 Task: Find connections with filter location Nāgappattinam with filter topic #jobwith filter profile language German with filter current company Azure Power with filter school INDIAN SCHOOL OF BUSINESS MANAGEMENT AND ADMINISTRATION with filter industry Metal Valve, Ball, and Roller Manufacturing with filter service category NotaryOnline Research with filter keywords title Financial Services Representative
Action: Mouse moved to (639, 109)
Screenshot: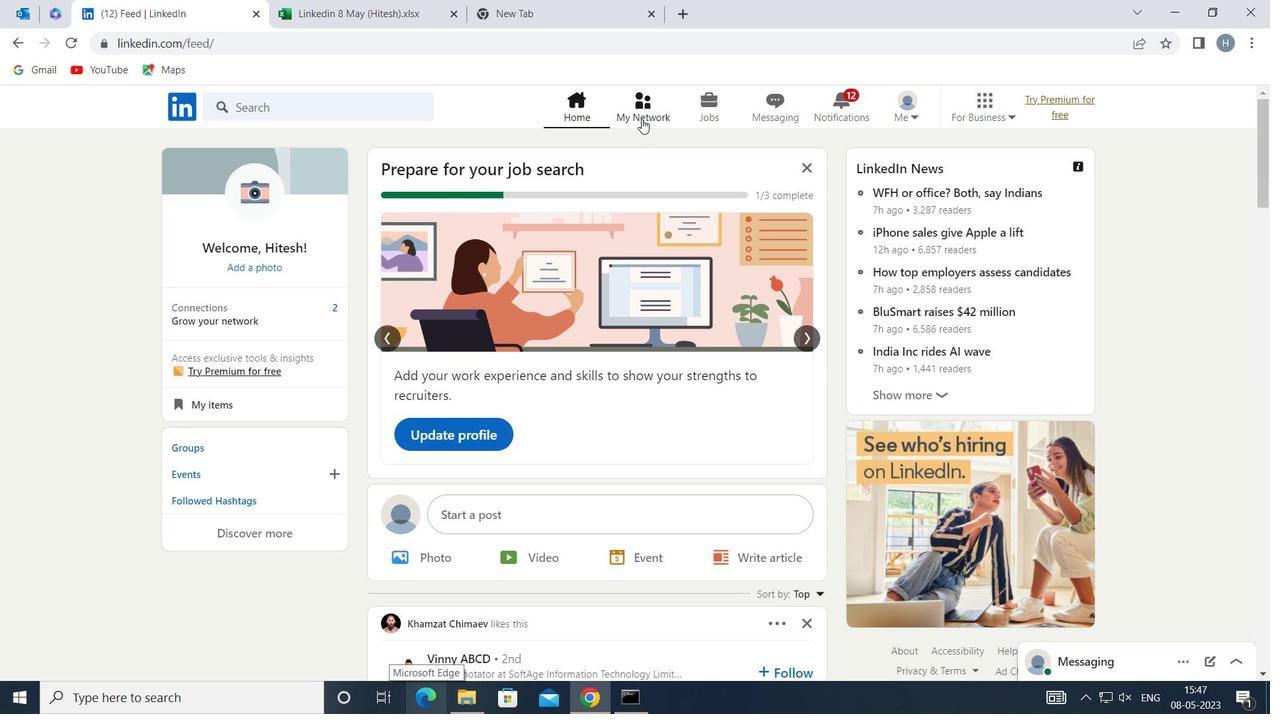 
Action: Mouse pressed left at (639, 109)
Screenshot: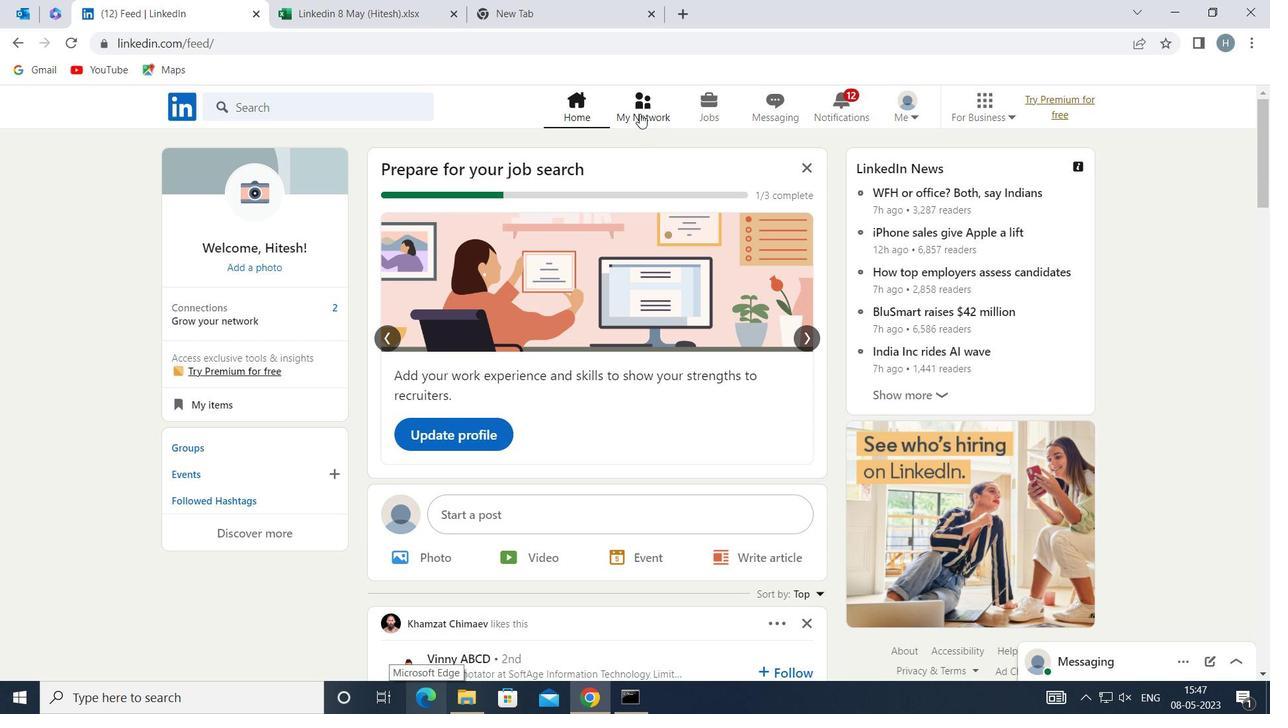 
Action: Mouse moved to (343, 199)
Screenshot: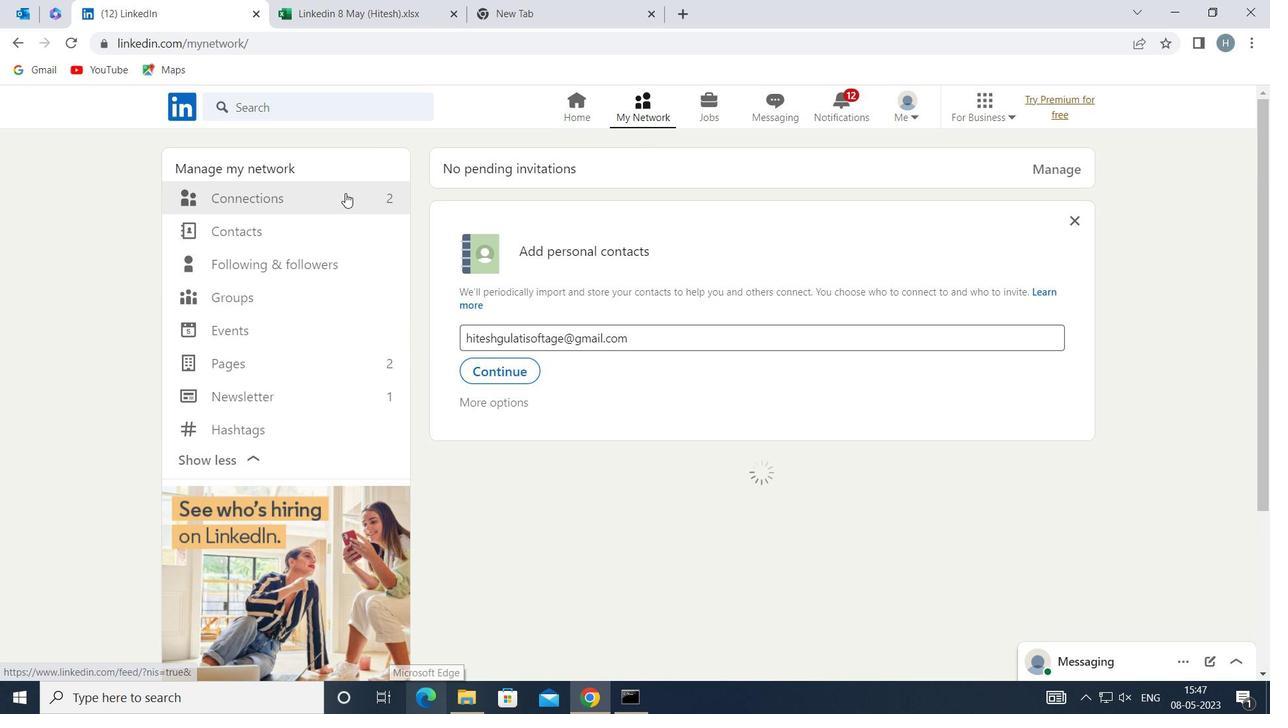 
Action: Mouse pressed left at (343, 199)
Screenshot: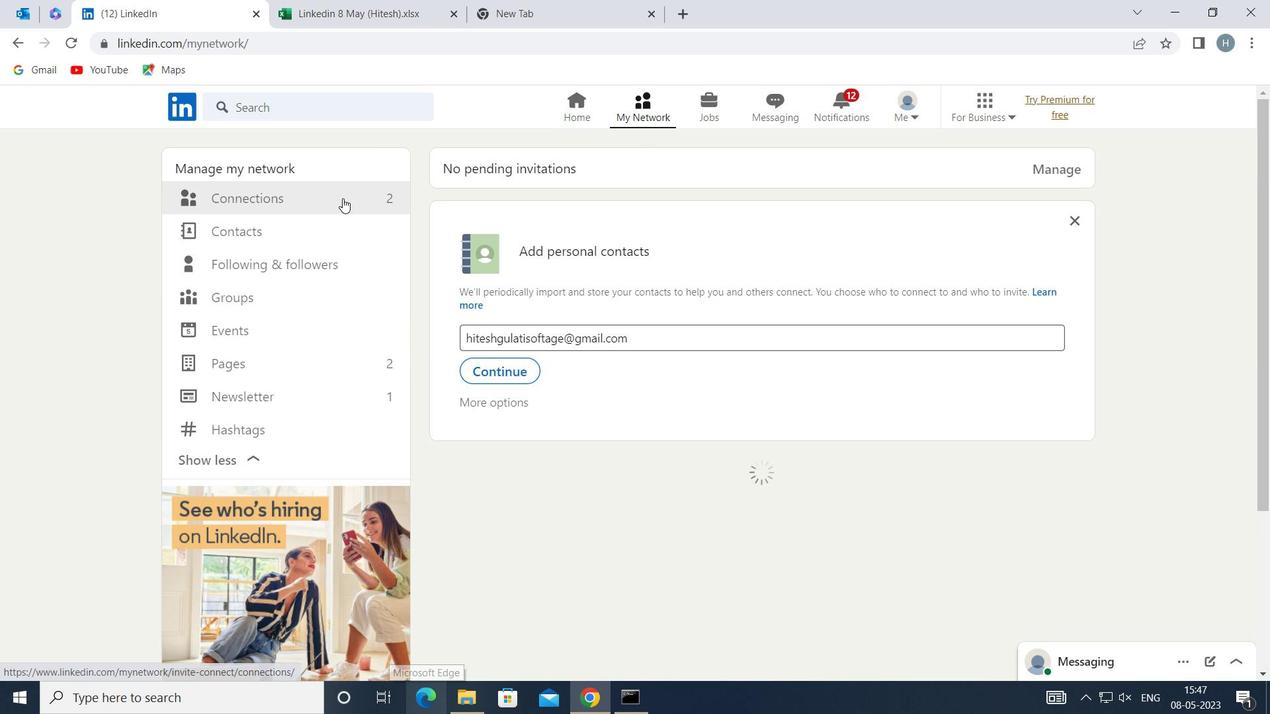 
Action: Mouse moved to (747, 202)
Screenshot: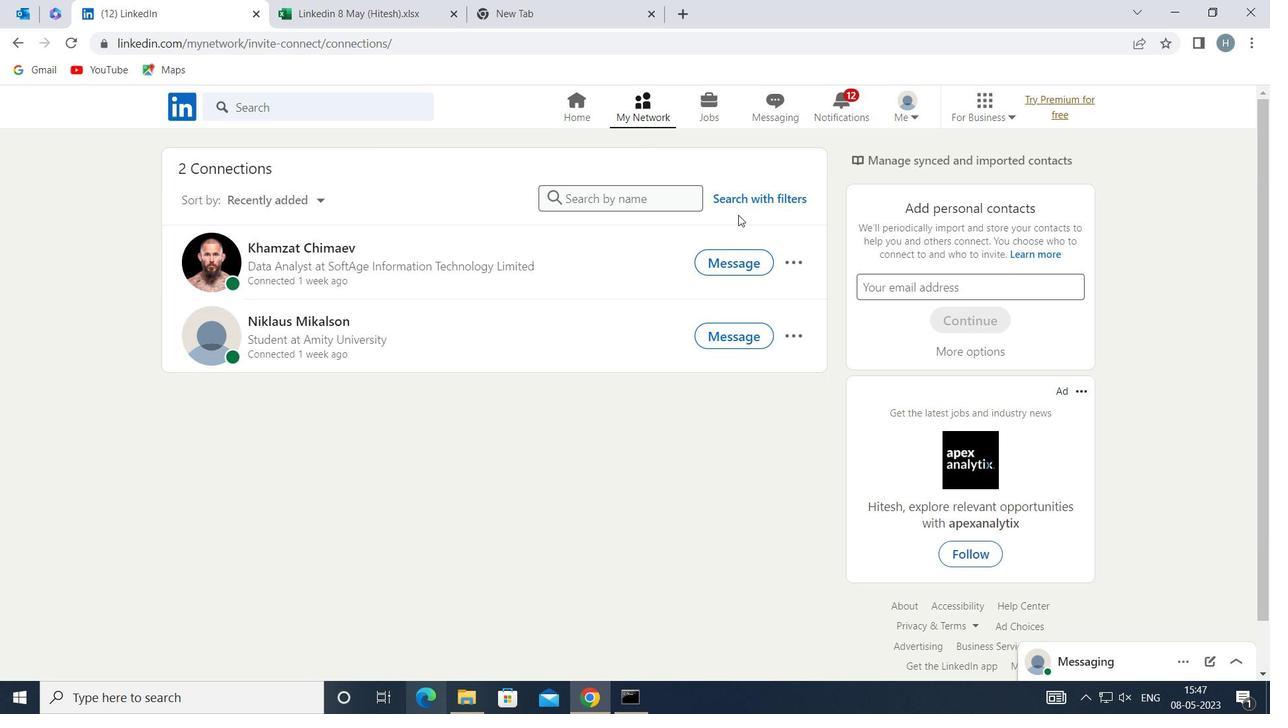 
Action: Mouse pressed left at (747, 202)
Screenshot: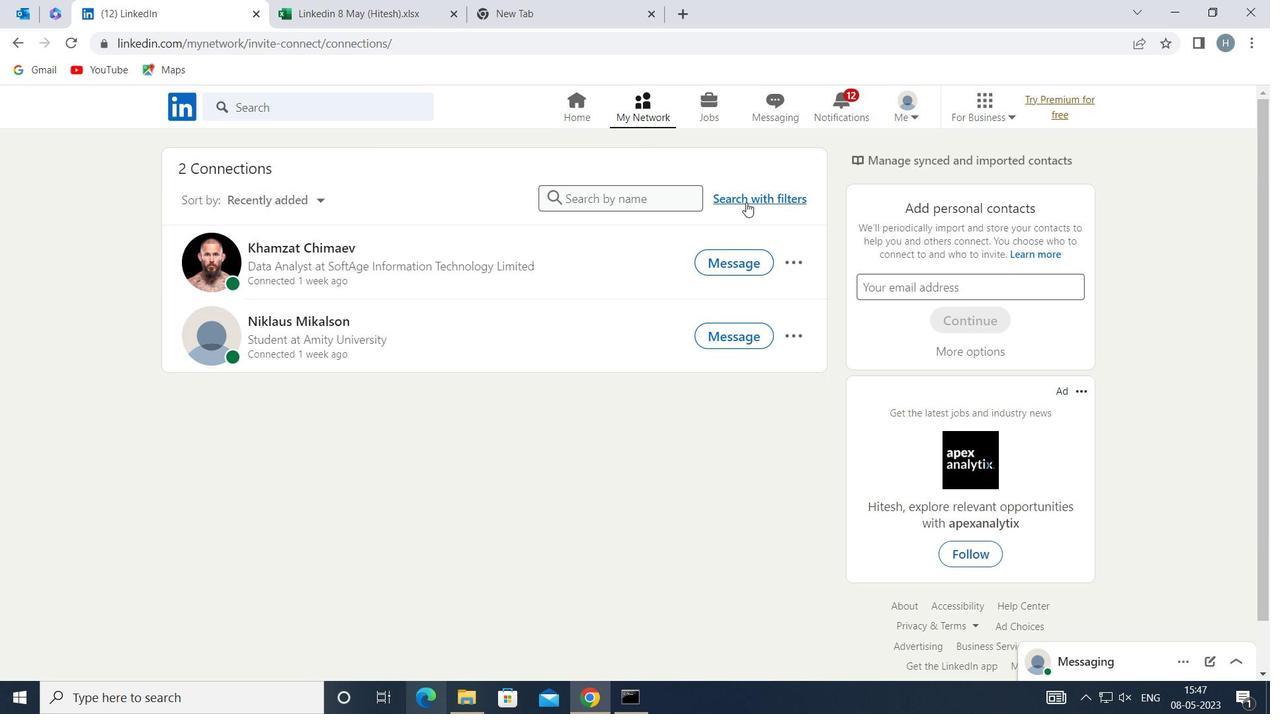 
Action: Mouse moved to (690, 150)
Screenshot: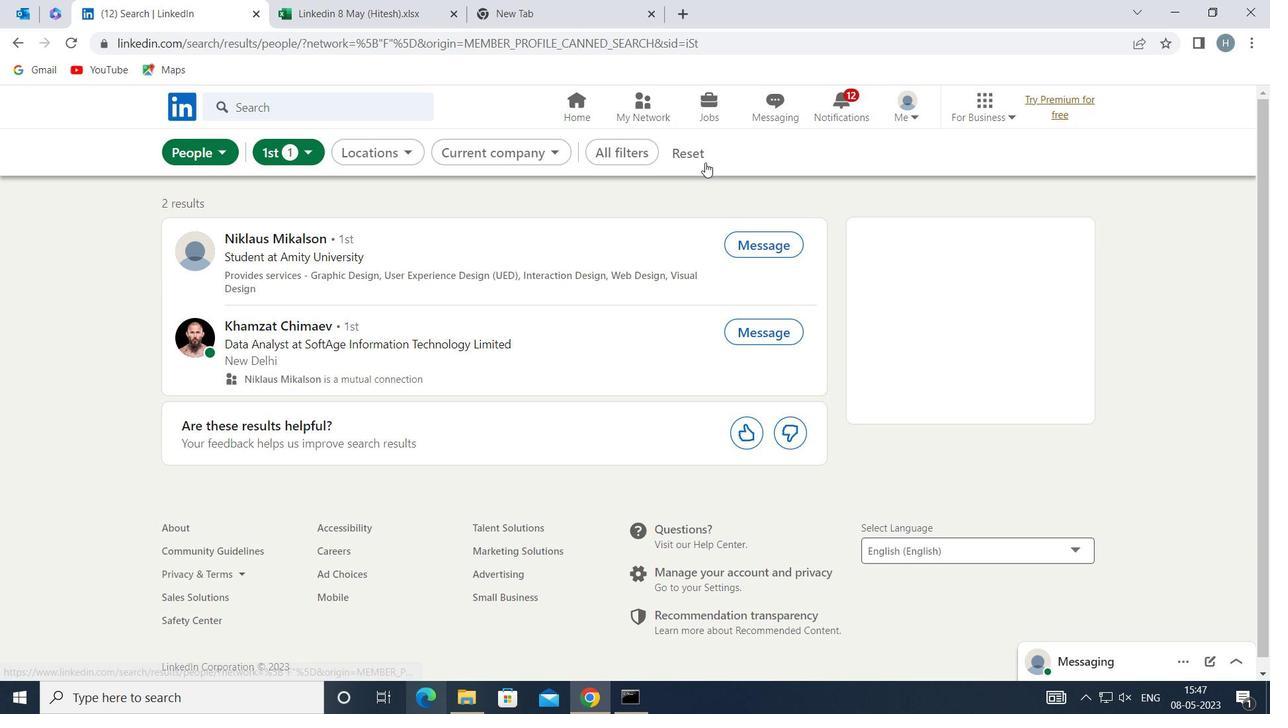 
Action: Mouse pressed left at (690, 150)
Screenshot: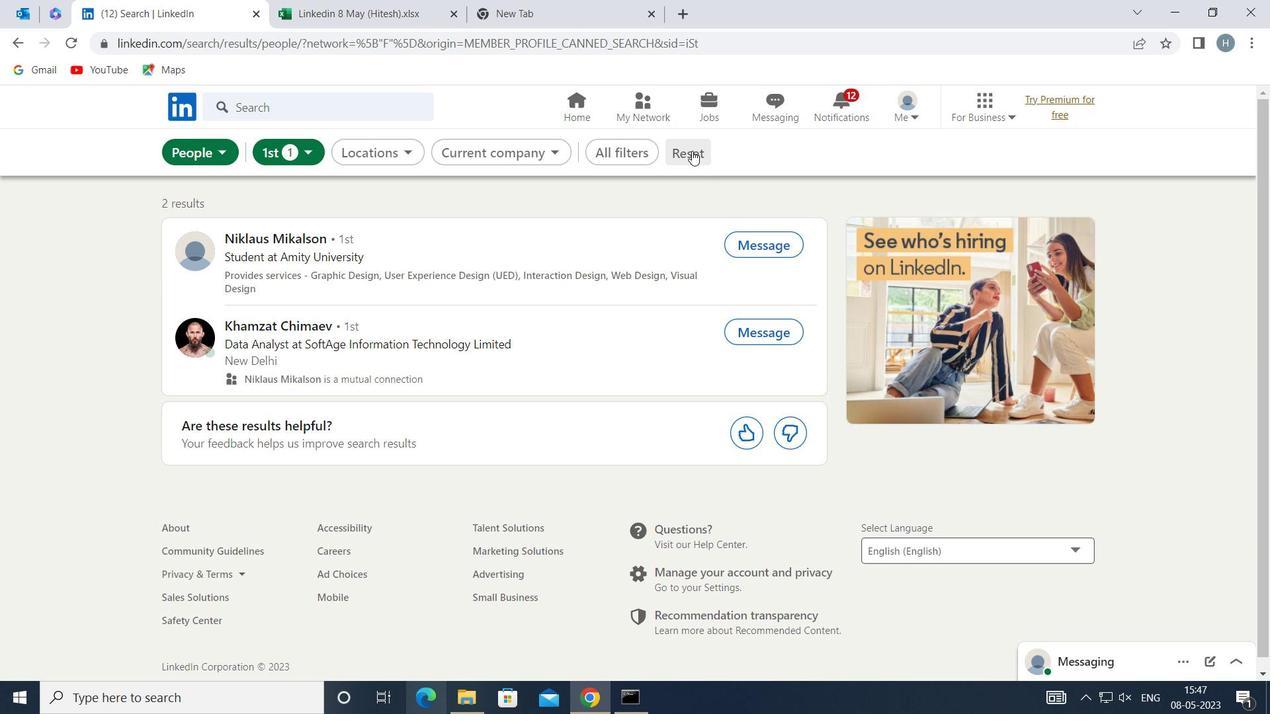 
Action: Mouse moved to (676, 153)
Screenshot: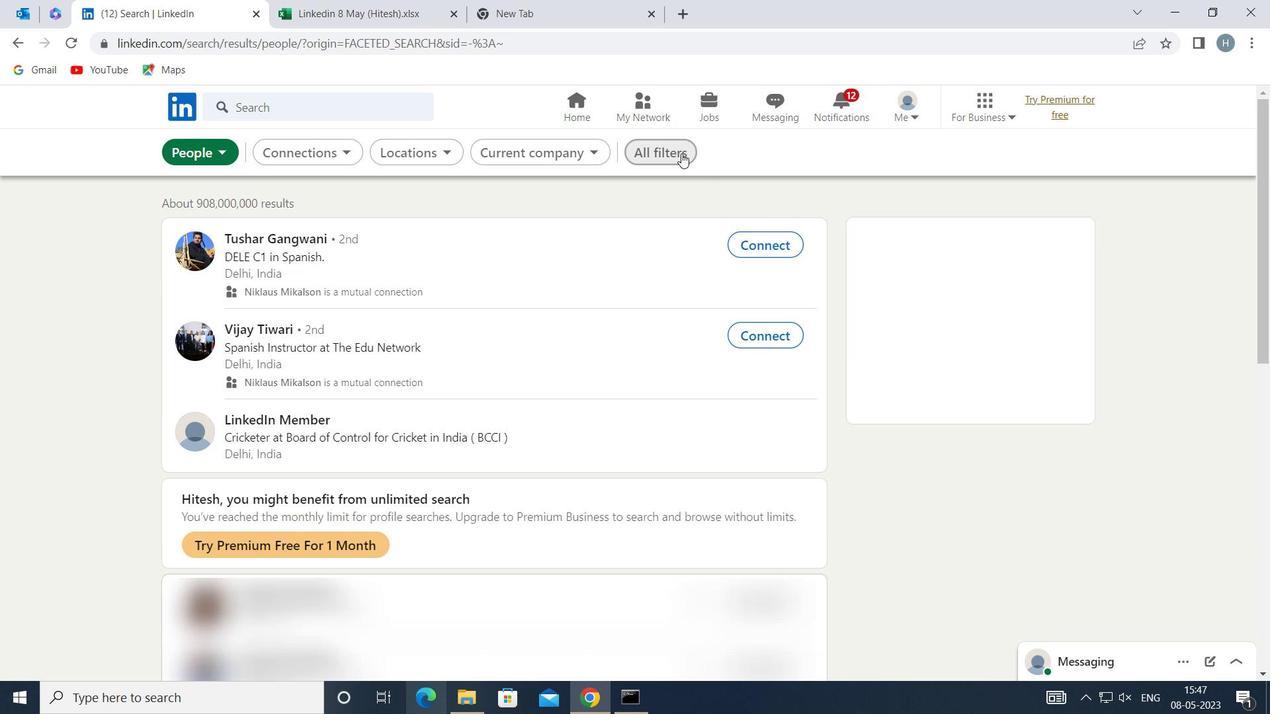 
Action: Mouse pressed left at (676, 153)
Screenshot: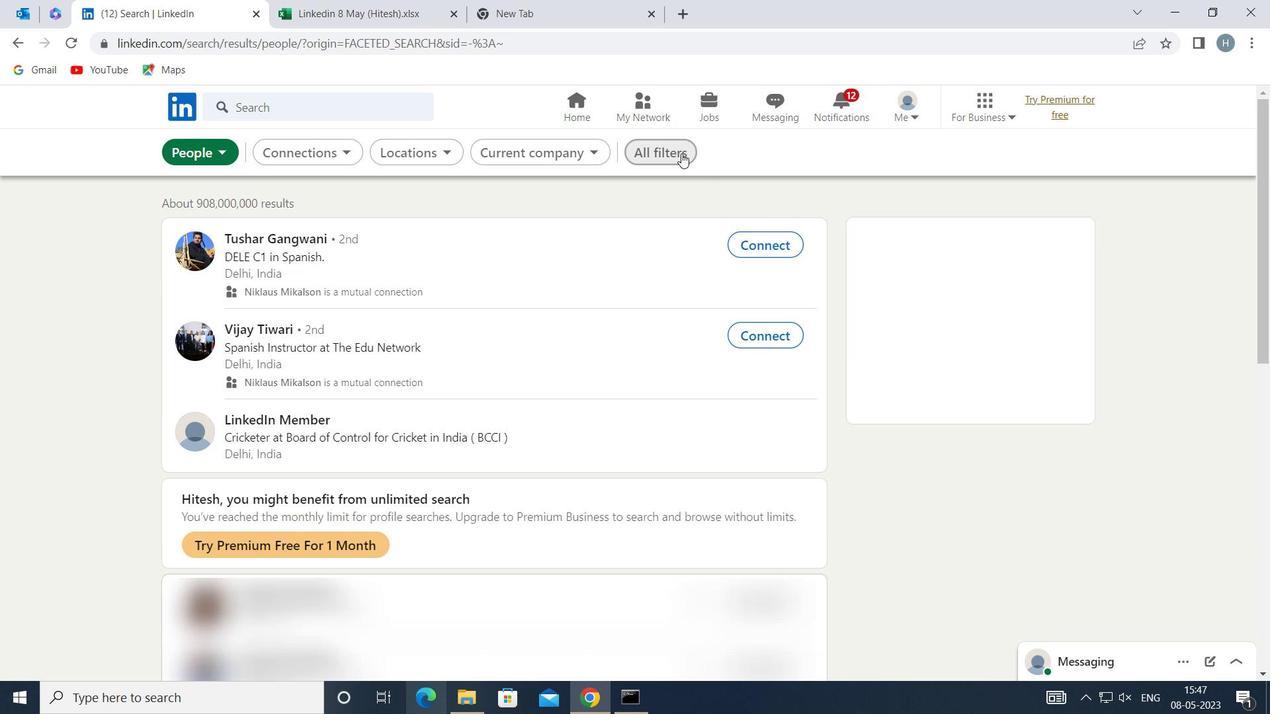 
Action: Mouse moved to (1015, 320)
Screenshot: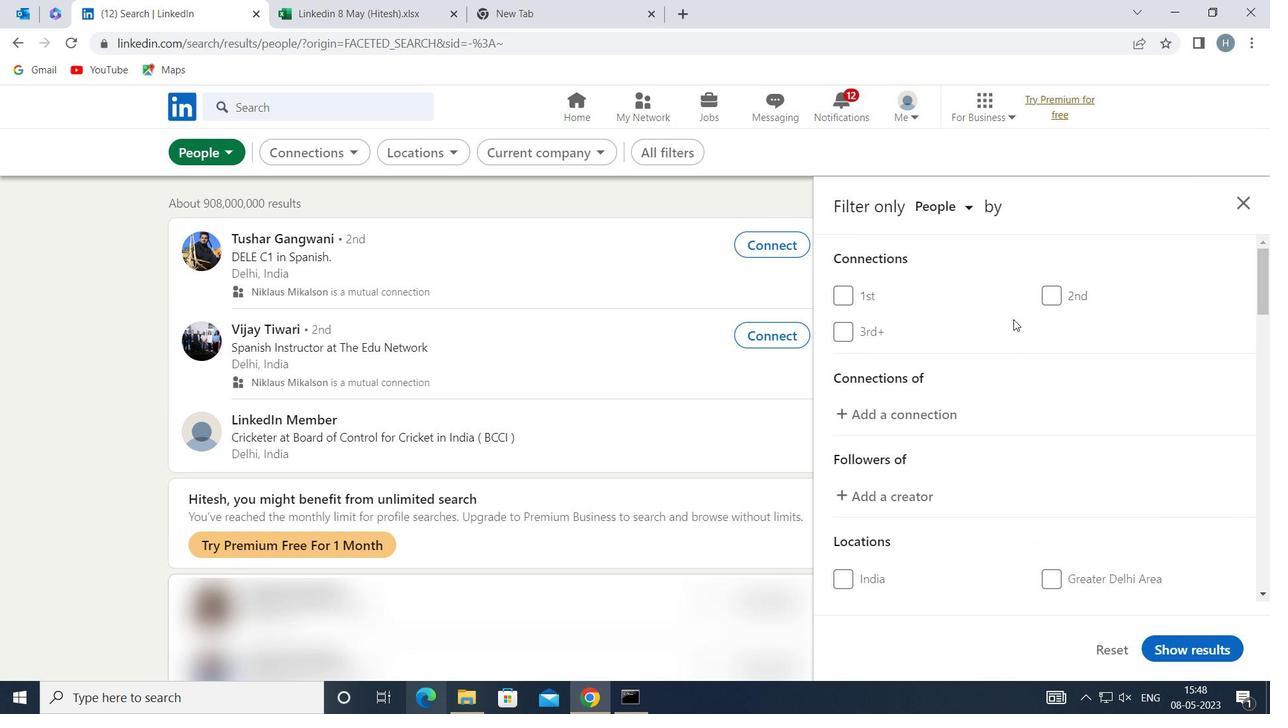 
Action: Mouse scrolled (1015, 320) with delta (0, 0)
Screenshot: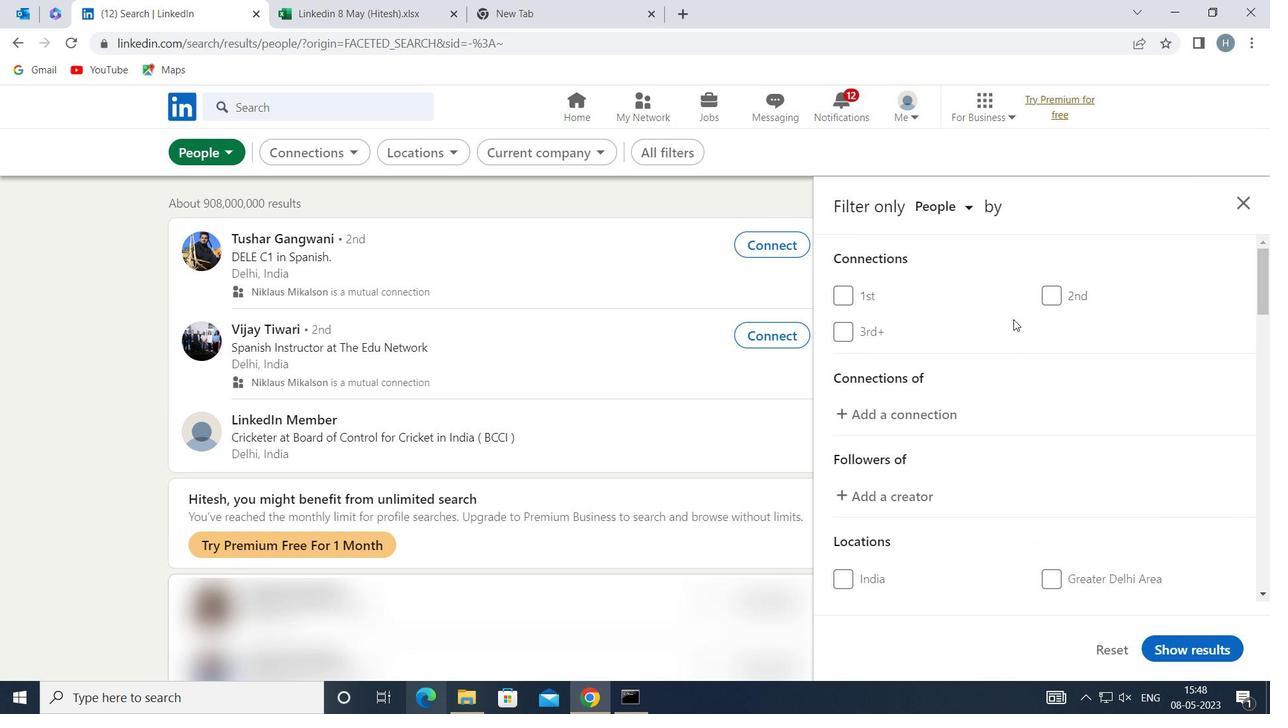 
Action: Mouse scrolled (1015, 320) with delta (0, 0)
Screenshot: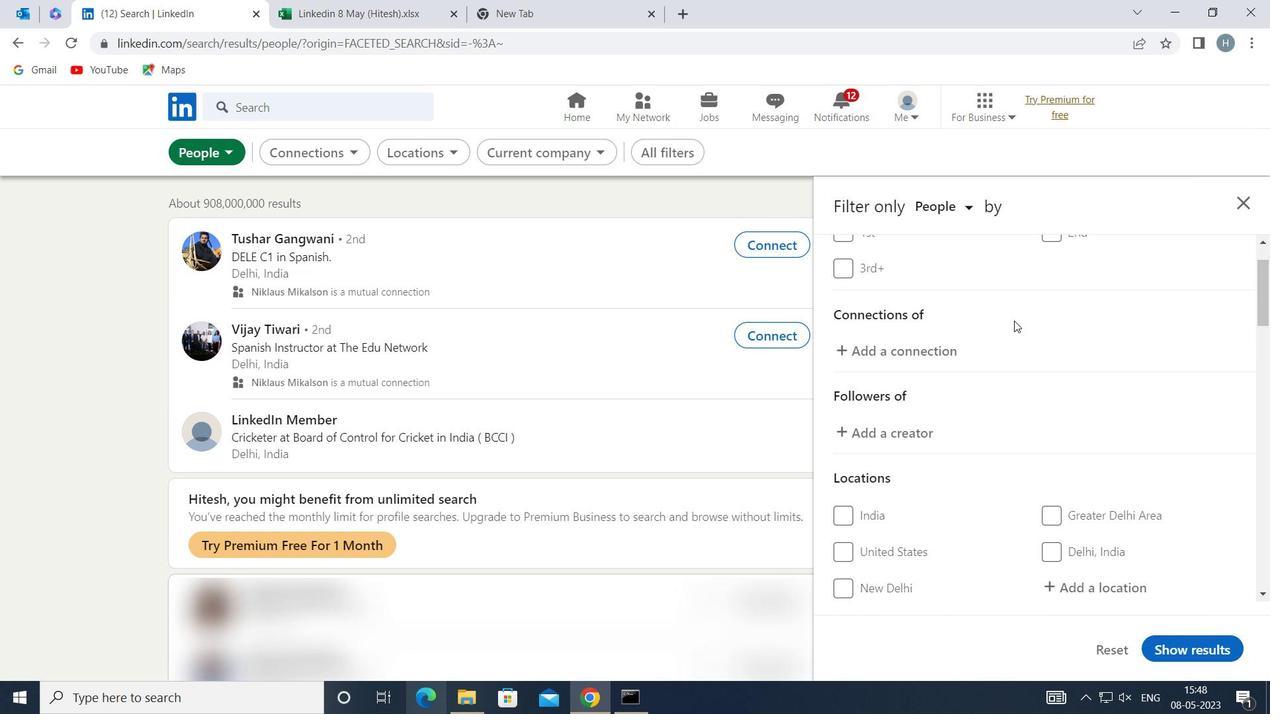 
Action: Mouse scrolled (1015, 320) with delta (0, 0)
Screenshot: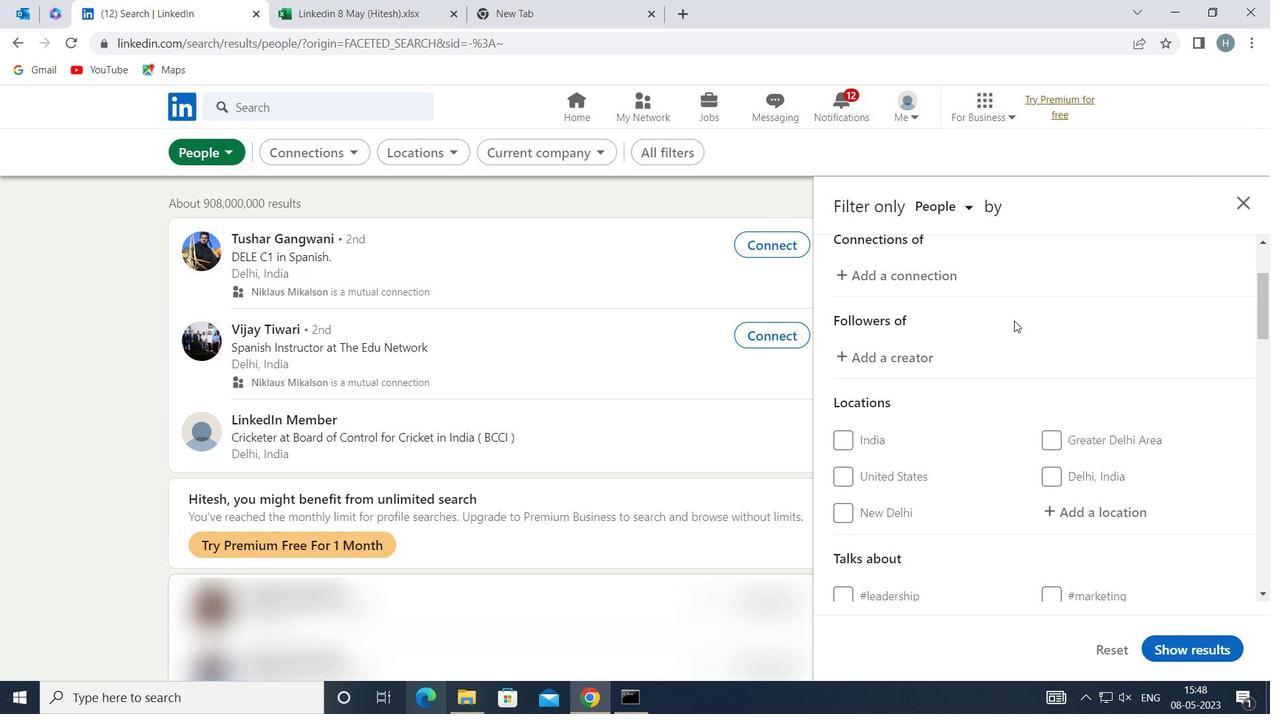 
Action: Mouse moved to (1087, 396)
Screenshot: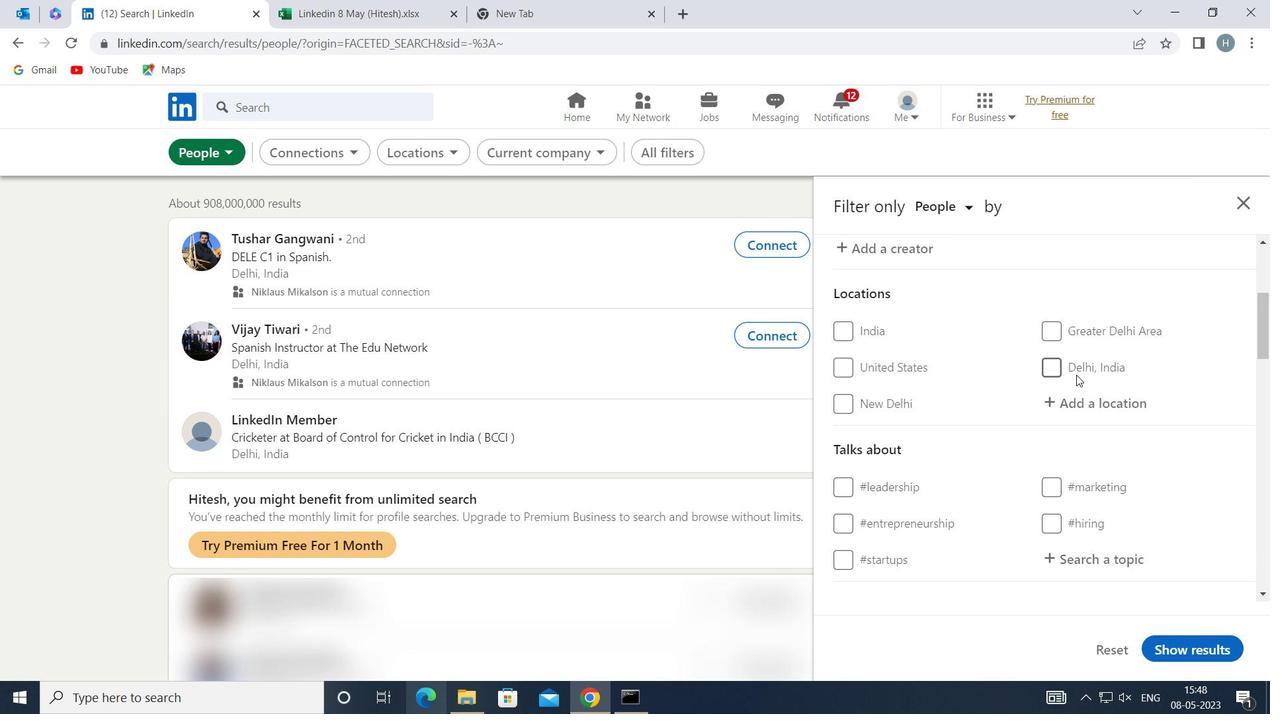 
Action: Mouse pressed left at (1087, 396)
Screenshot: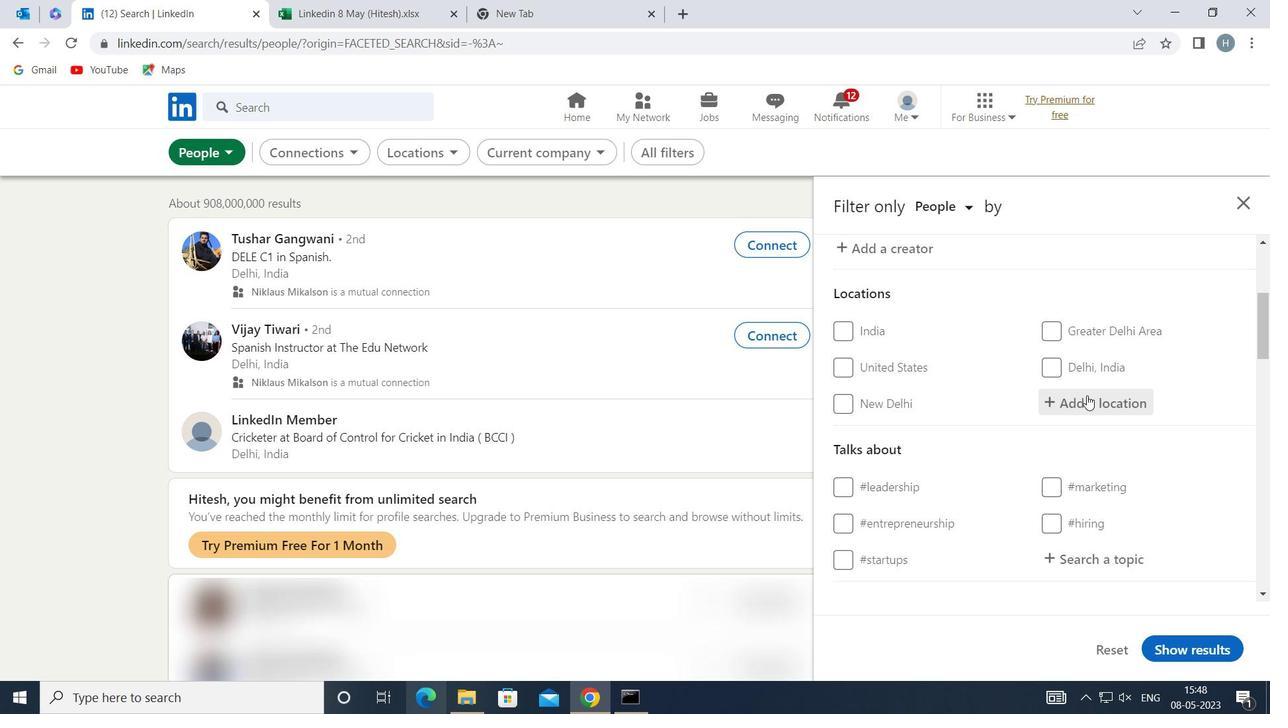 
Action: Key pressed <Key.shift>NAGAPPATTINAM
Screenshot: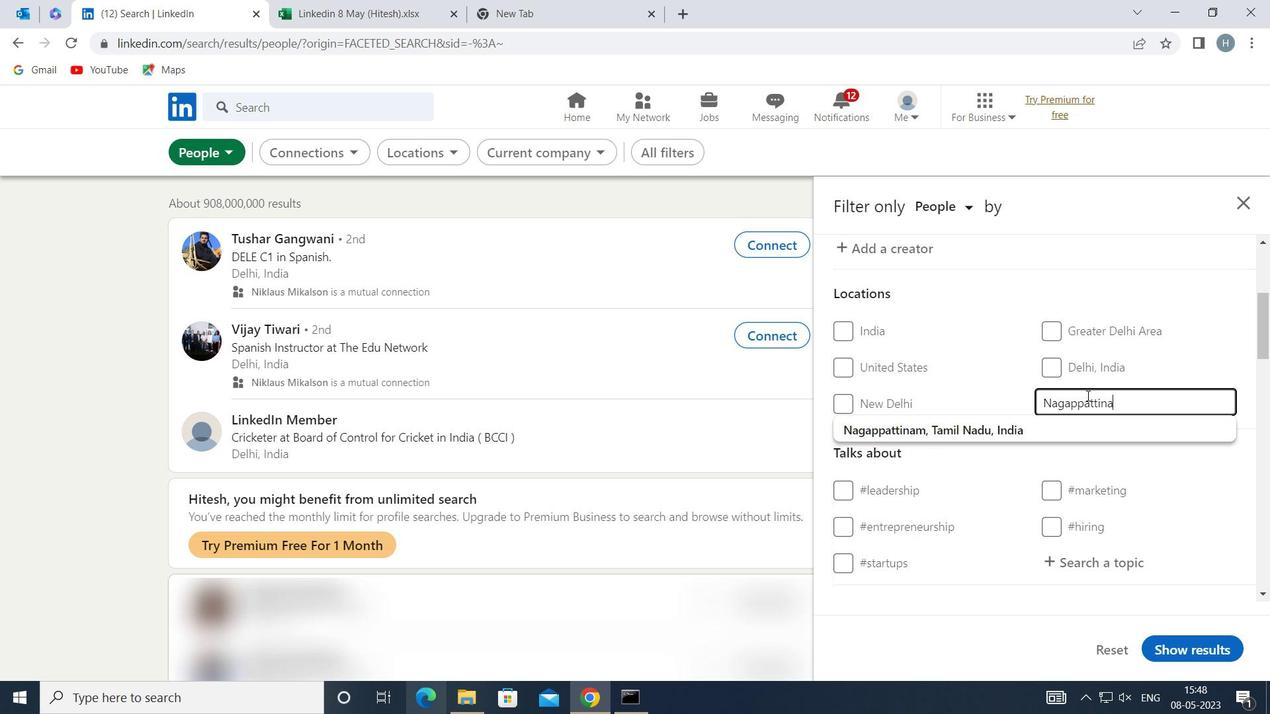 
Action: Mouse moved to (1102, 429)
Screenshot: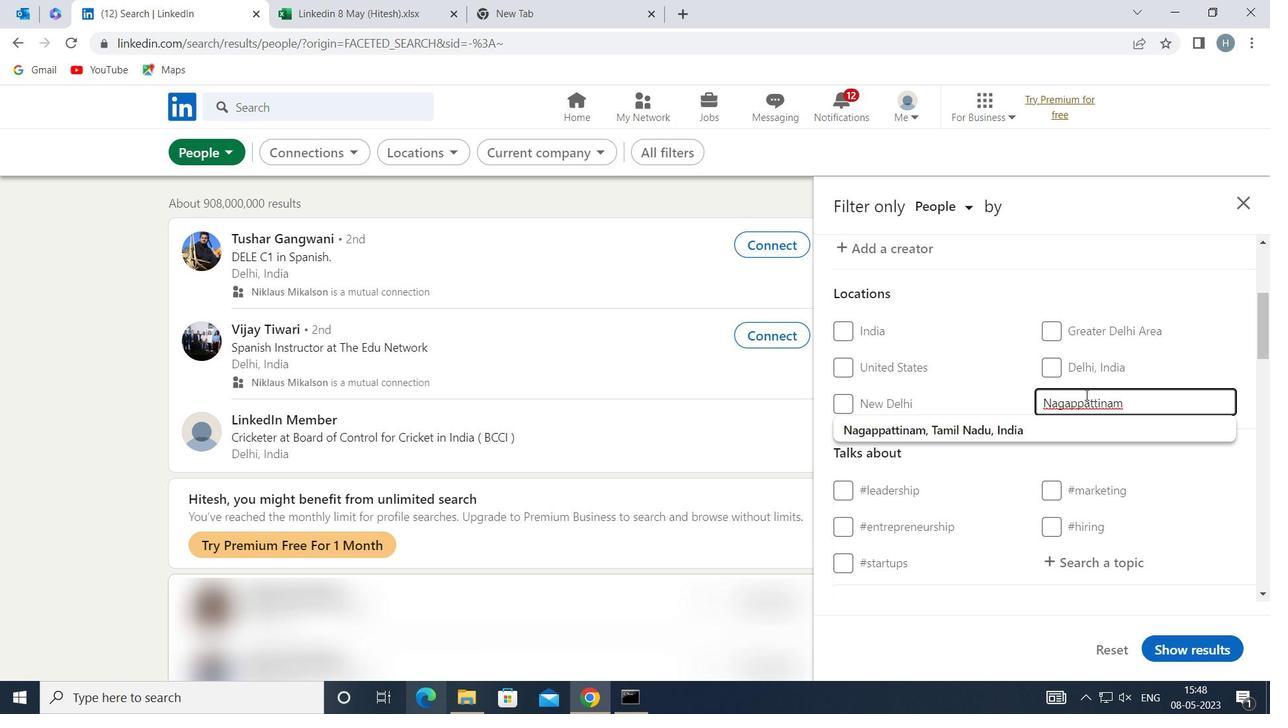 
Action: Mouse pressed left at (1102, 429)
Screenshot: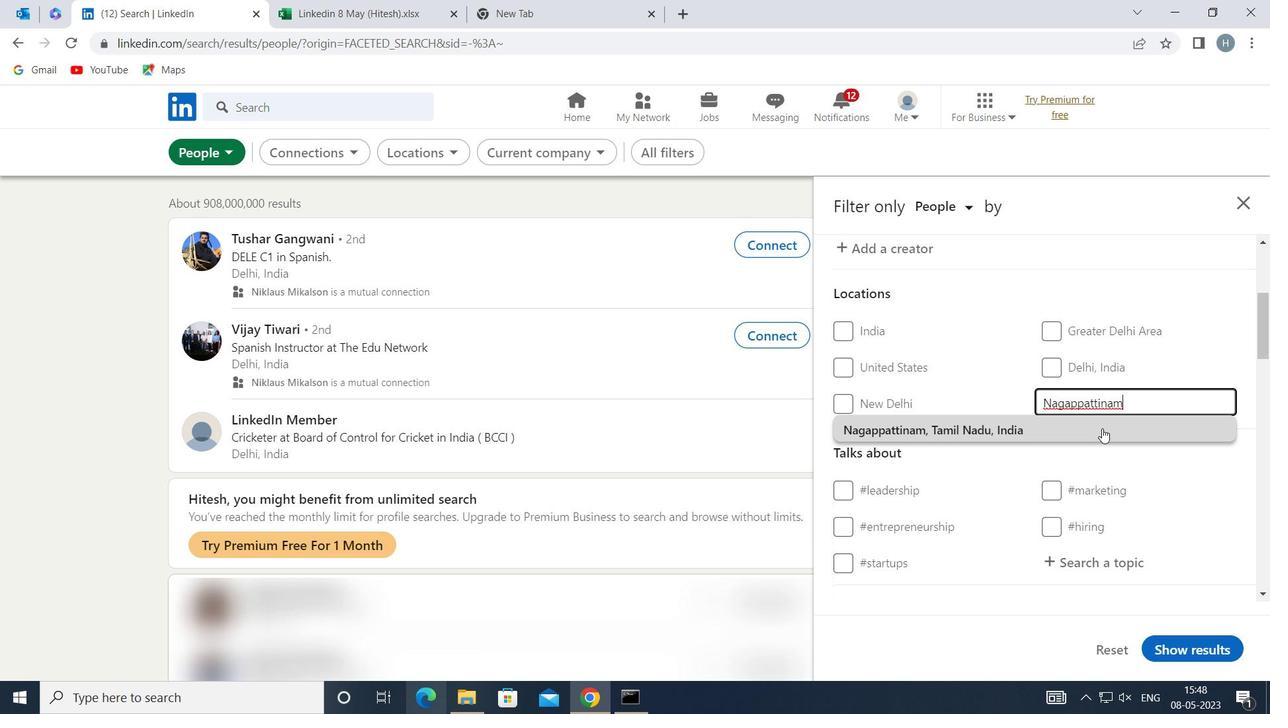 
Action: Mouse moved to (1098, 430)
Screenshot: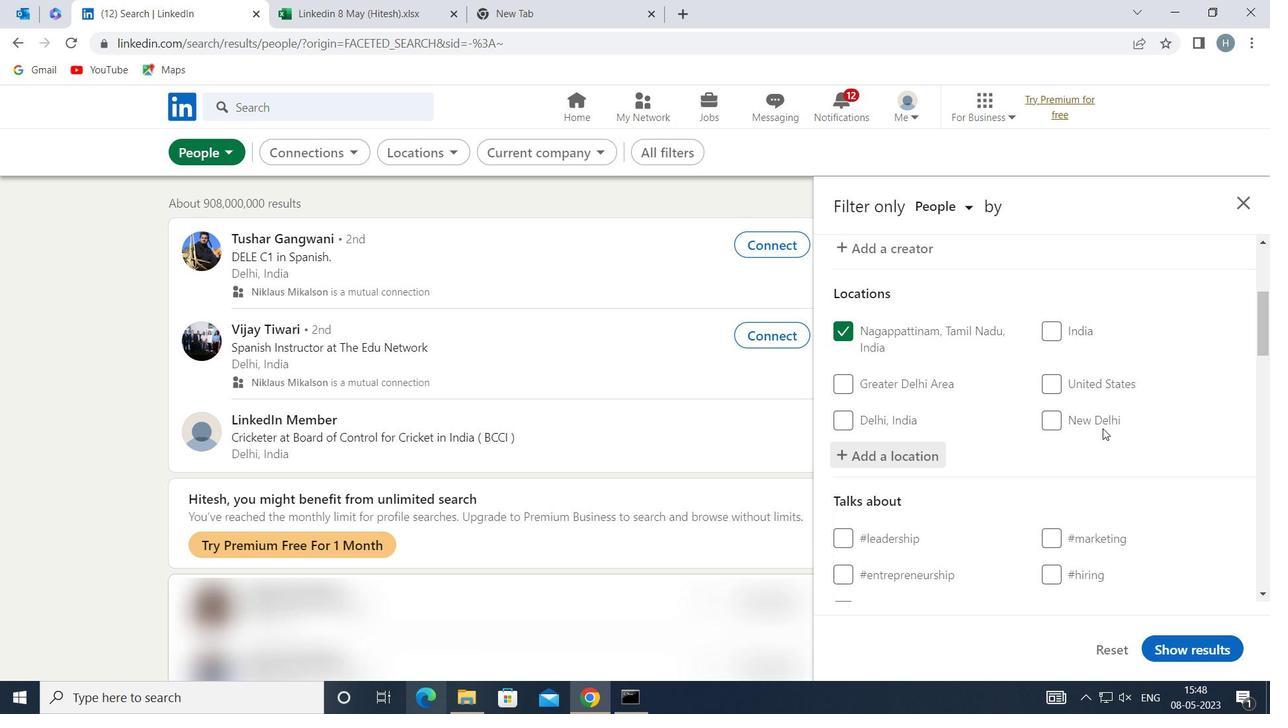 
Action: Mouse scrolled (1098, 429) with delta (0, 0)
Screenshot: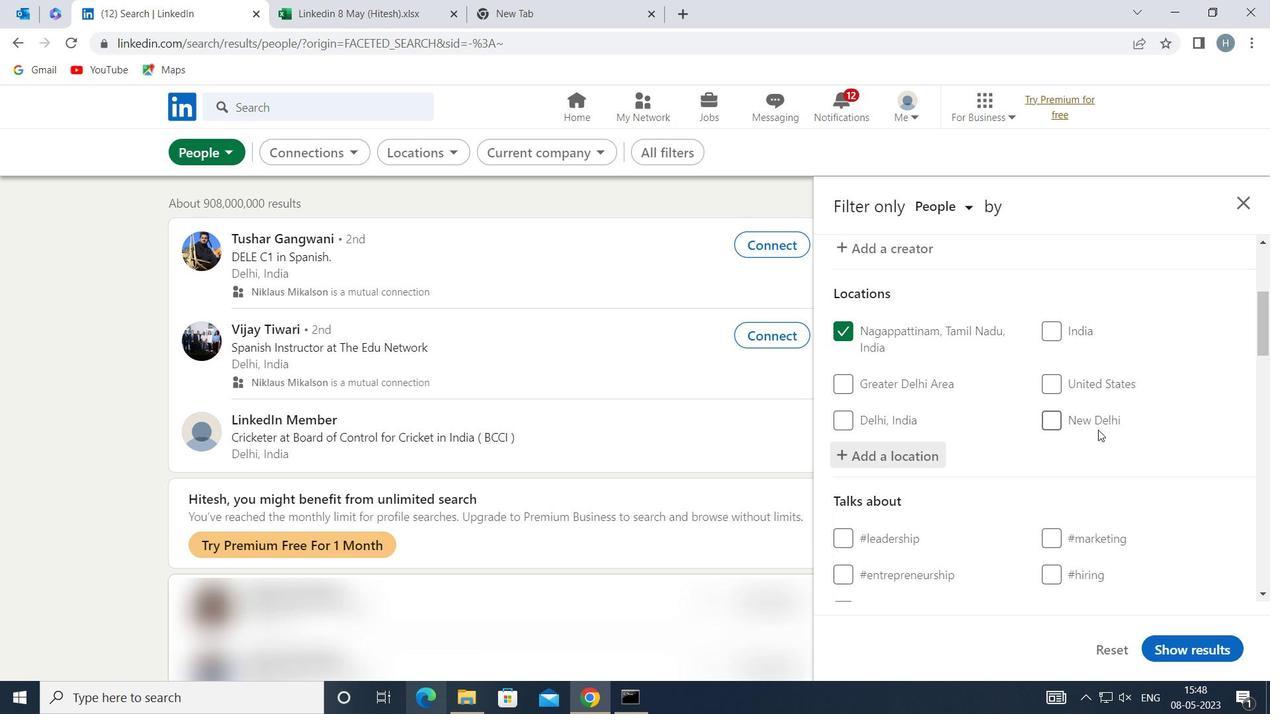 
Action: Mouse scrolled (1098, 429) with delta (0, 0)
Screenshot: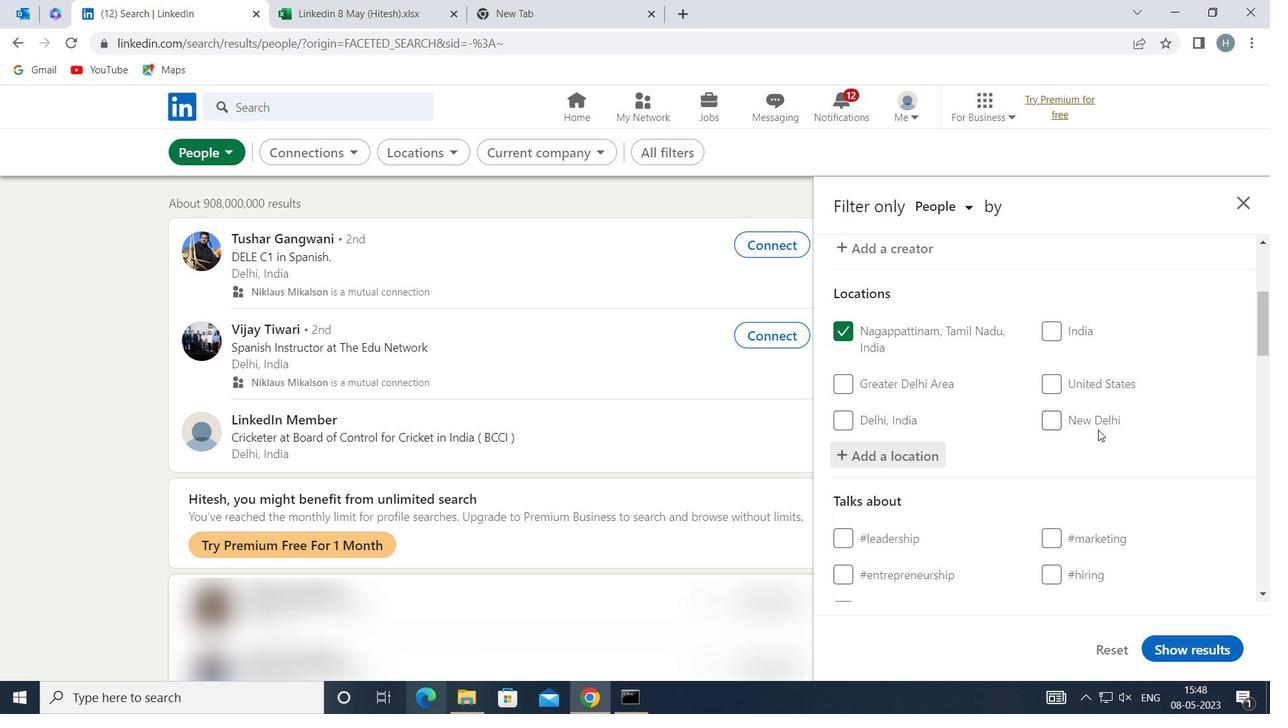 
Action: Mouse moved to (1097, 427)
Screenshot: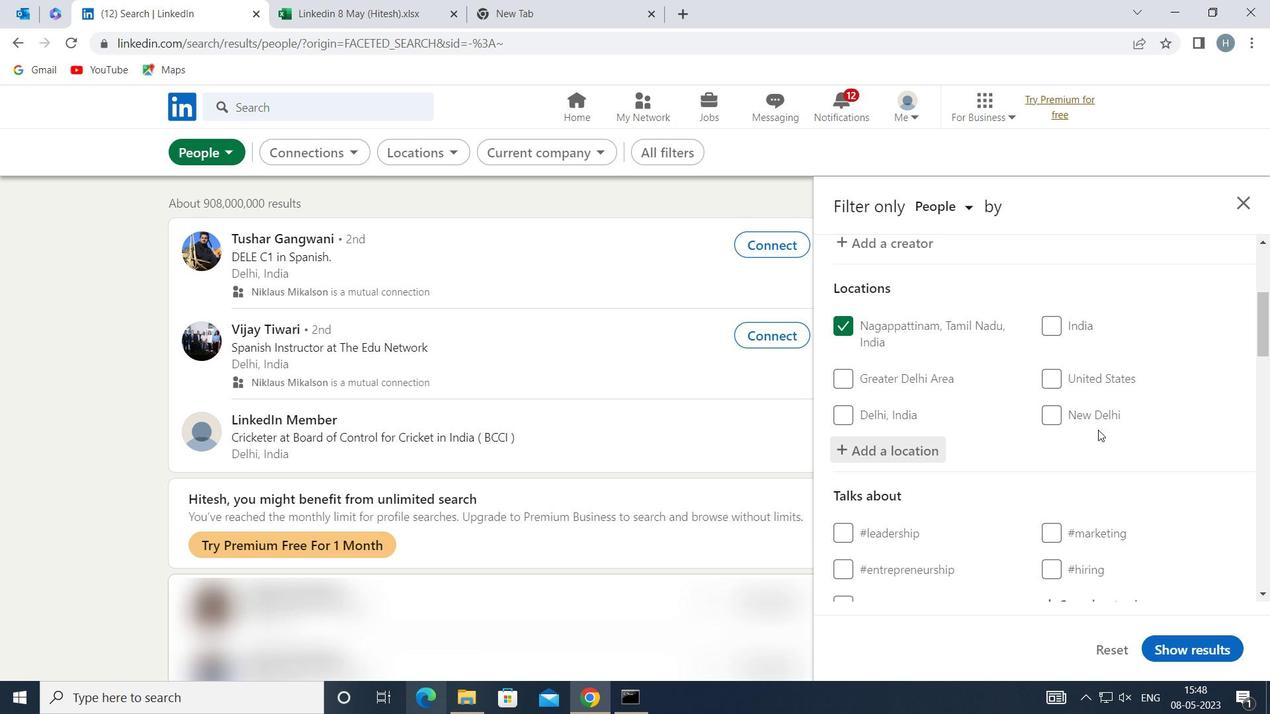 
Action: Mouse scrolled (1097, 426) with delta (0, 0)
Screenshot: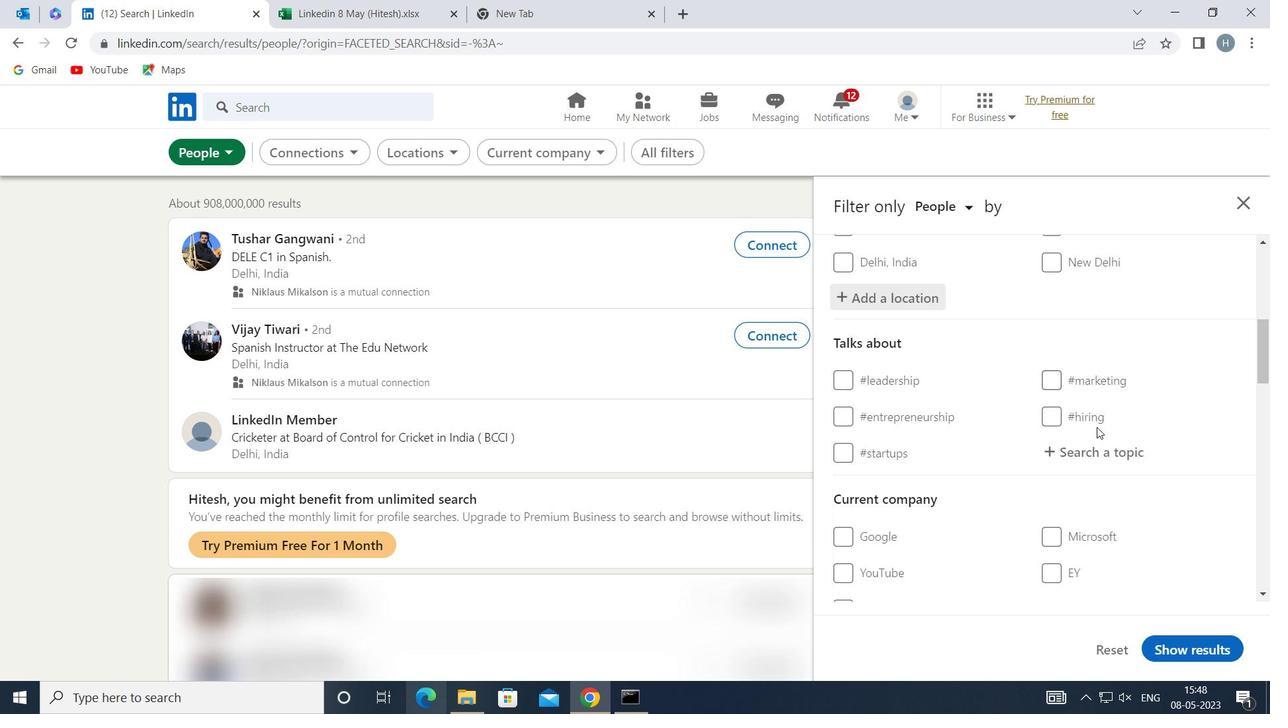 
Action: Mouse moved to (1119, 358)
Screenshot: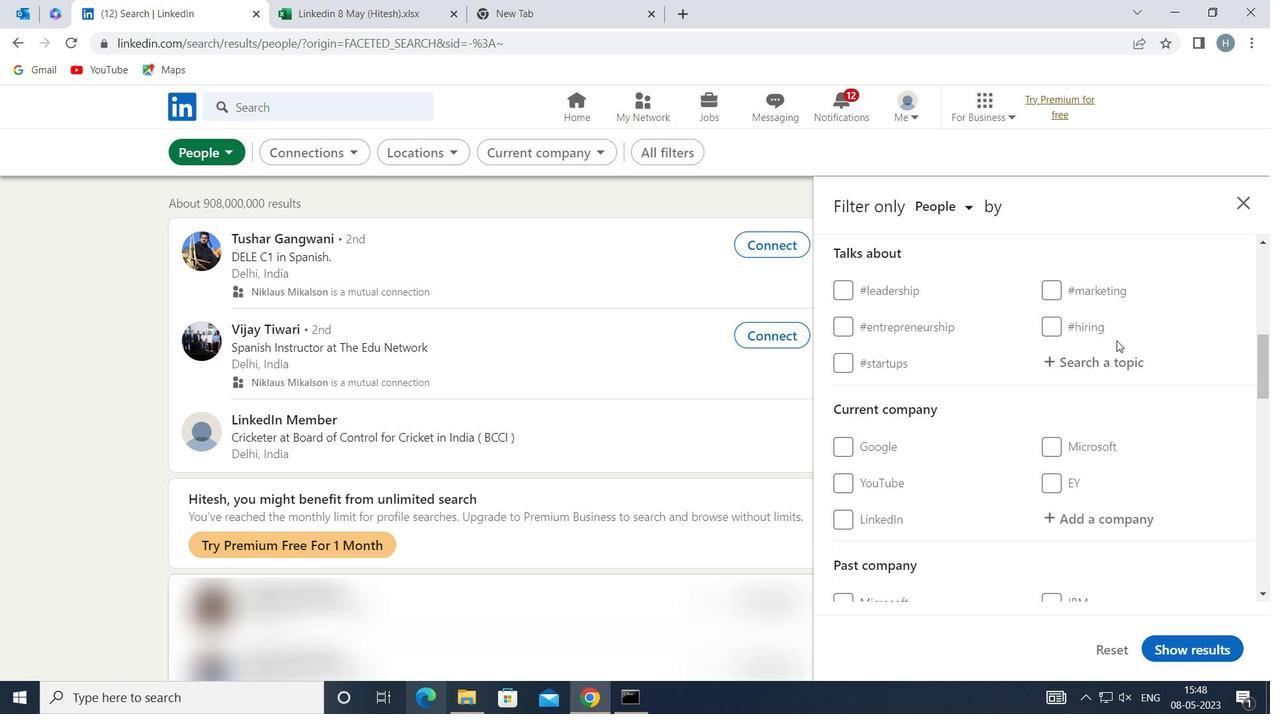 
Action: Mouse pressed left at (1119, 358)
Screenshot: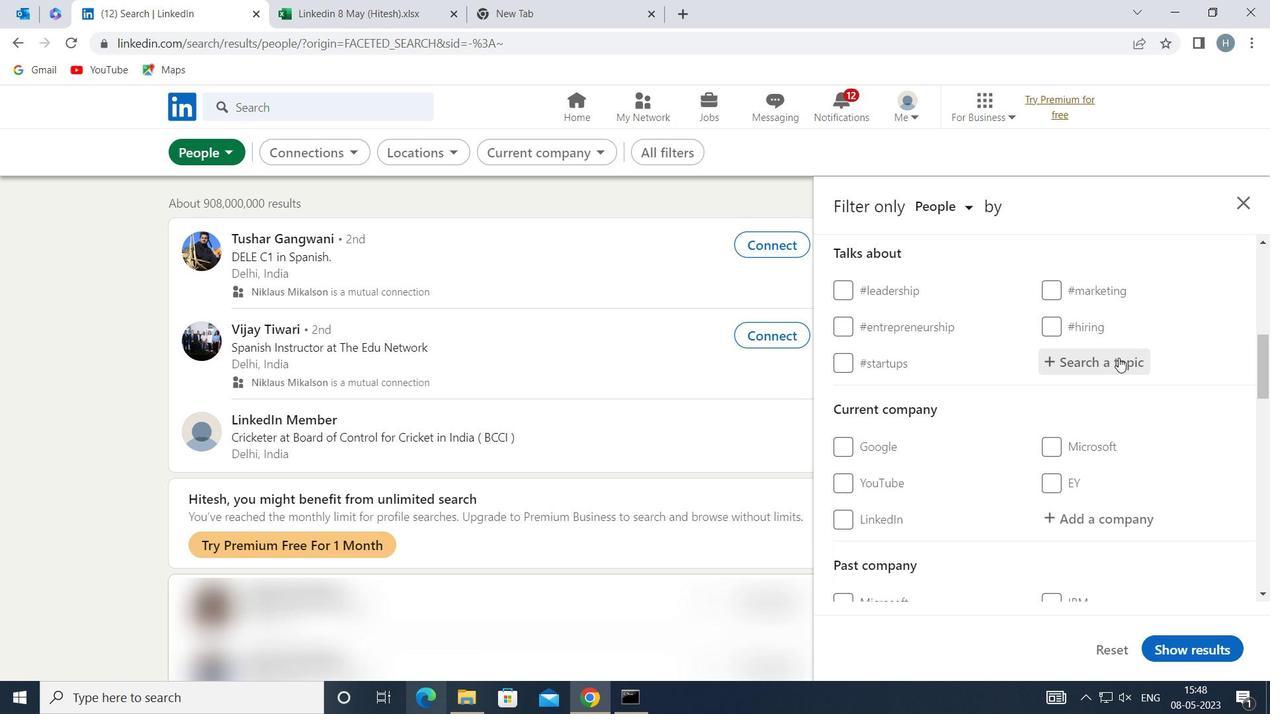 
Action: Key pressed JOB
Screenshot: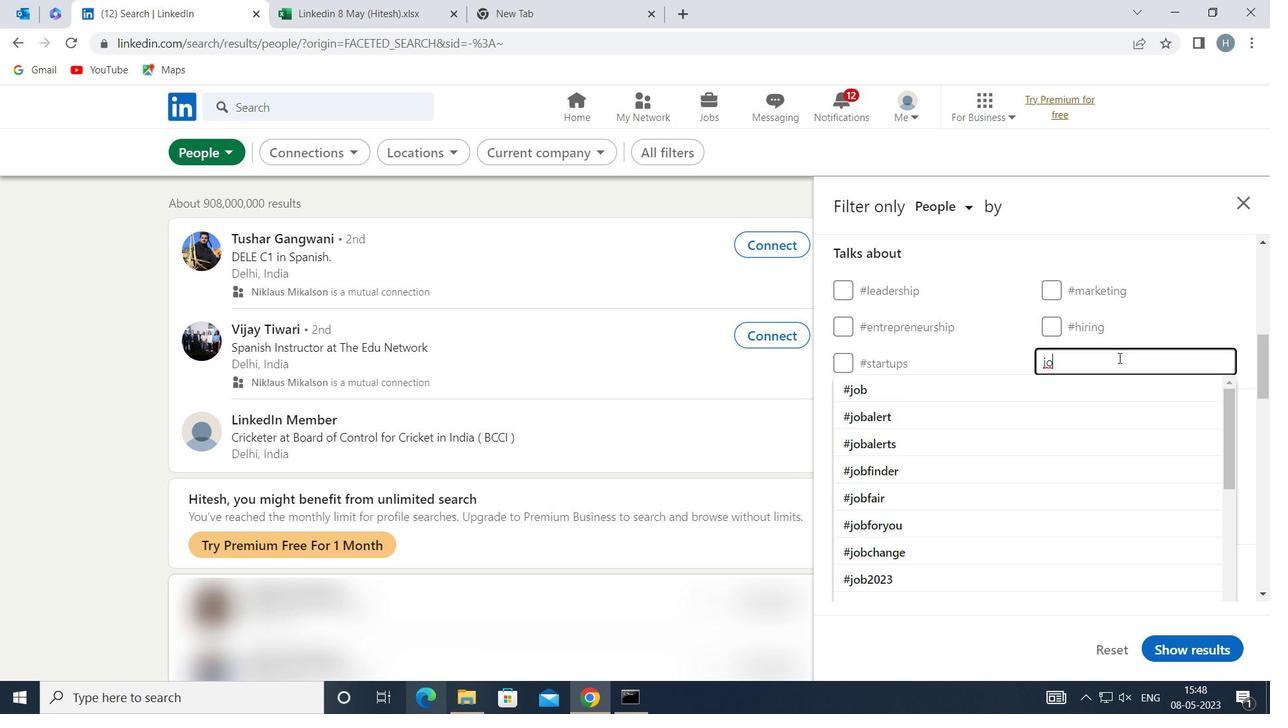 
Action: Mouse moved to (1048, 381)
Screenshot: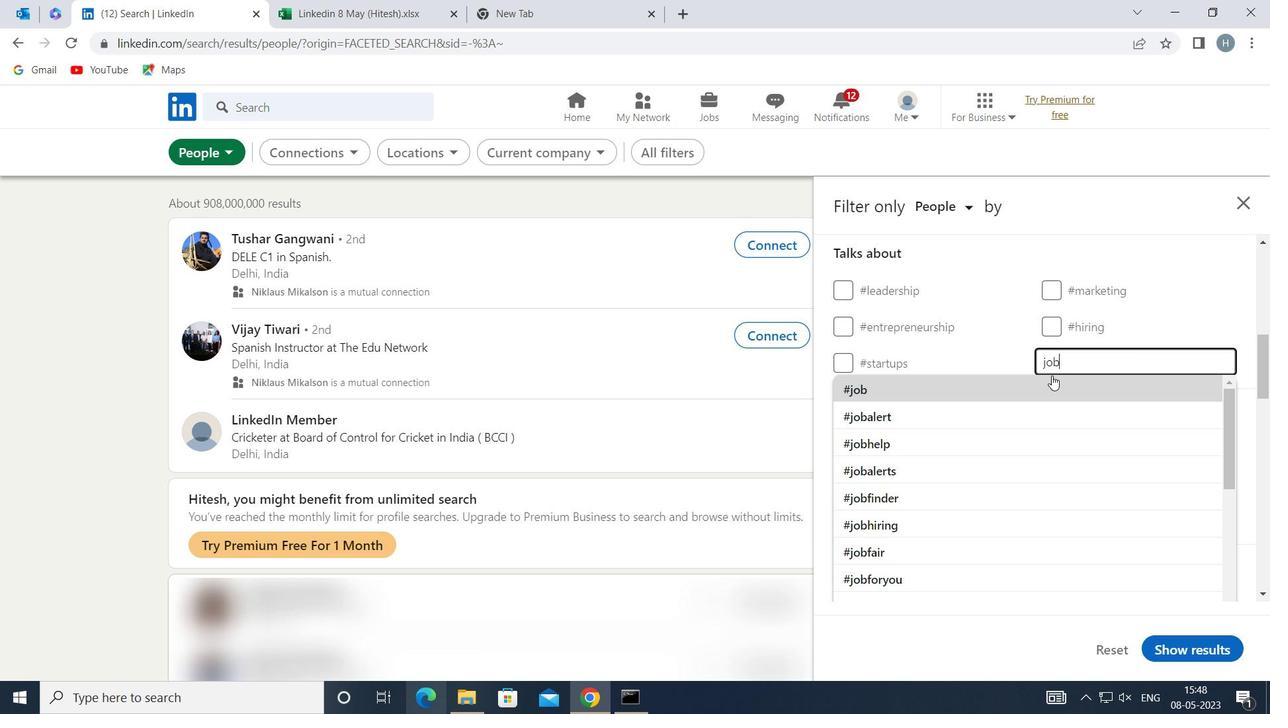 
Action: Mouse pressed left at (1048, 381)
Screenshot: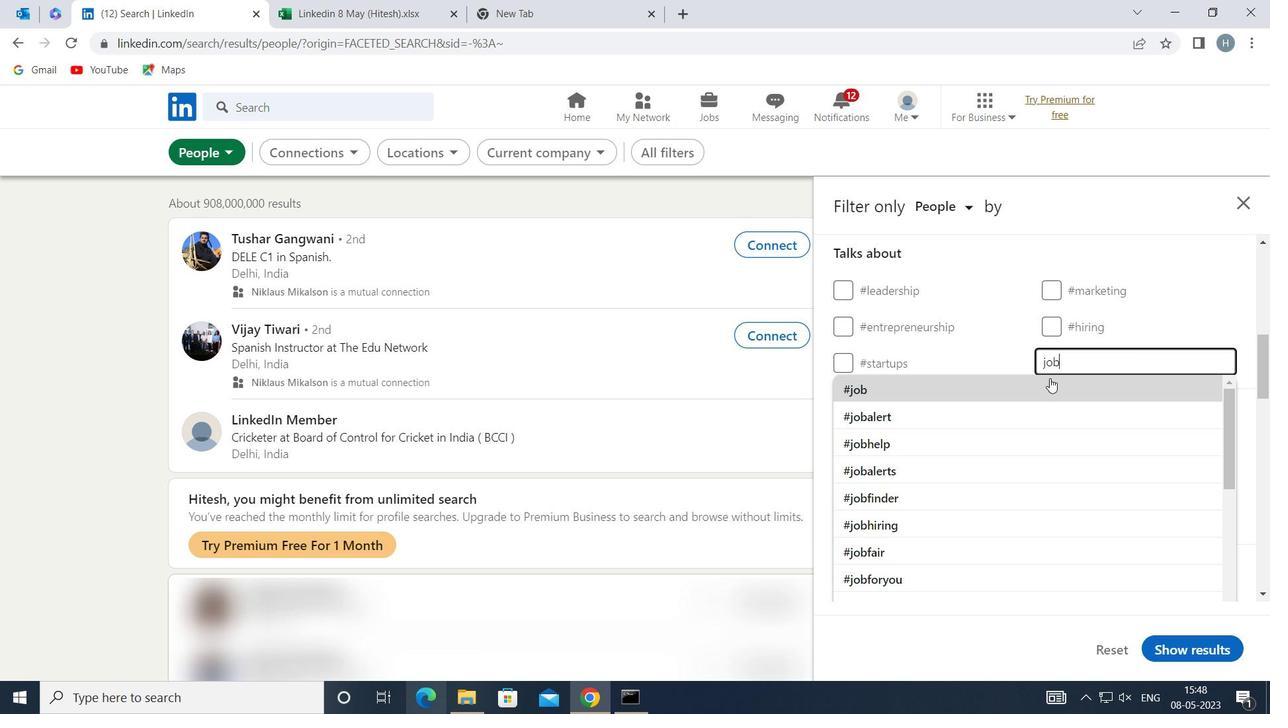 
Action: Mouse moved to (1047, 383)
Screenshot: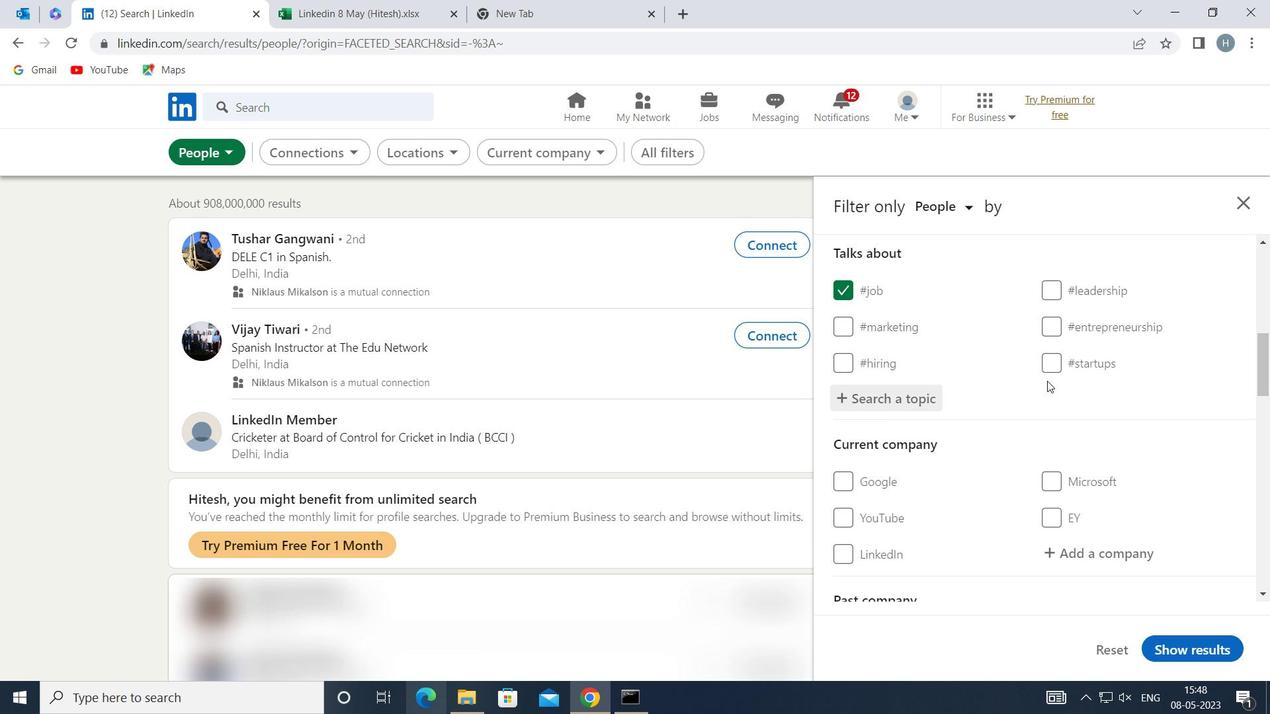 
Action: Mouse scrolled (1047, 382) with delta (0, 0)
Screenshot: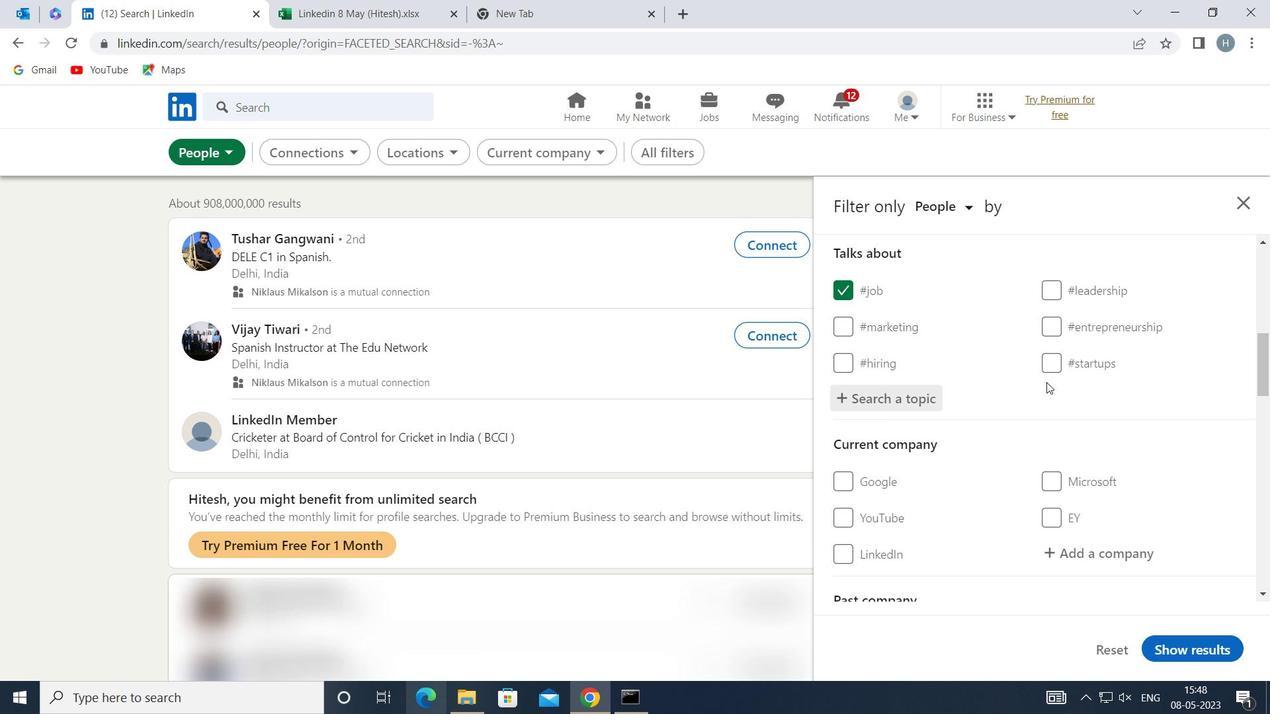 
Action: Mouse scrolled (1047, 382) with delta (0, 0)
Screenshot: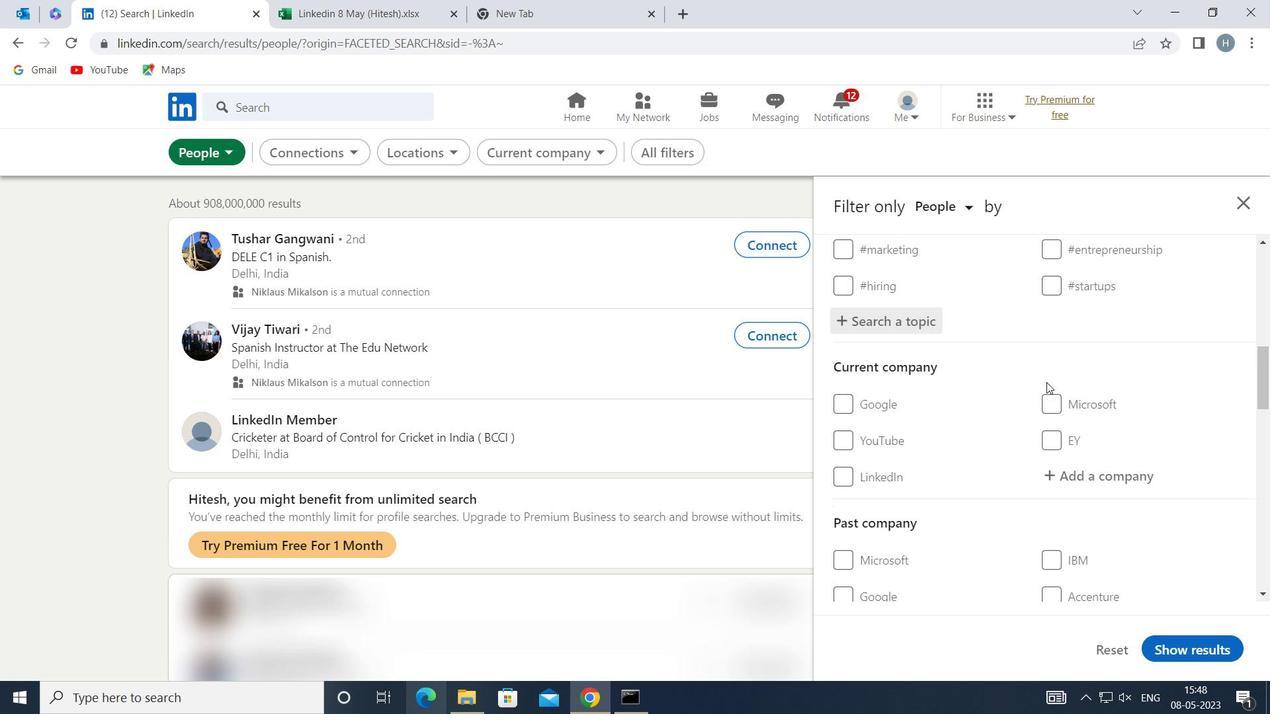 
Action: Mouse scrolled (1047, 382) with delta (0, 0)
Screenshot: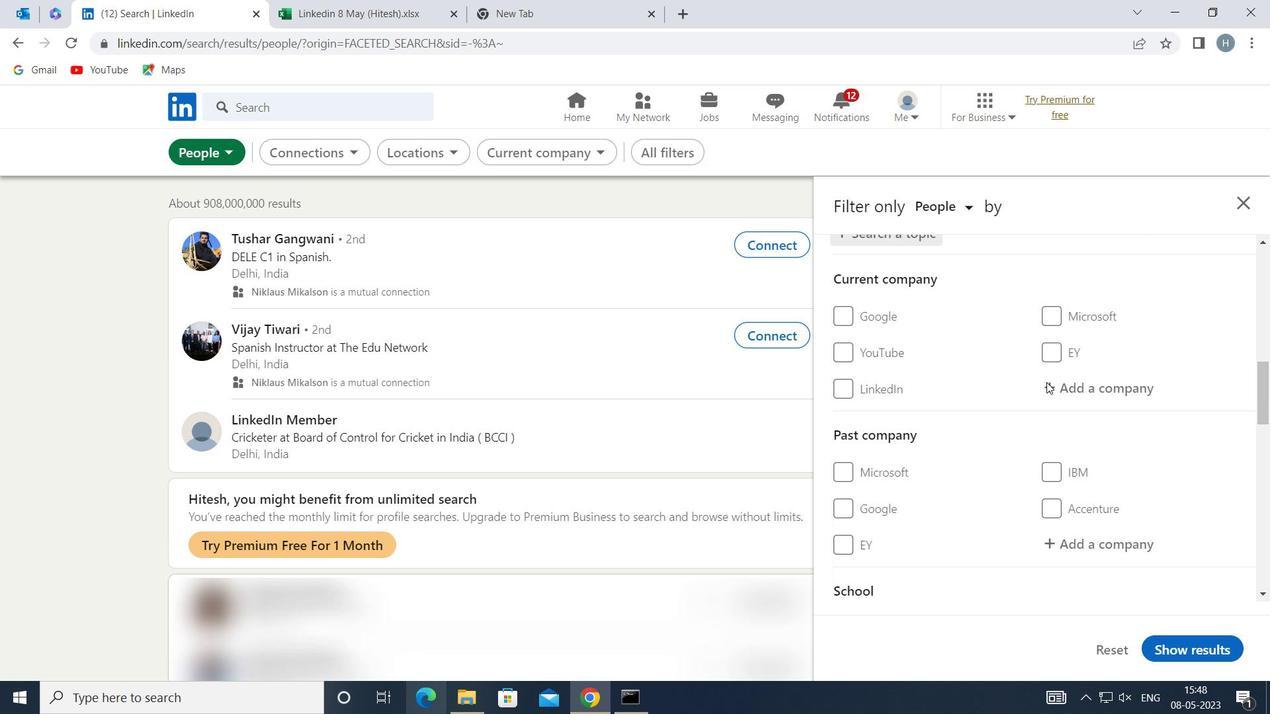 
Action: Mouse scrolled (1047, 382) with delta (0, 0)
Screenshot: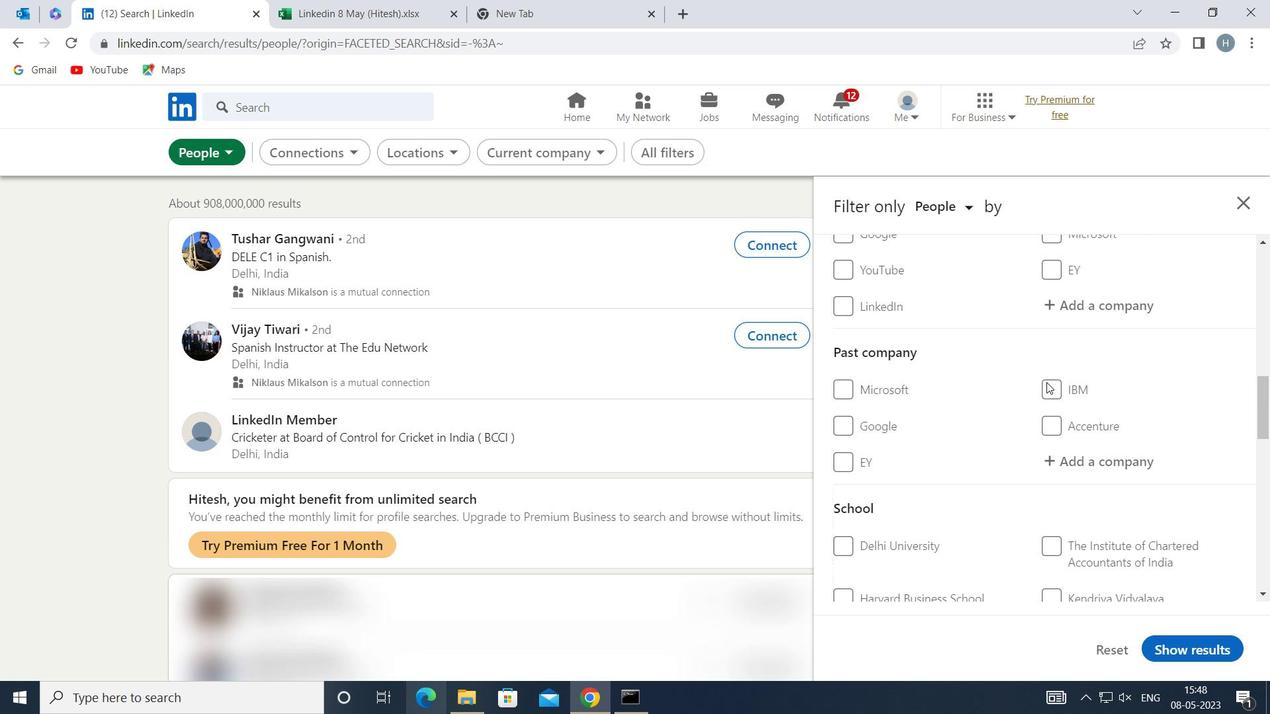 
Action: Mouse scrolled (1047, 382) with delta (0, 0)
Screenshot: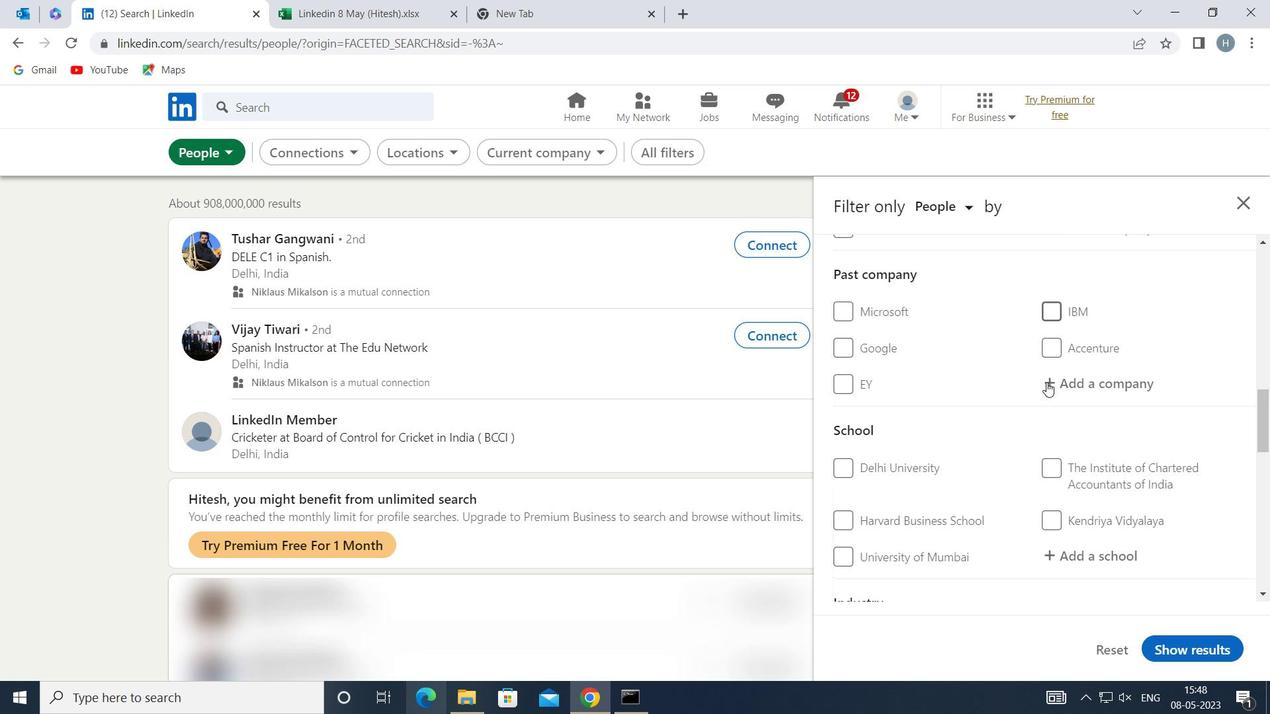 
Action: Mouse moved to (1049, 379)
Screenshot: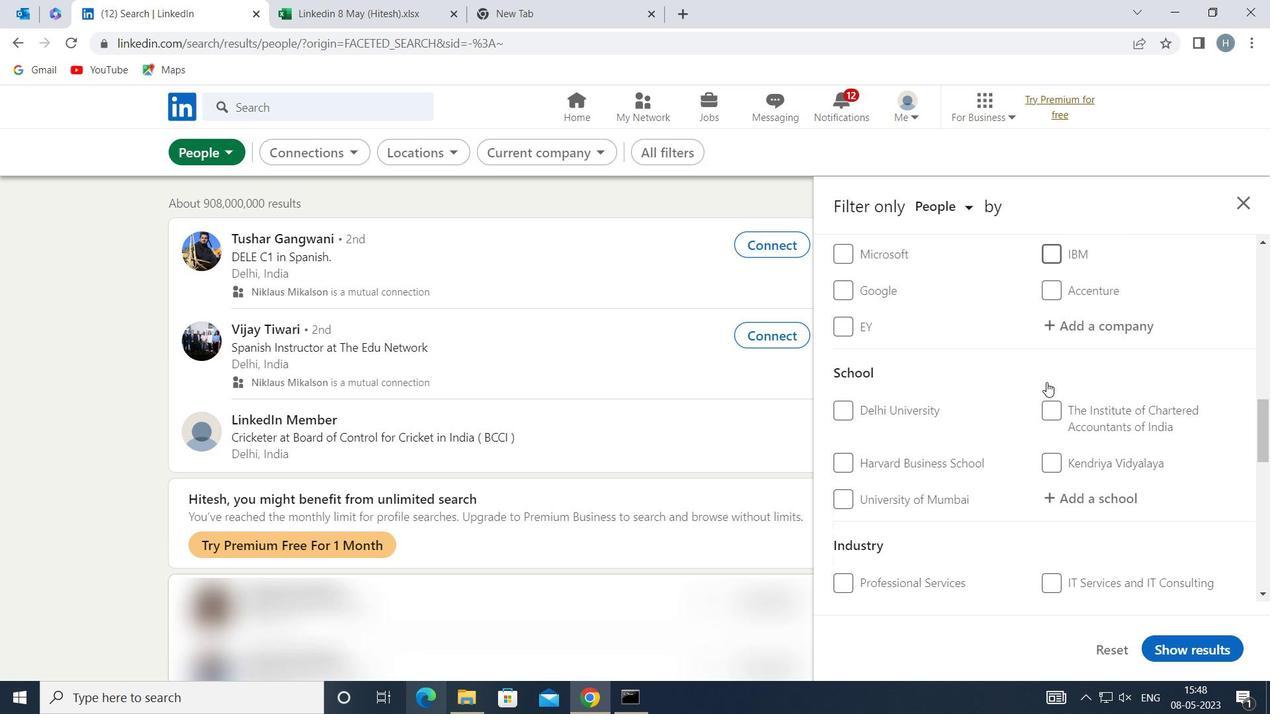 
Action: Mouse scrolled (1049, 378) with delta (0, 0)
Screenshot: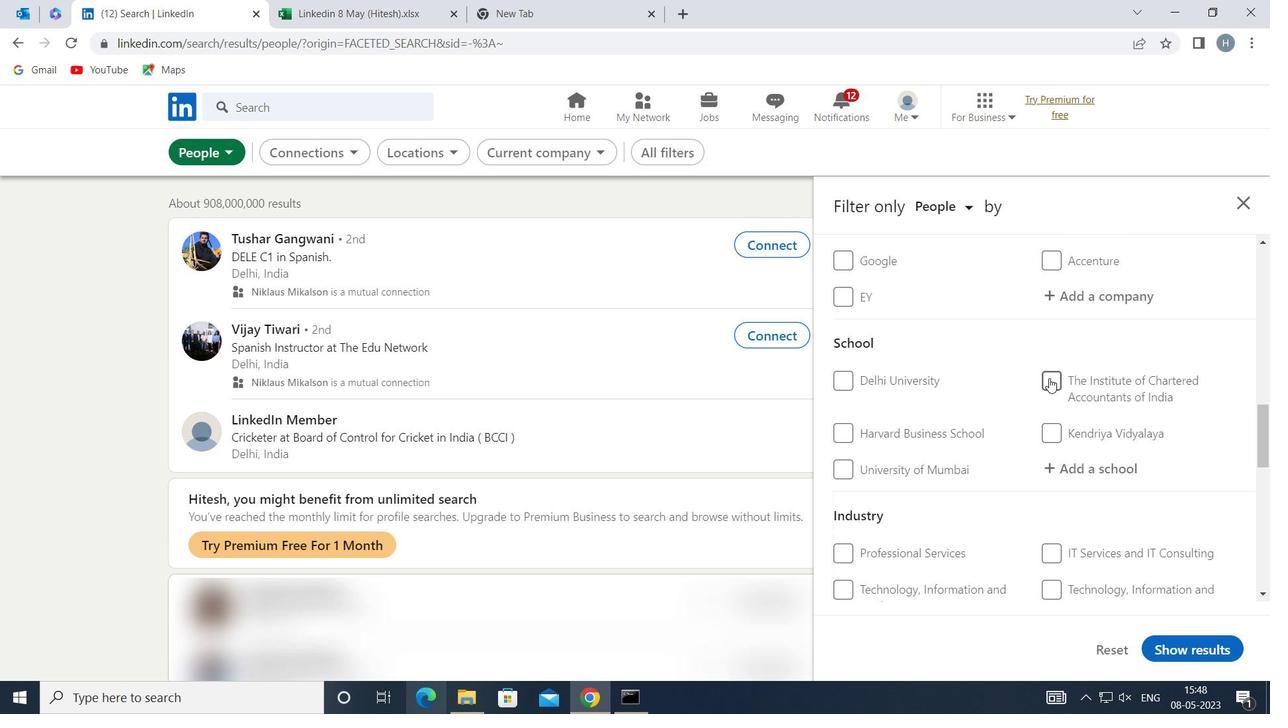 
Action: Mouse scrolled (1049, 378) with delta (0, 0)
Screenshot: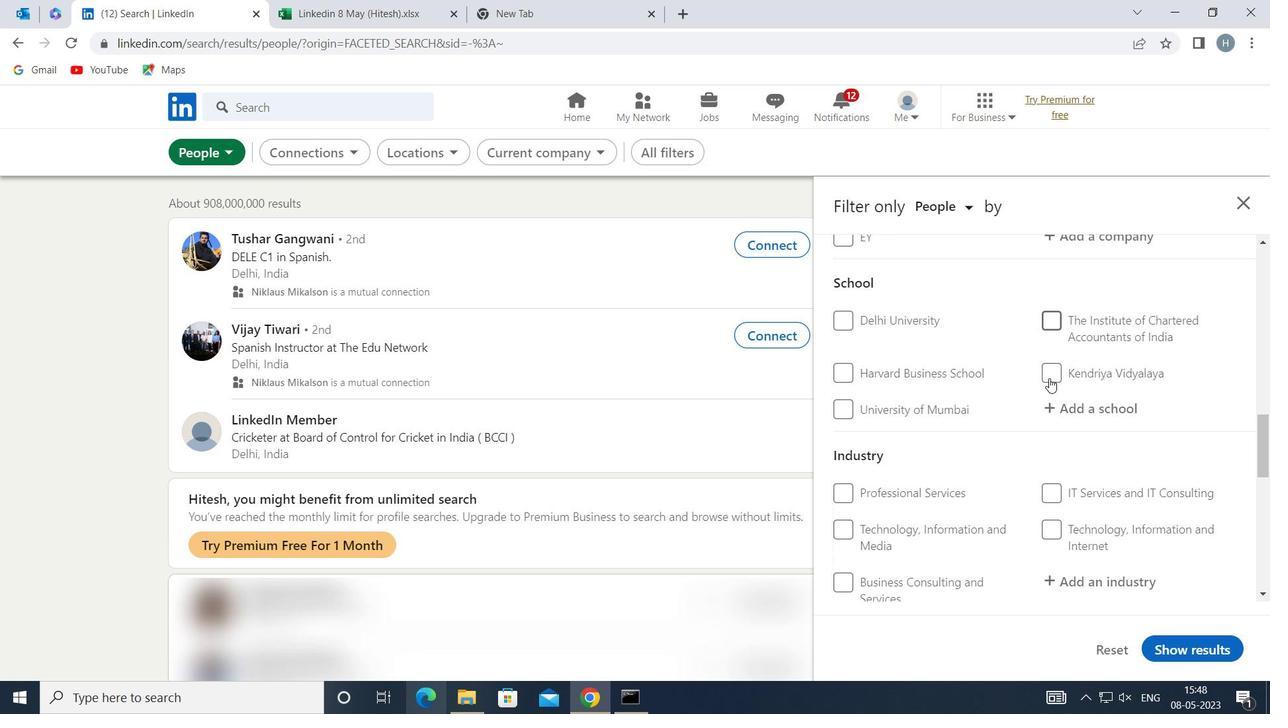
Action: Mouse scrolled (1049, 378) with delta (0, 0)
Screenshot: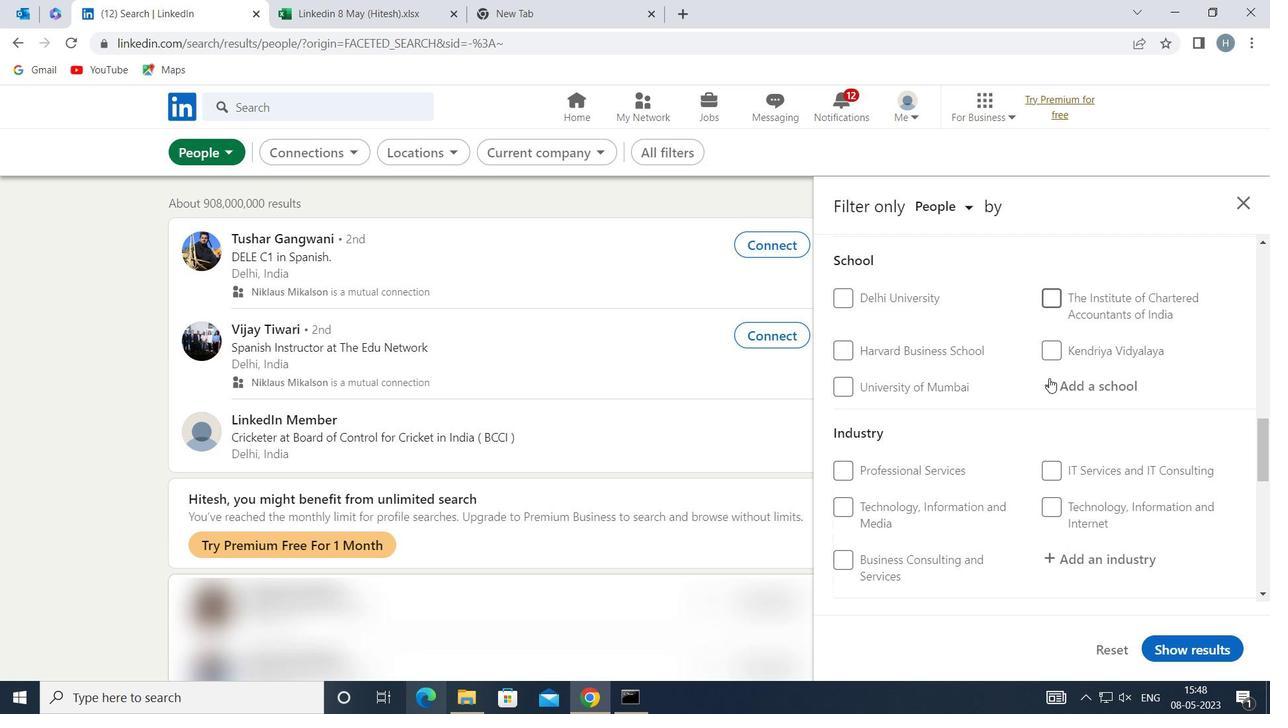 
Action: Mouse moved to (1049, 380)
Screenshot: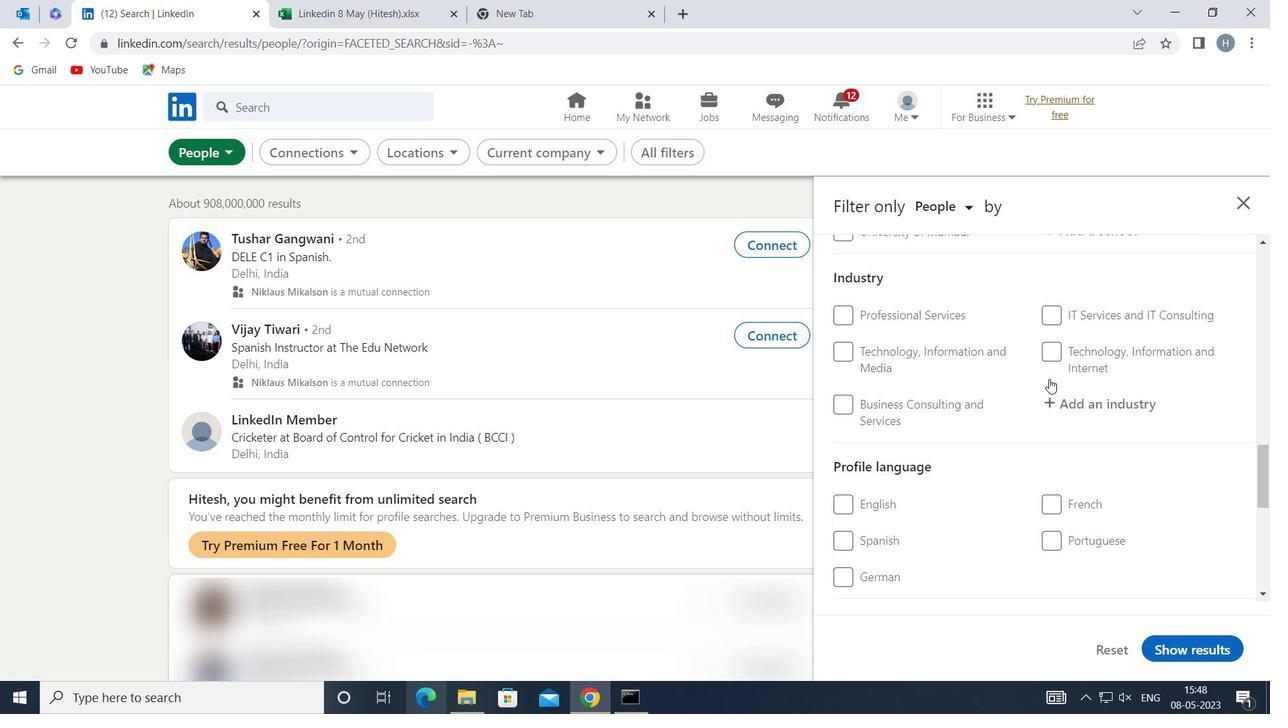 
Action: Mouse scrolled (1049, 379) with delta (0, 0)
Screenshot: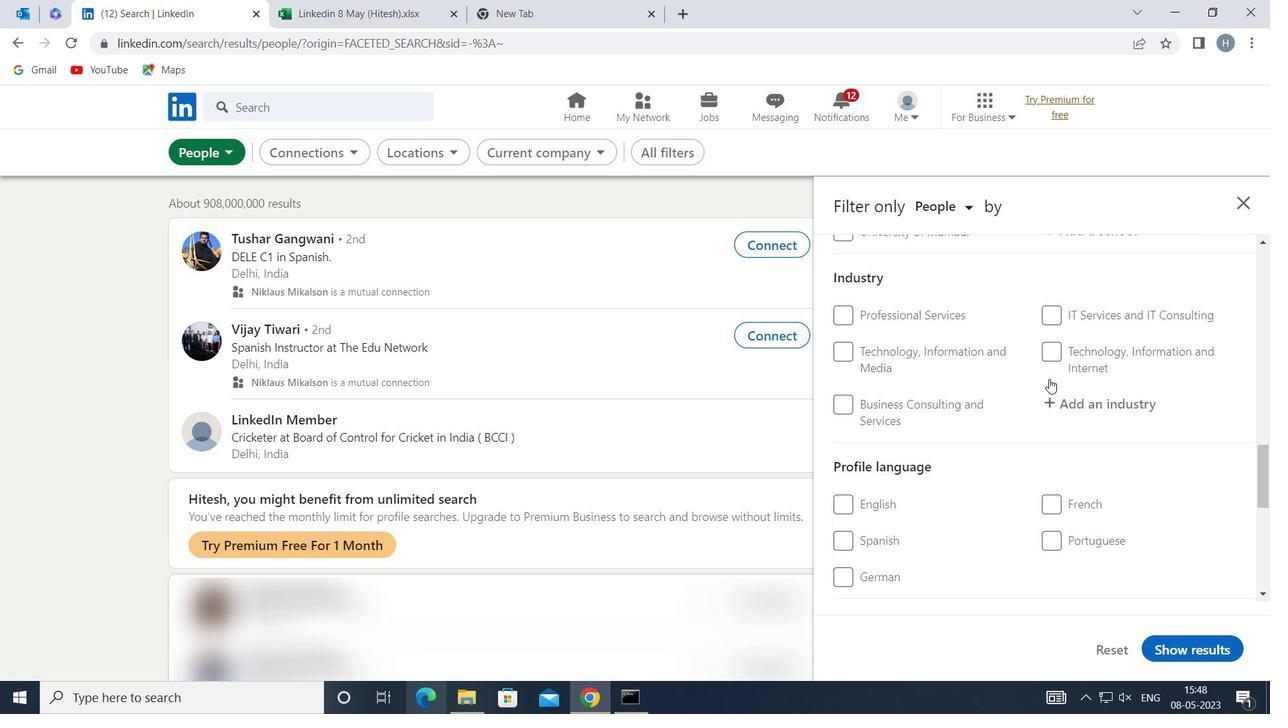 
Action: Mouse moved to (851, 483)
Screenshot: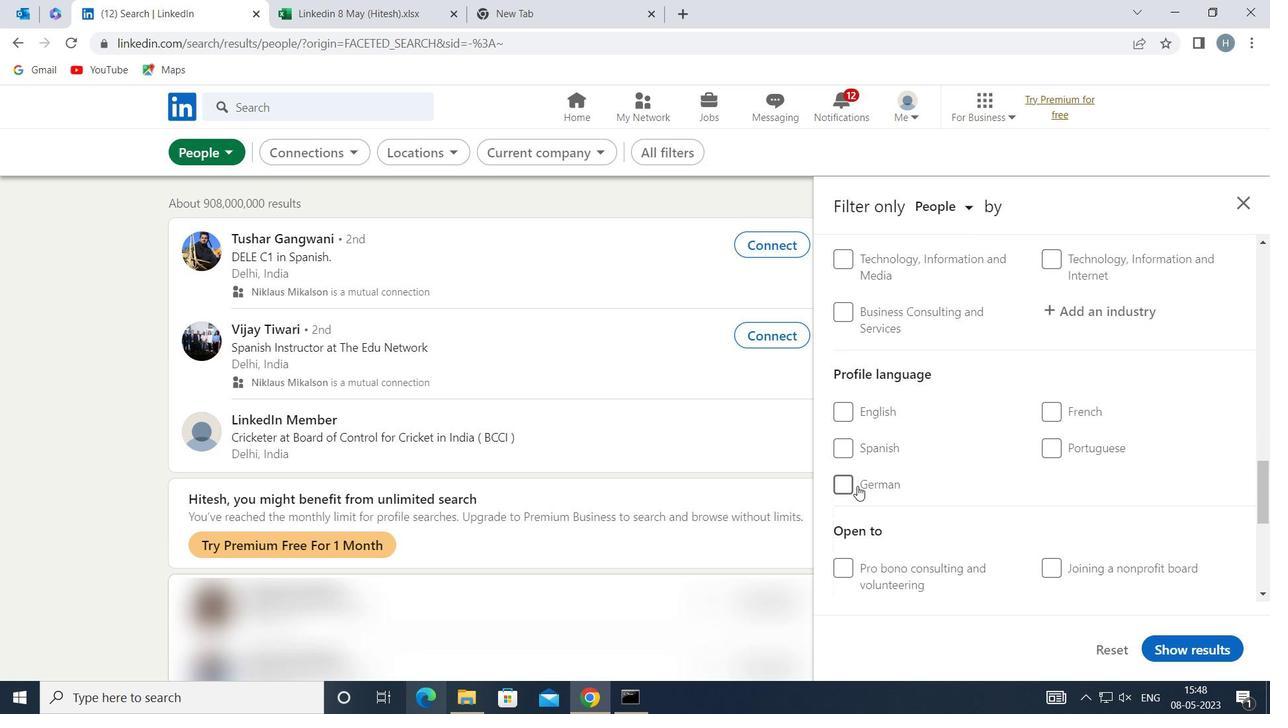 
Action: Mouse pressed left at (851, 483)
Screenshot: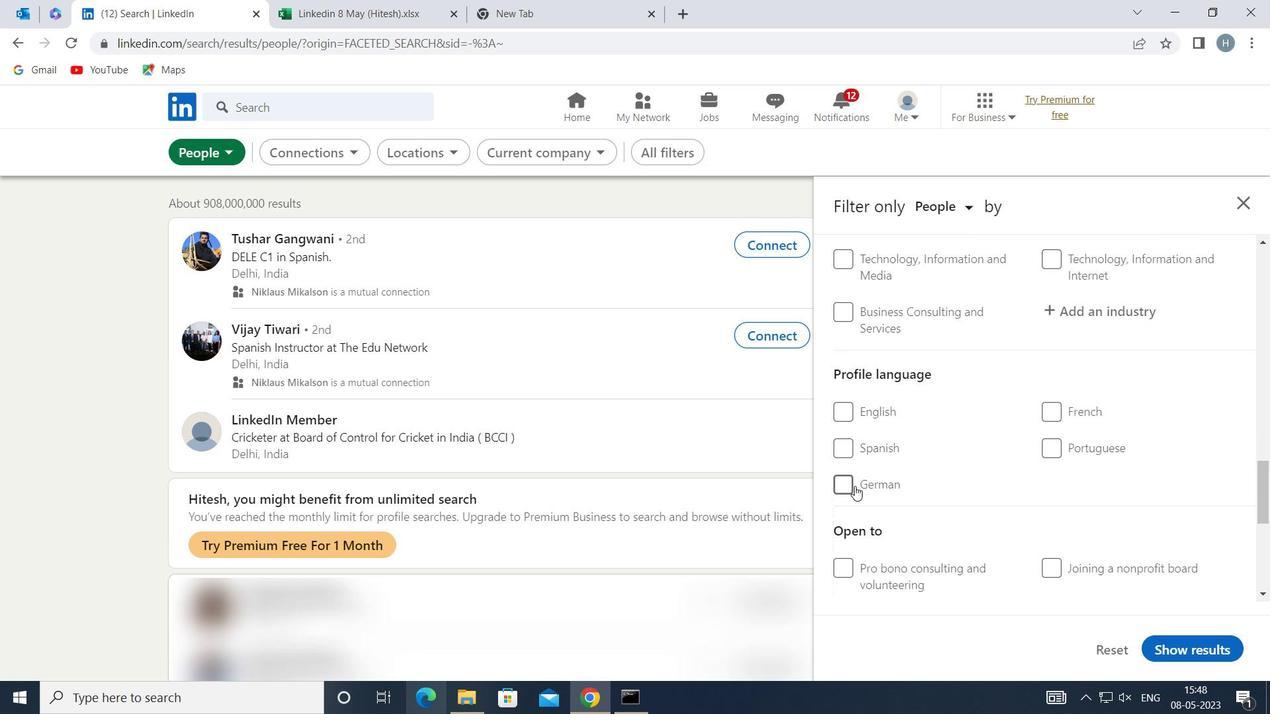 
Action: Mouse moved to (1017, 453)
Screenshot: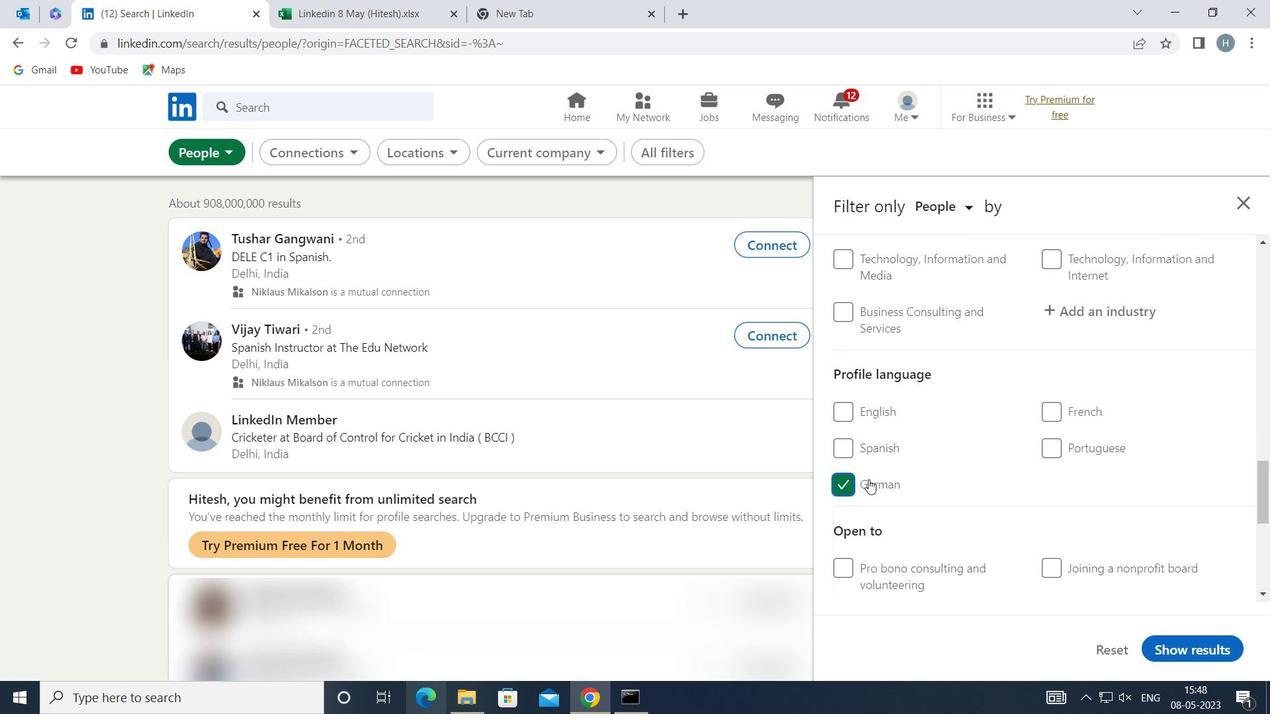 
Action: Mouse scrolled (1017, 453) with delta (0, 0)
Screenshot: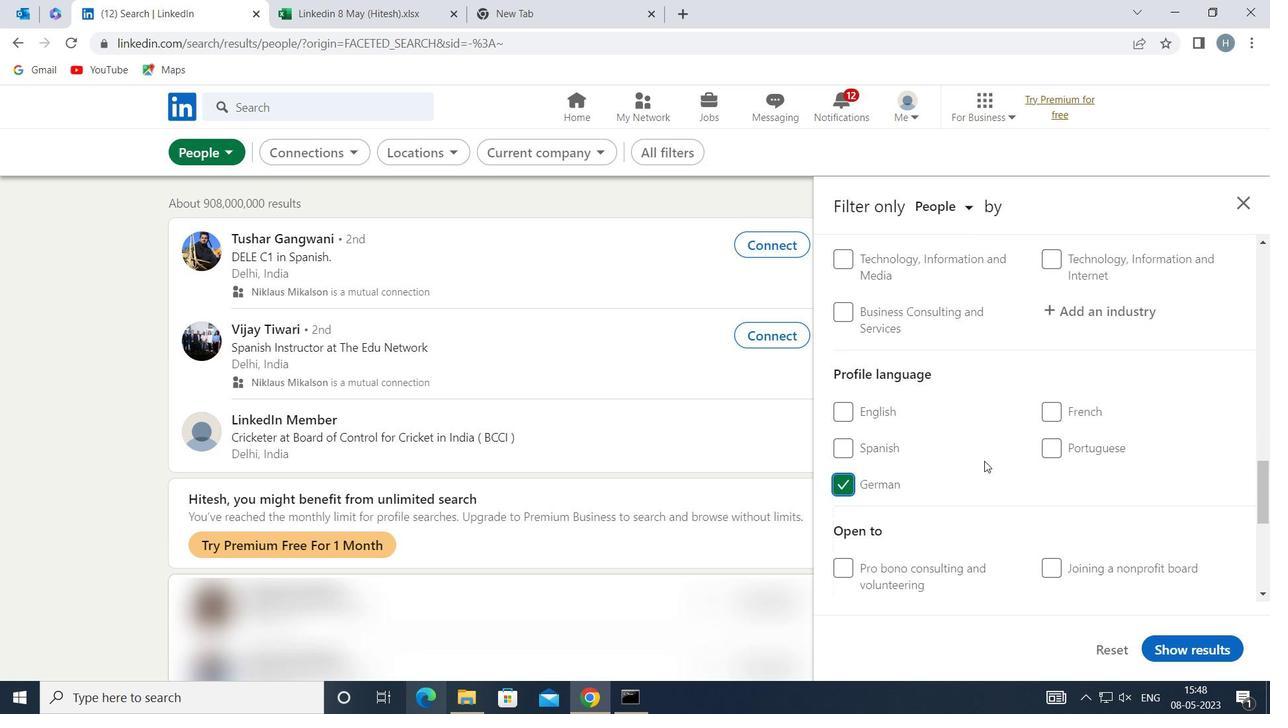 
Action: Mouse scrolled (1017, 453) with delta (0, 0)
Screenshot: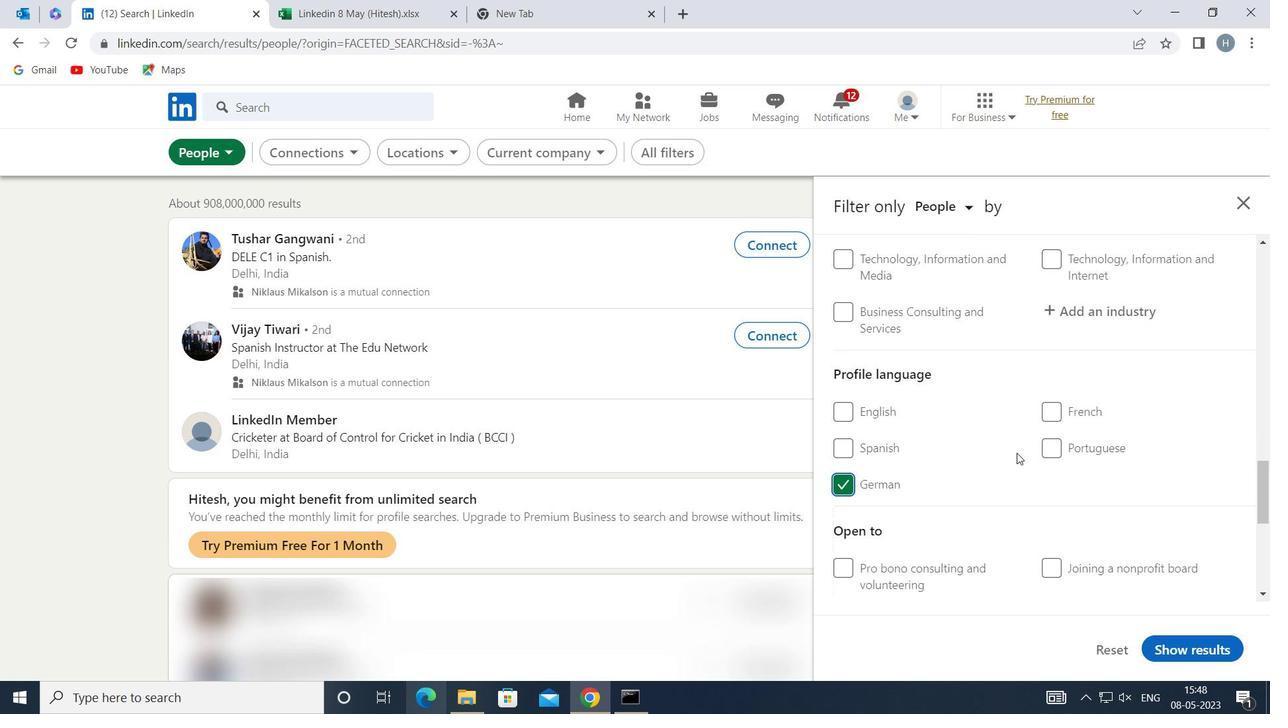 
Action: Mouse moved to (1006, 448)
Screenshot: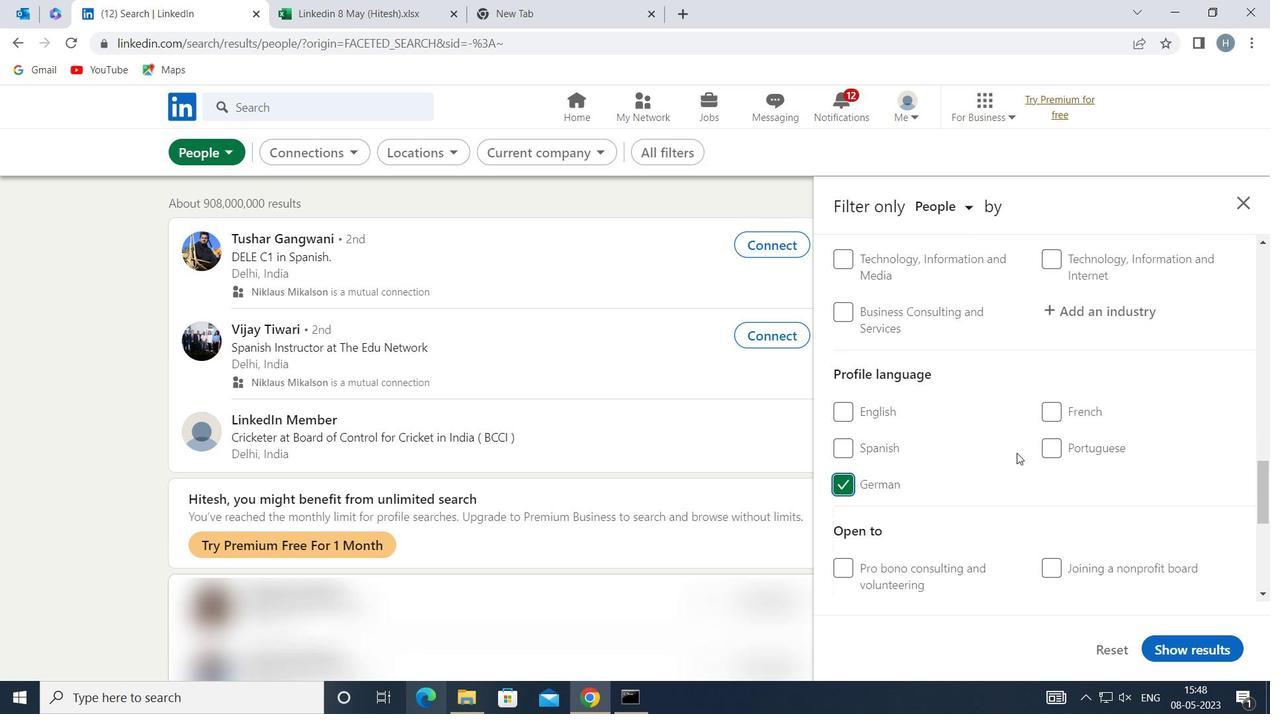 
Action: Mouse scrolled (1006, 449) with delta (0, 0)
Screenshot: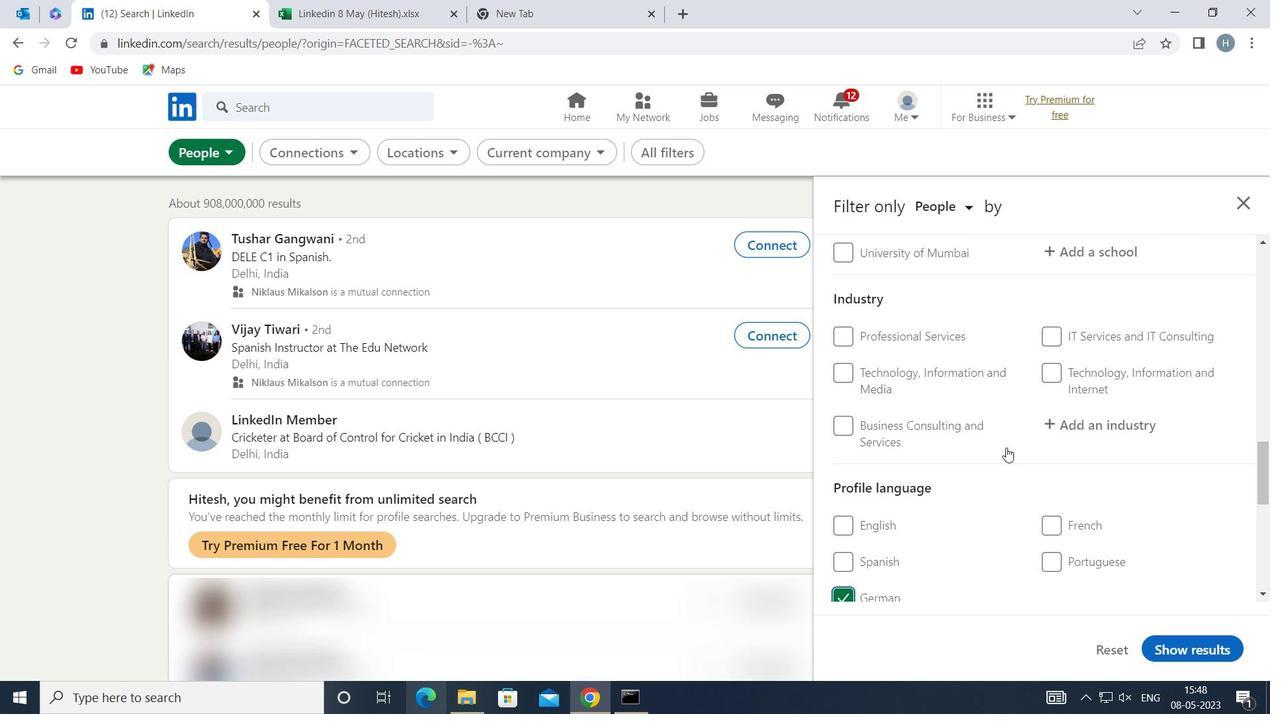 
Action: Mouse scrolled (1006, 449) with delta (0, 0)
Screenshot: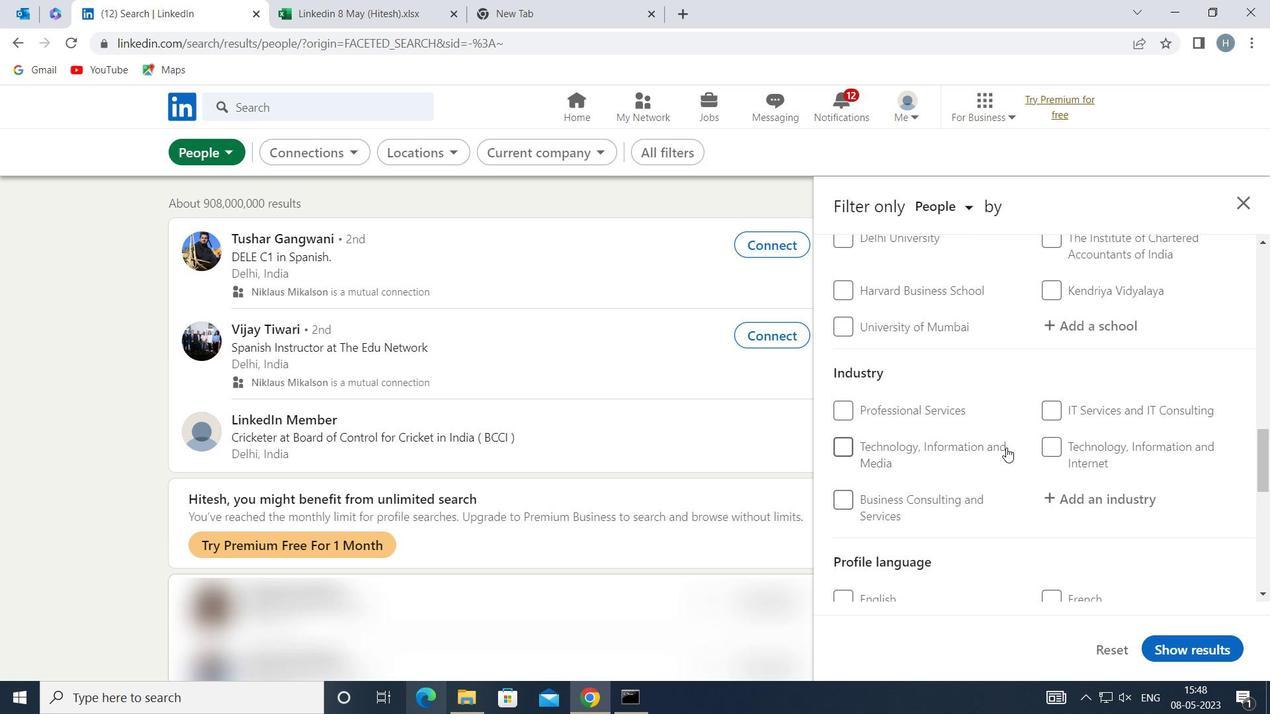 
Action: Mouse scrolled (1006, 449) with delta (0, 0)
Screenshot: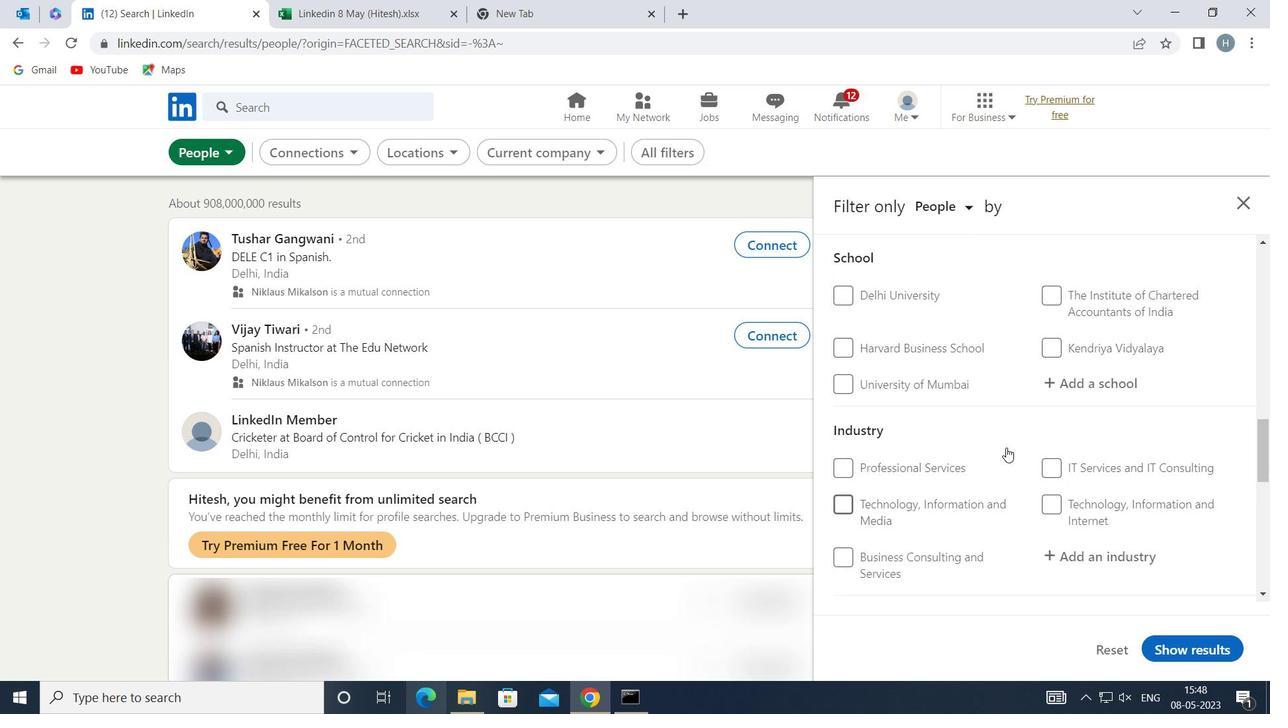
Action: Mouse scrolled (1006, 449) with delta (0, 0)
Screenshot: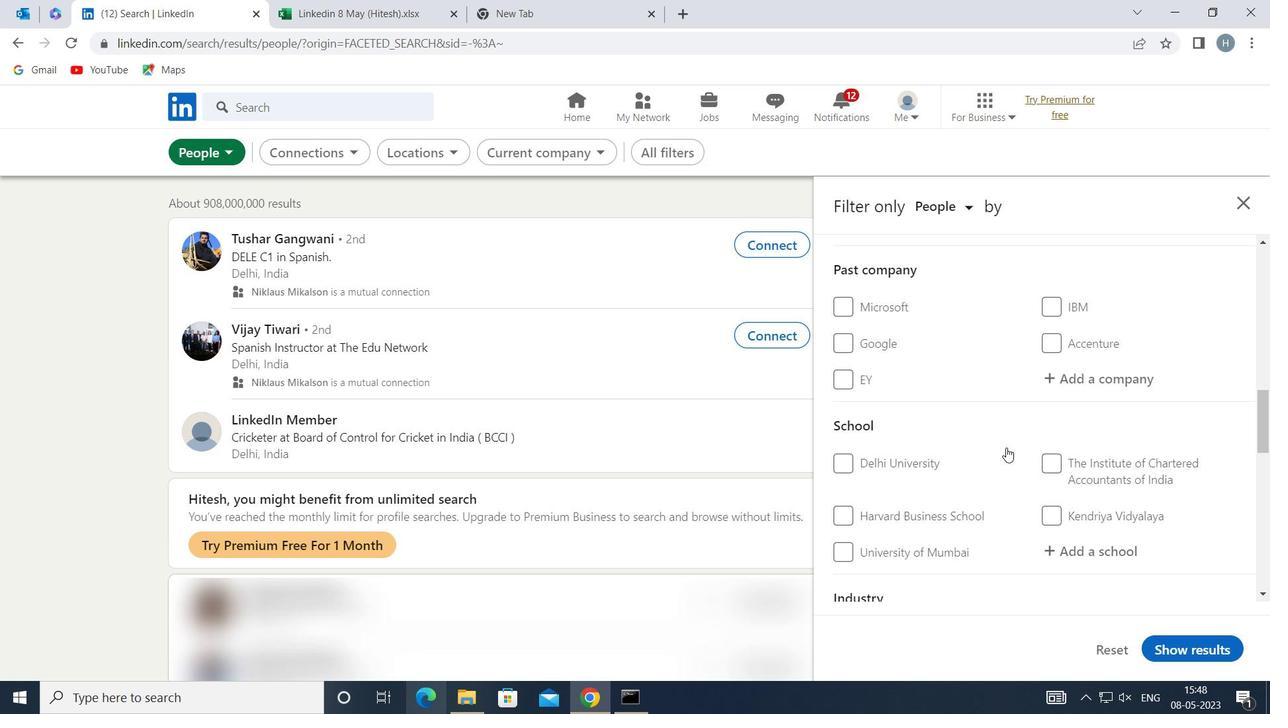 
Action: Mouse scrolled (1006, 449) with delta (0, 0)
Screenshot: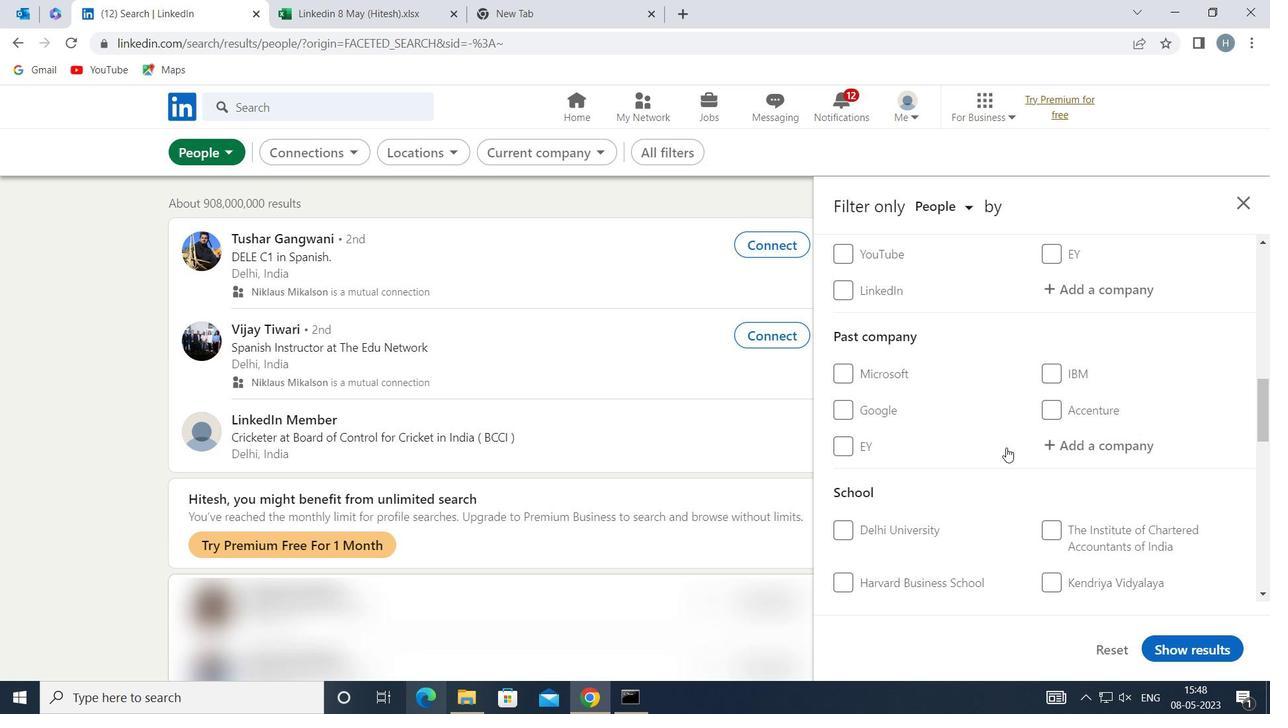 
Action: Mouse moved to (1082, 387)
Screenshot: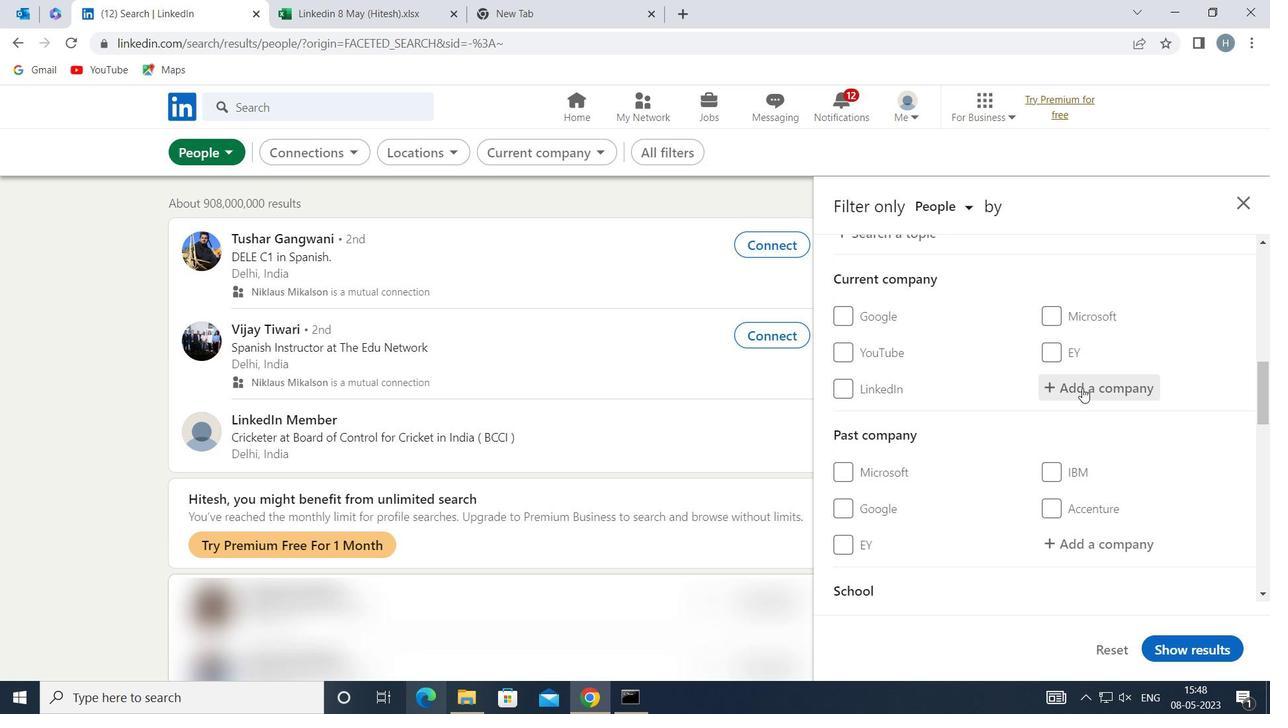 
Action: Mouse pressed left at (1082, 387)
Screenshot: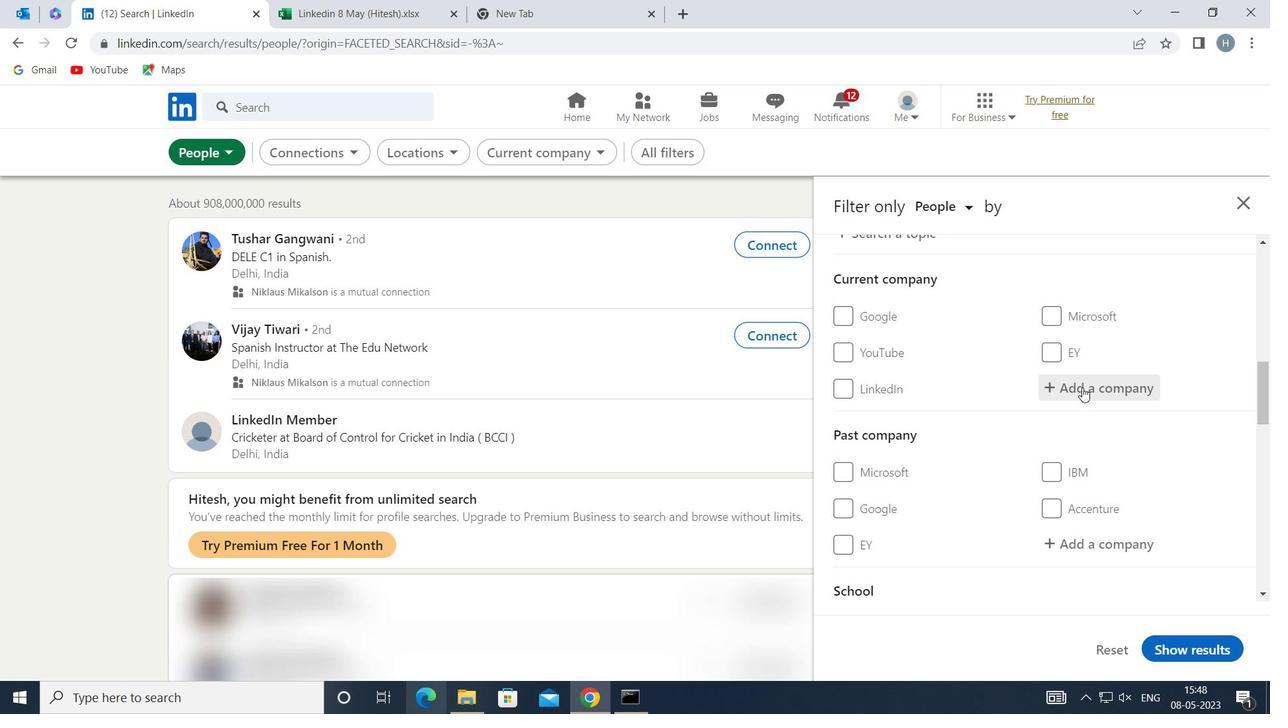 
Action: Key pressed <Key.shift>AZURE<Key.space><Key.shift>POWER
Screenshot: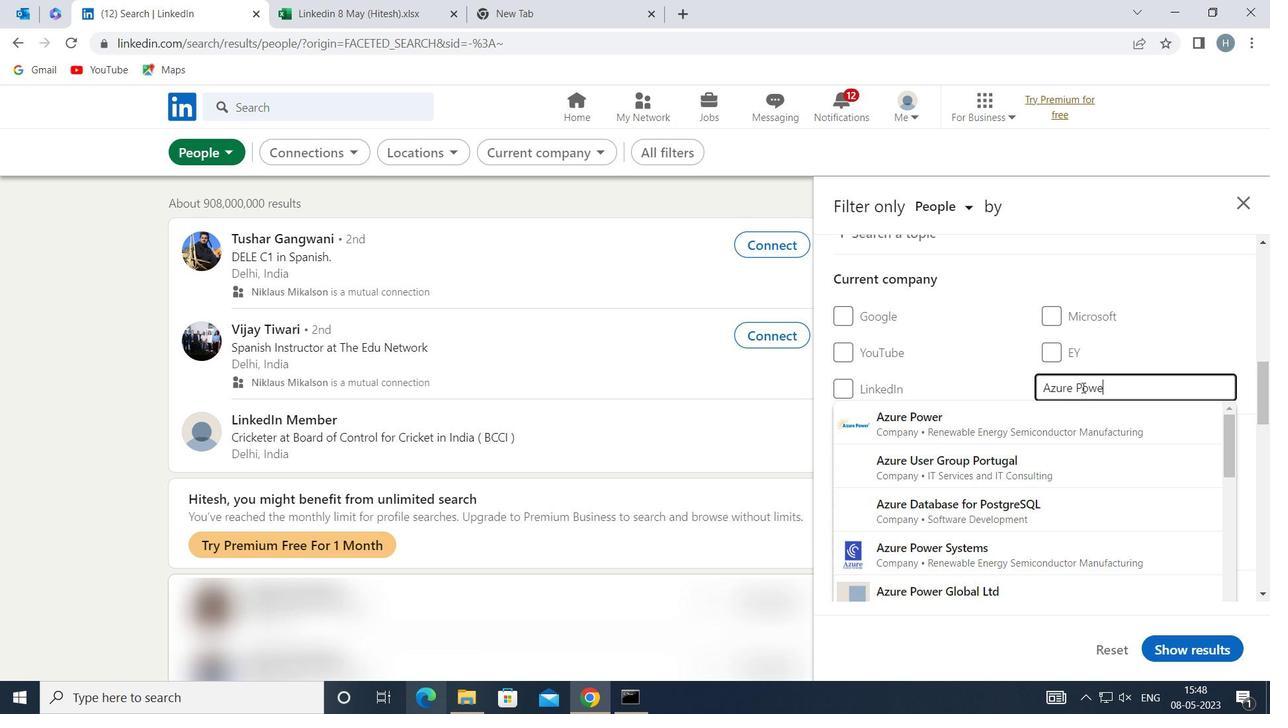 
Action: Mouse moved to (1023, 418)
Screenshot: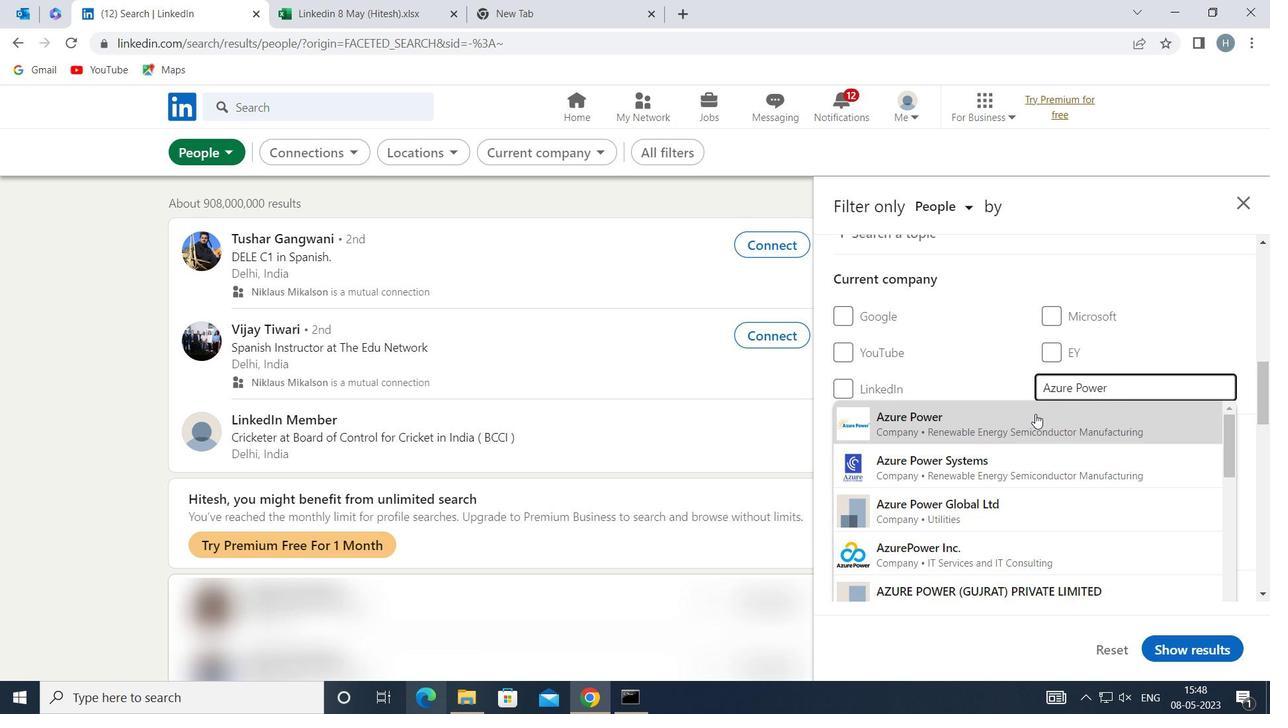 
Action: Mouse pressed left at (1023, 418)
Screenshot: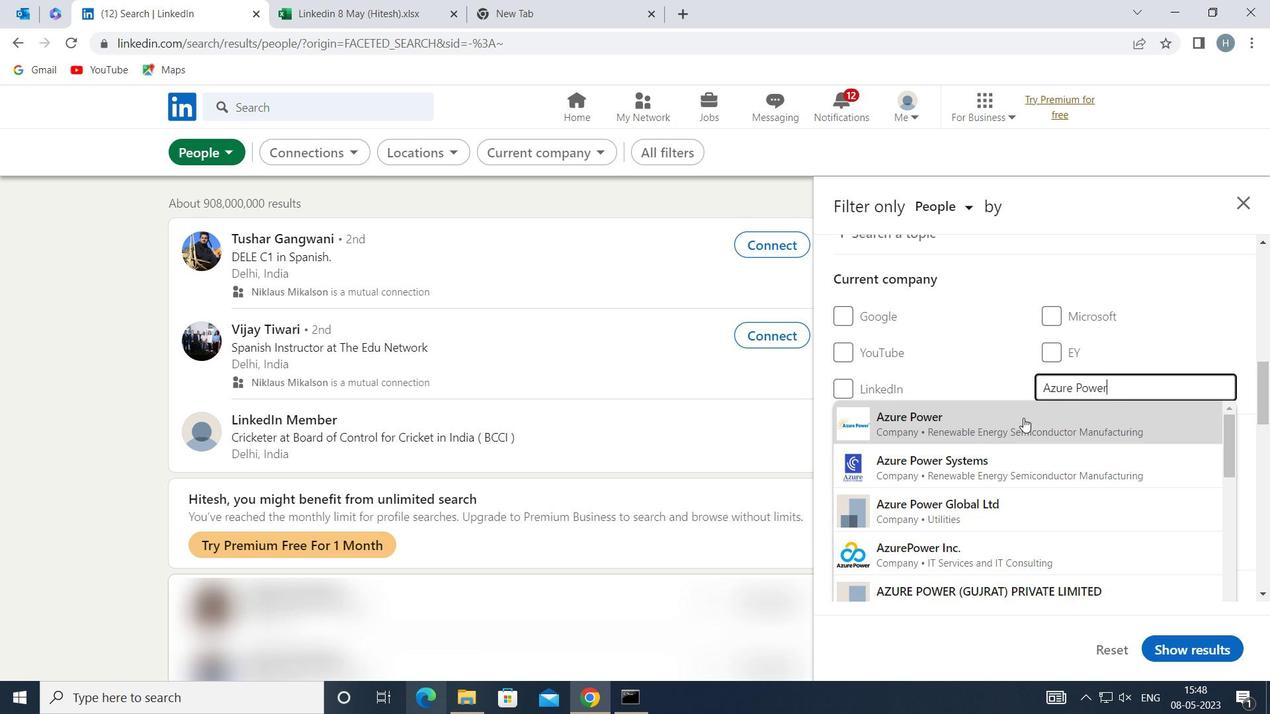 
Action: Mouse moved to (975, 407)
Screenshot: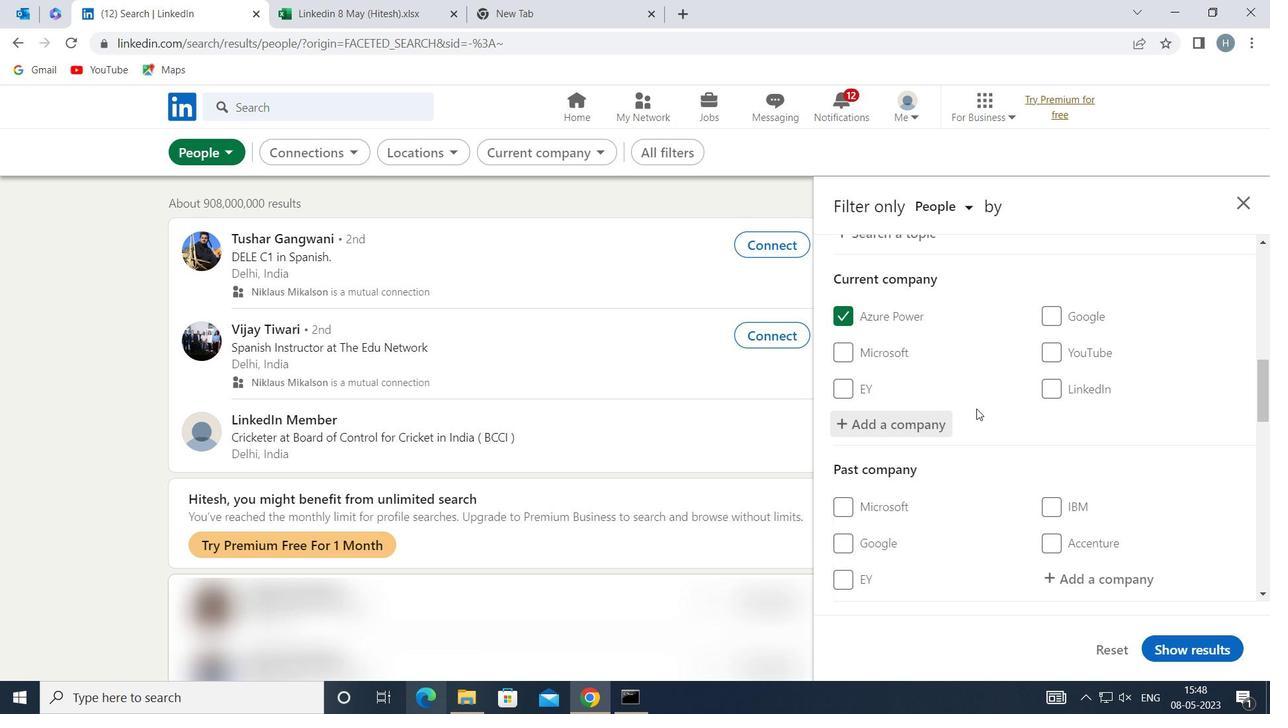 
Action: Mouse scrolled (975, 406) with delta (0, 0)
Screenshot: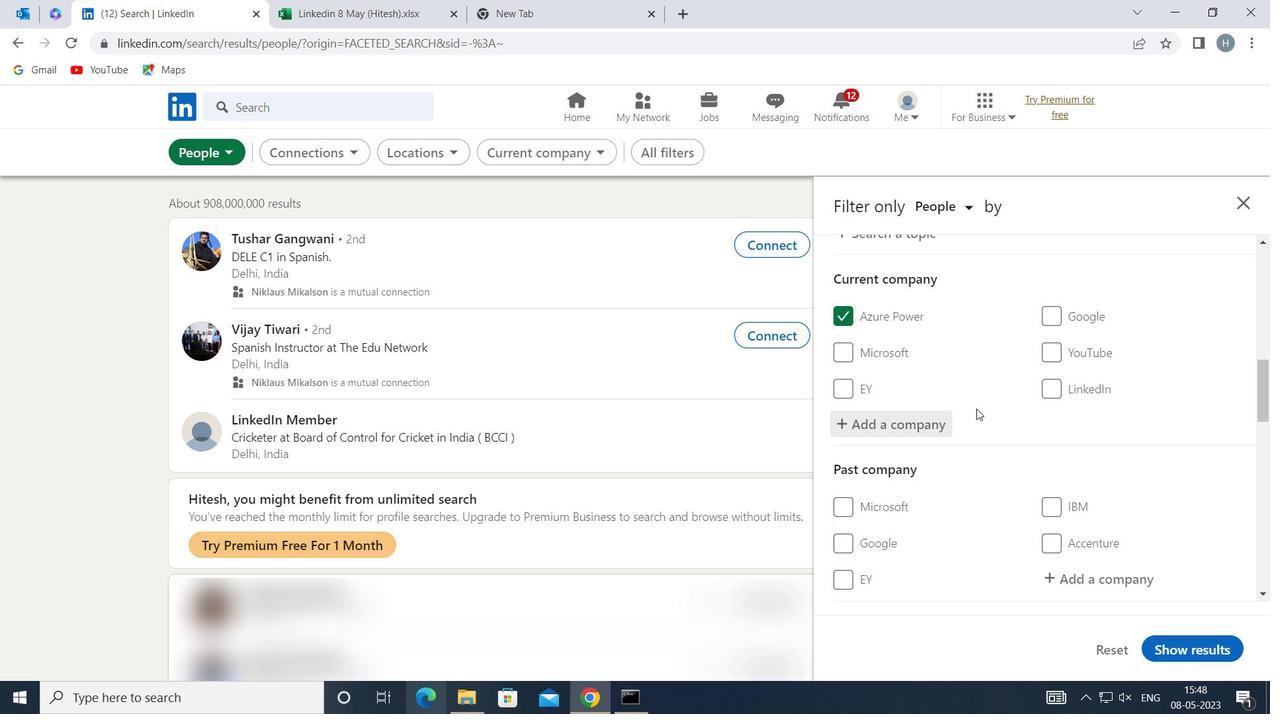
Action: Mouse scrolled (975, 406) with delta (0, 0)
Screenshot: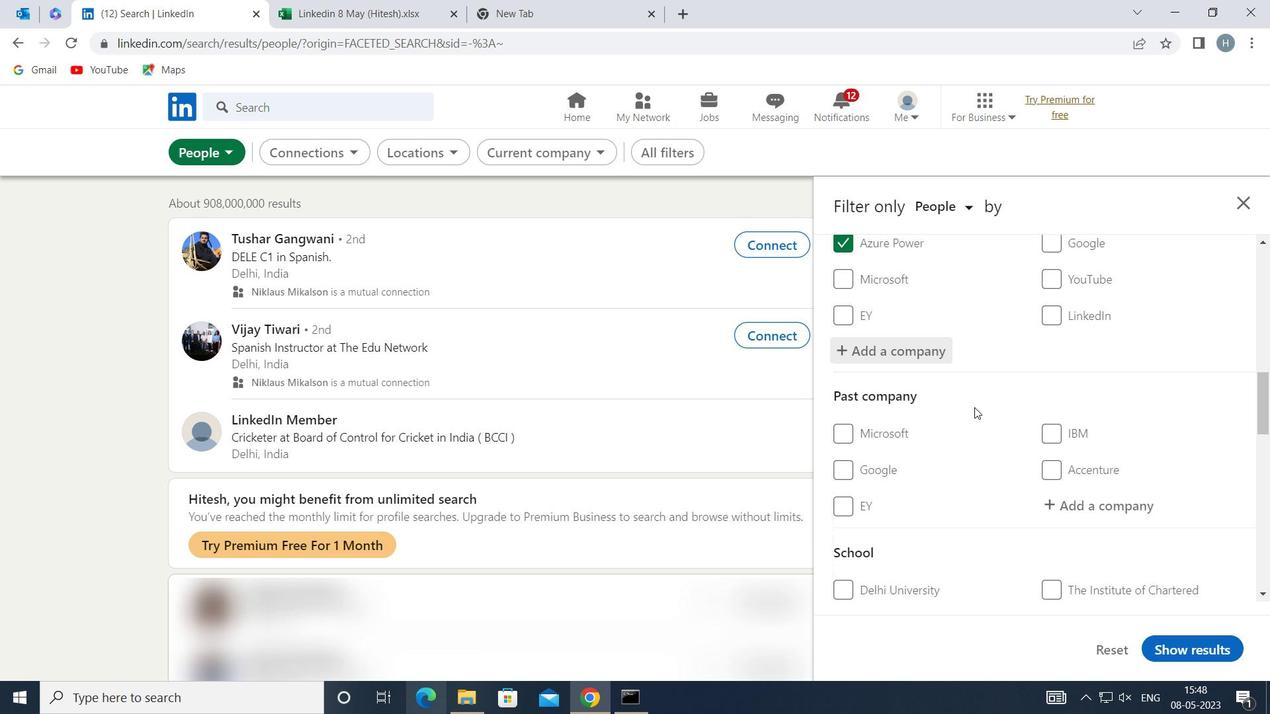 
Action: Mouse scrolled (975, 406) with delta (0, 0)
Screenshot: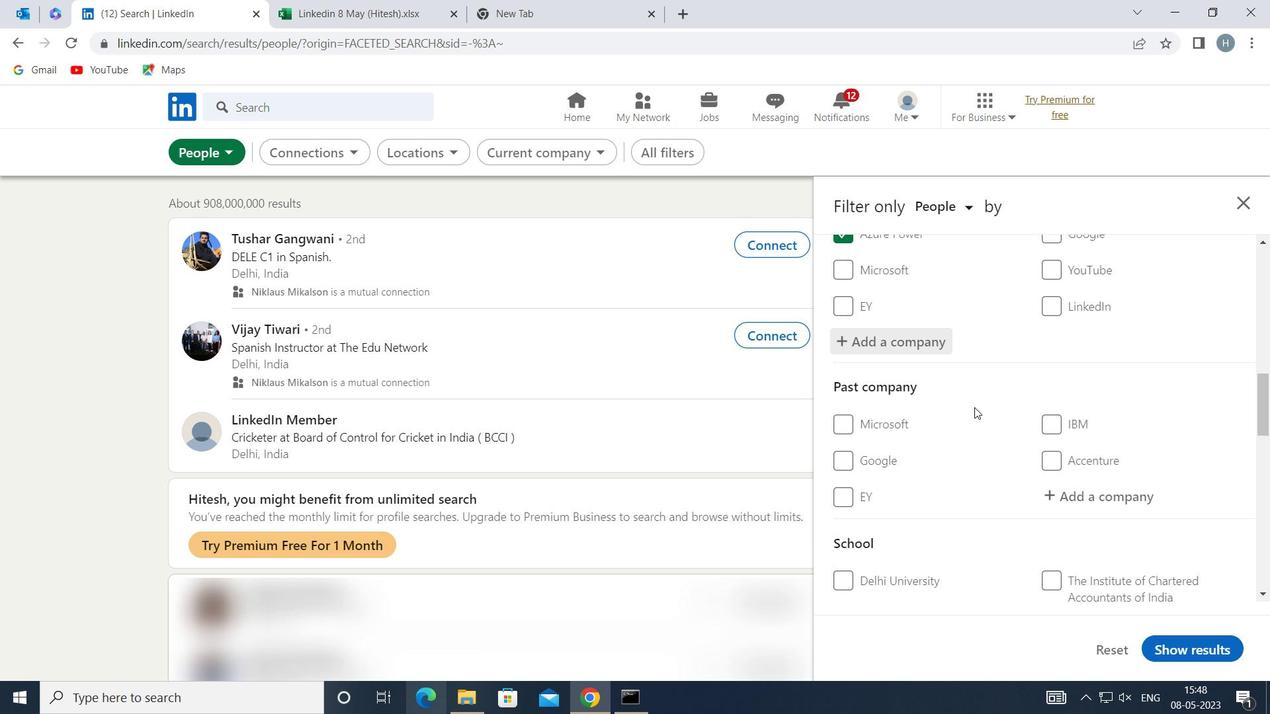 
Action: Mouse scrolled (975, 406) with delta (0, 0)
Screenshot: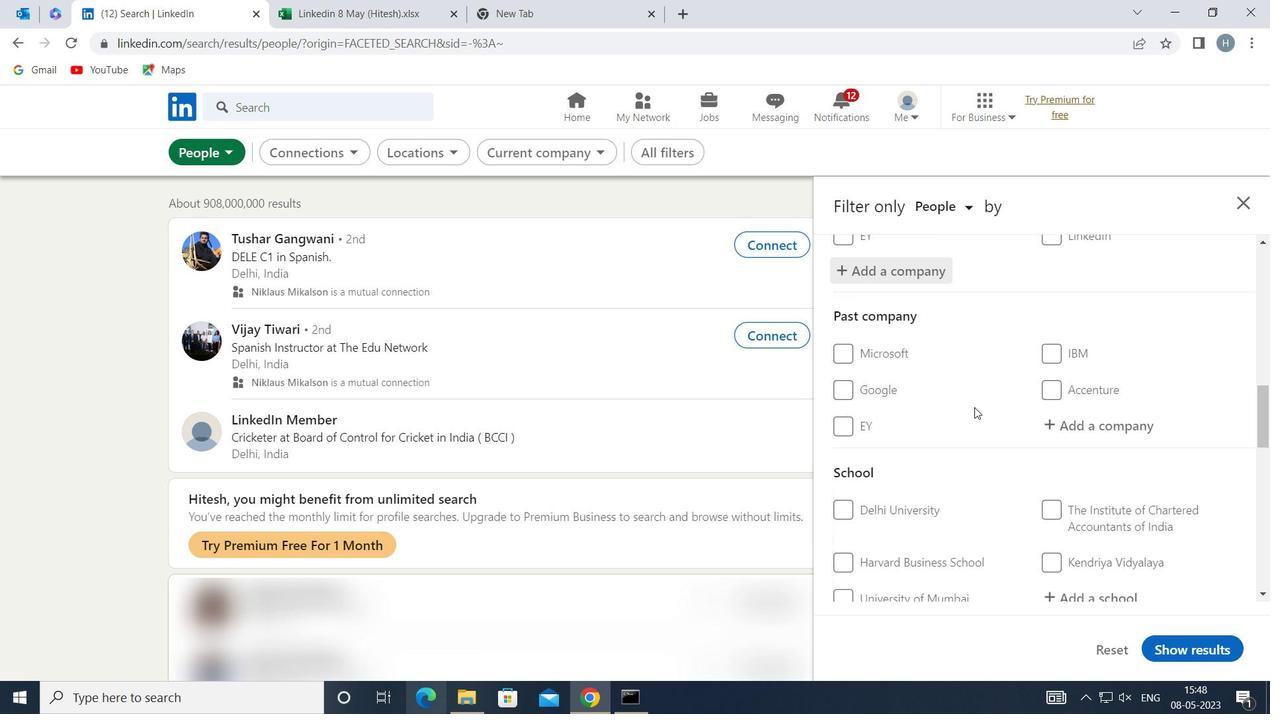 
Action: Mouse moved to (1100, 418)
Screenshot: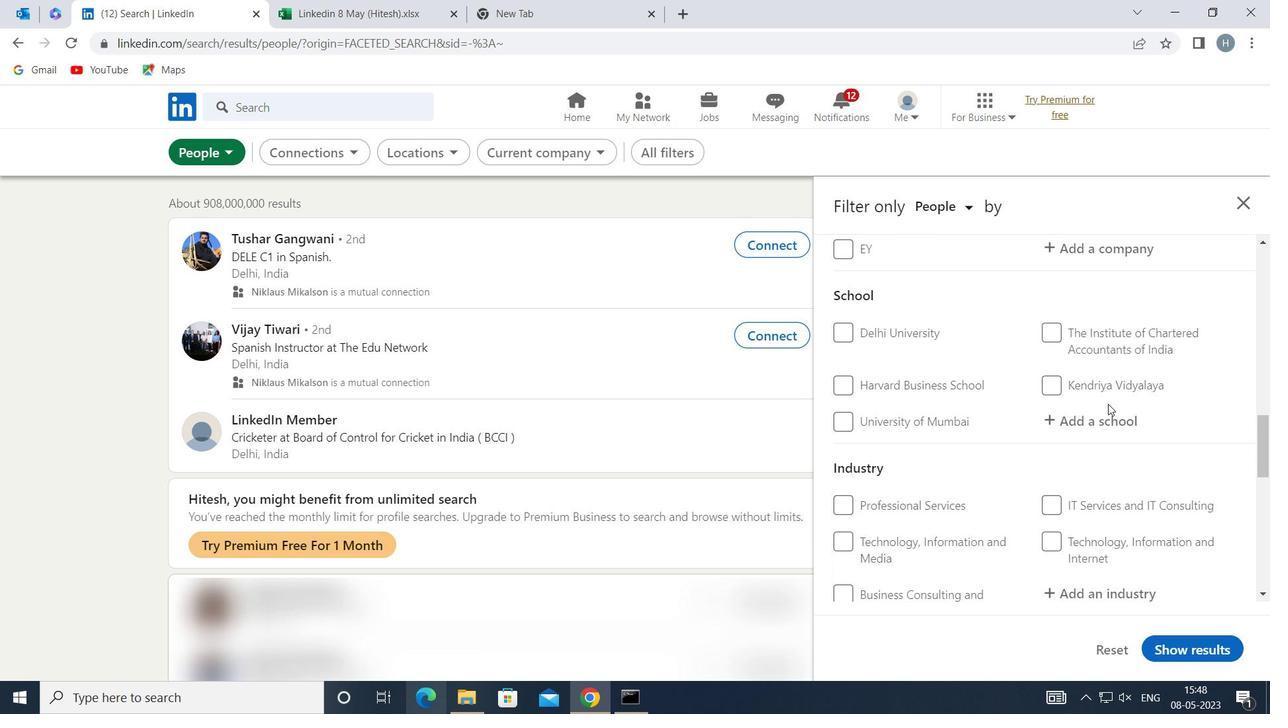 
Action: Mouse pressed left at (1100, 418)
Screenshot: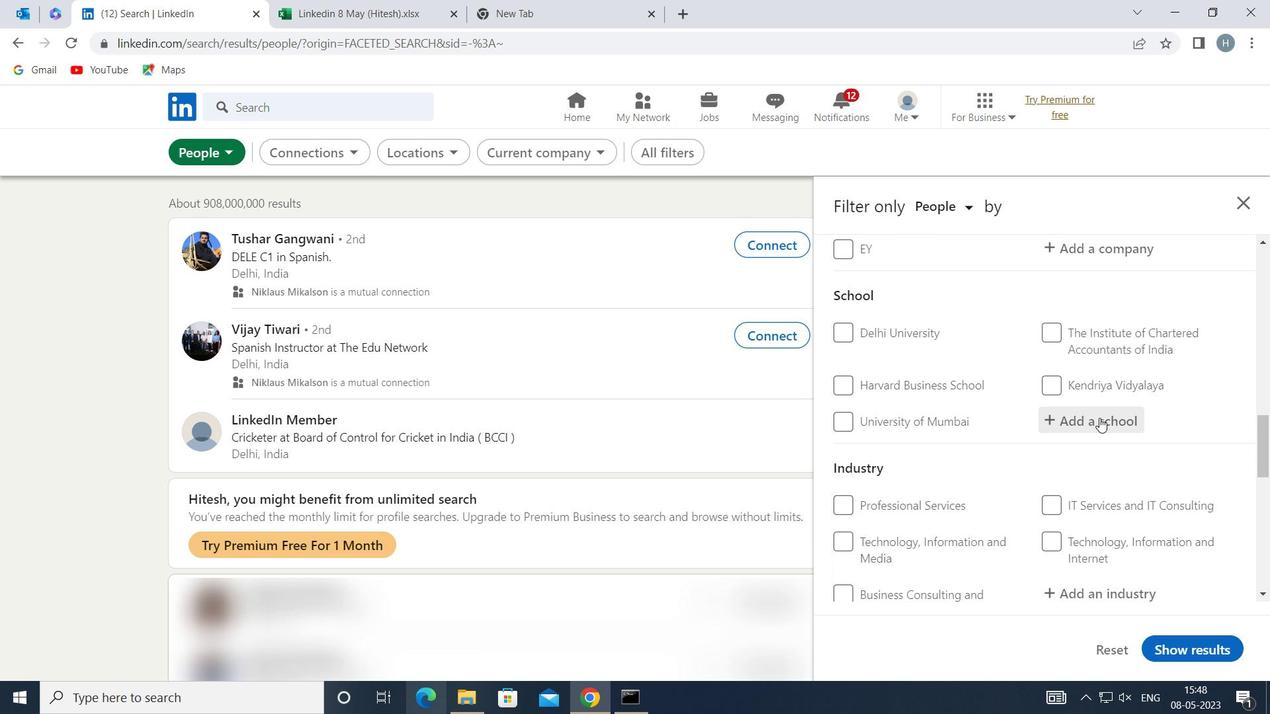 
Action: Mouse moved to (1097, 418)
Screenshot: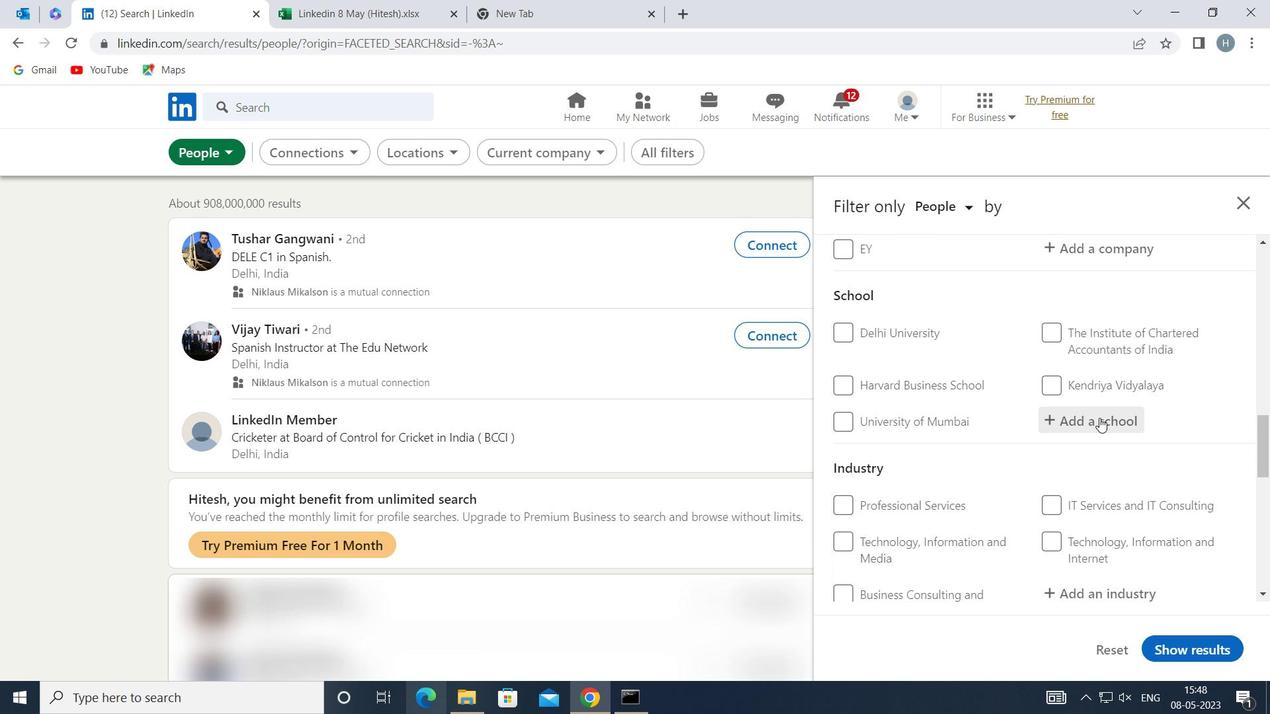 
Action: Key pressed <Key.shift>INDIAN<Key.space>SCHOOL<Key.space>OF<Key.space>BUSINR<Key.backspace>ESS<Key.space>
Screenshot: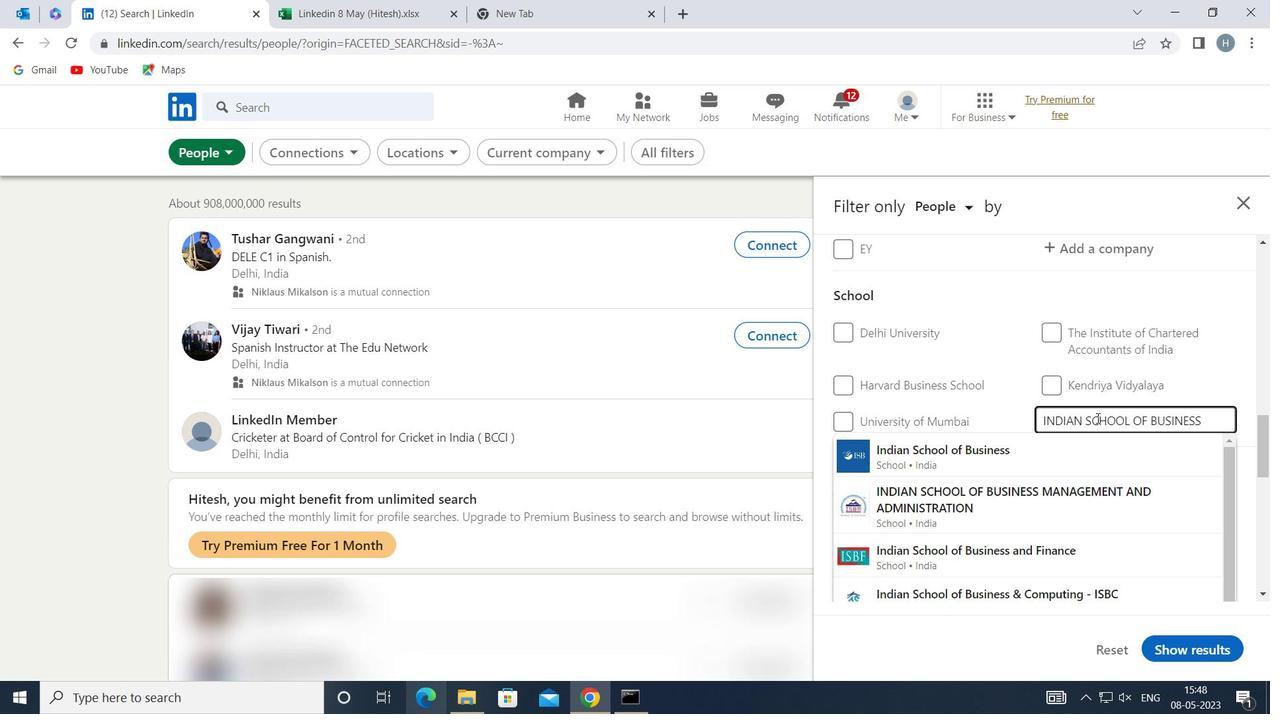 
Action: Mouse moved to (1022, 498)
Screenshot: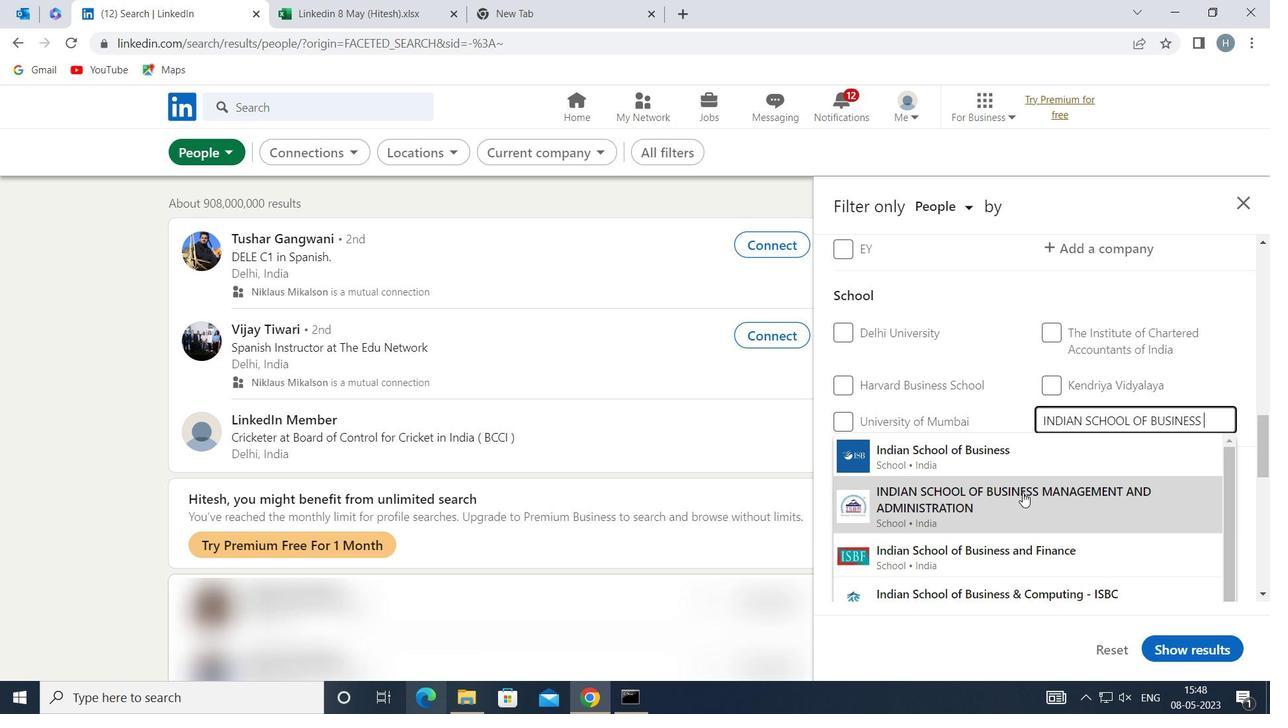 
Action: Mouse pressed left at (1022, 498)
Screenshot: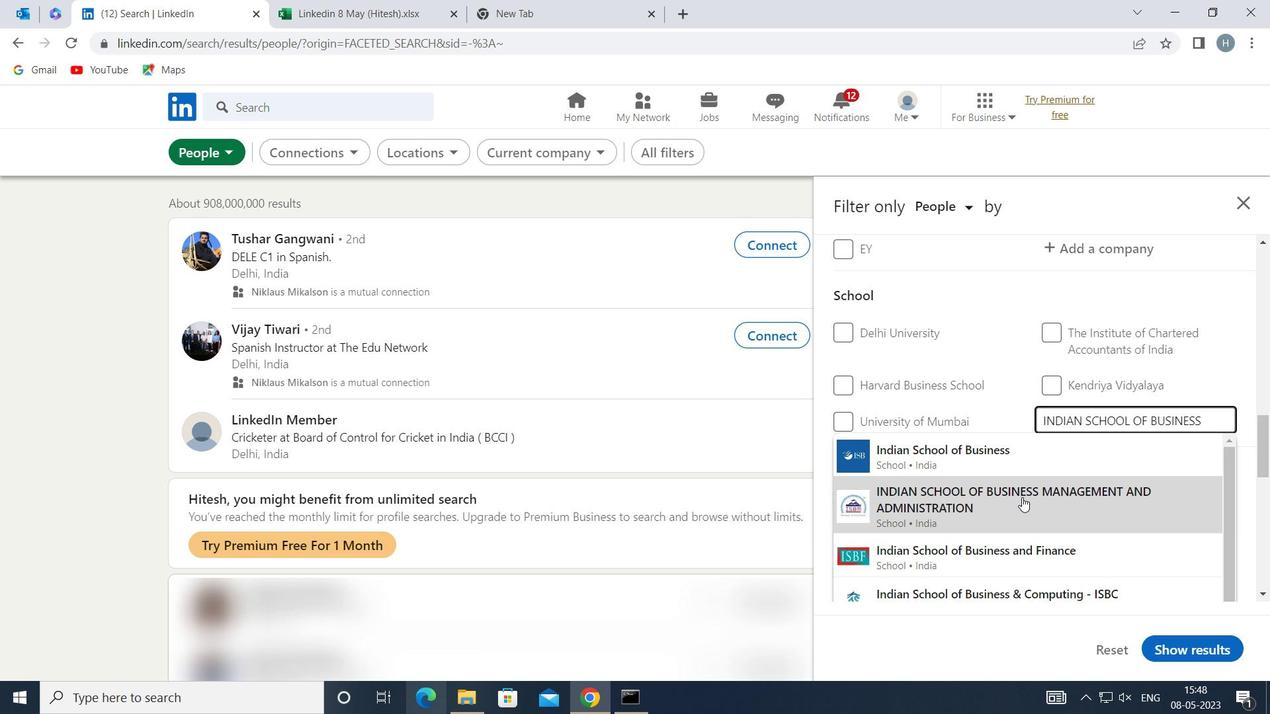 
Action: Mouse moved to (1004, 447)
Screenshot: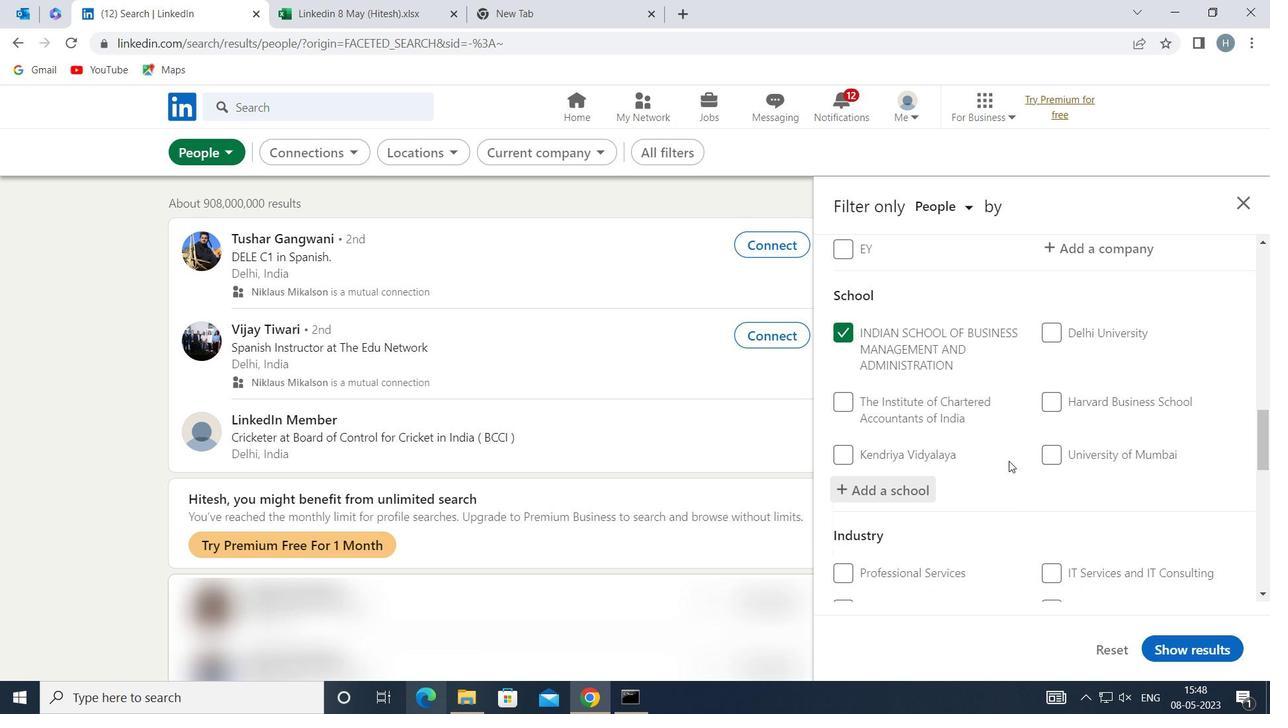 
Action: Mouse scrolled (1004, 446) with delta (0, 0)
Screenshot: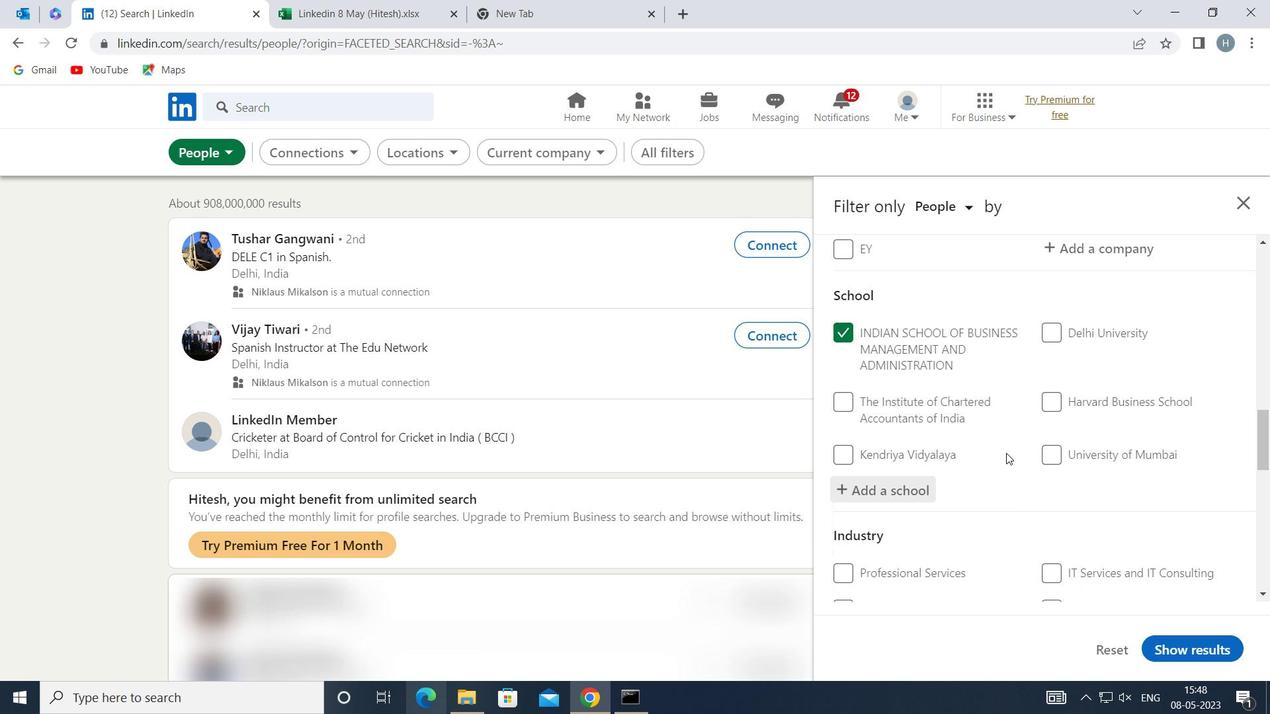 
Action: Mouse moved to (1003, 445)
Screenshot: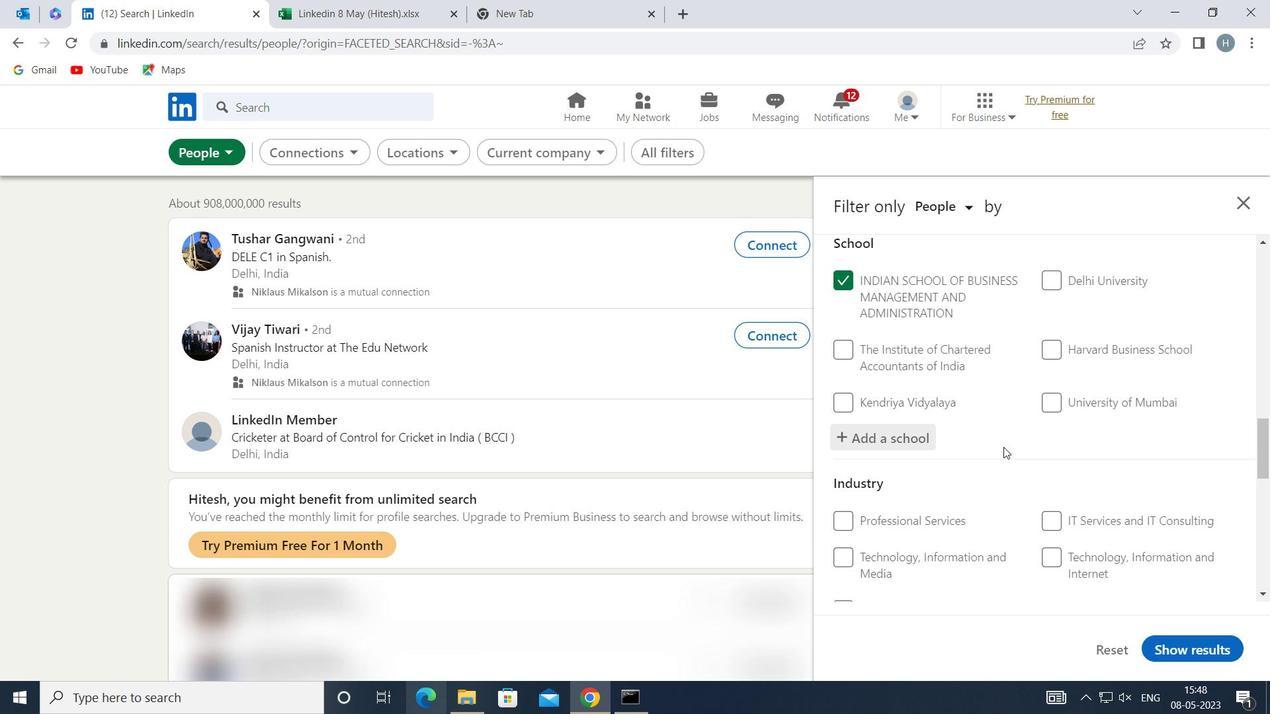 
Action: Mouse scrolled (1003, 444) with delta (0, 0)
Screenshot: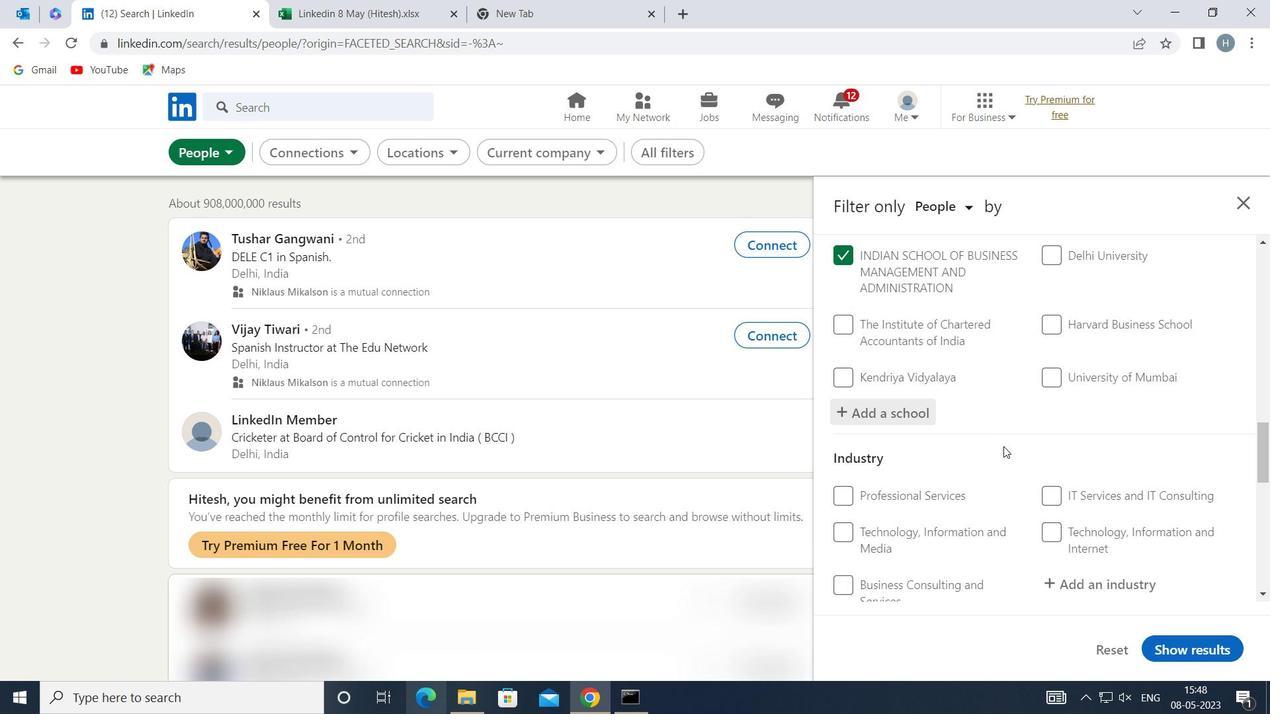 
Action: Mouse moved to (1089, 491)
Screenshot: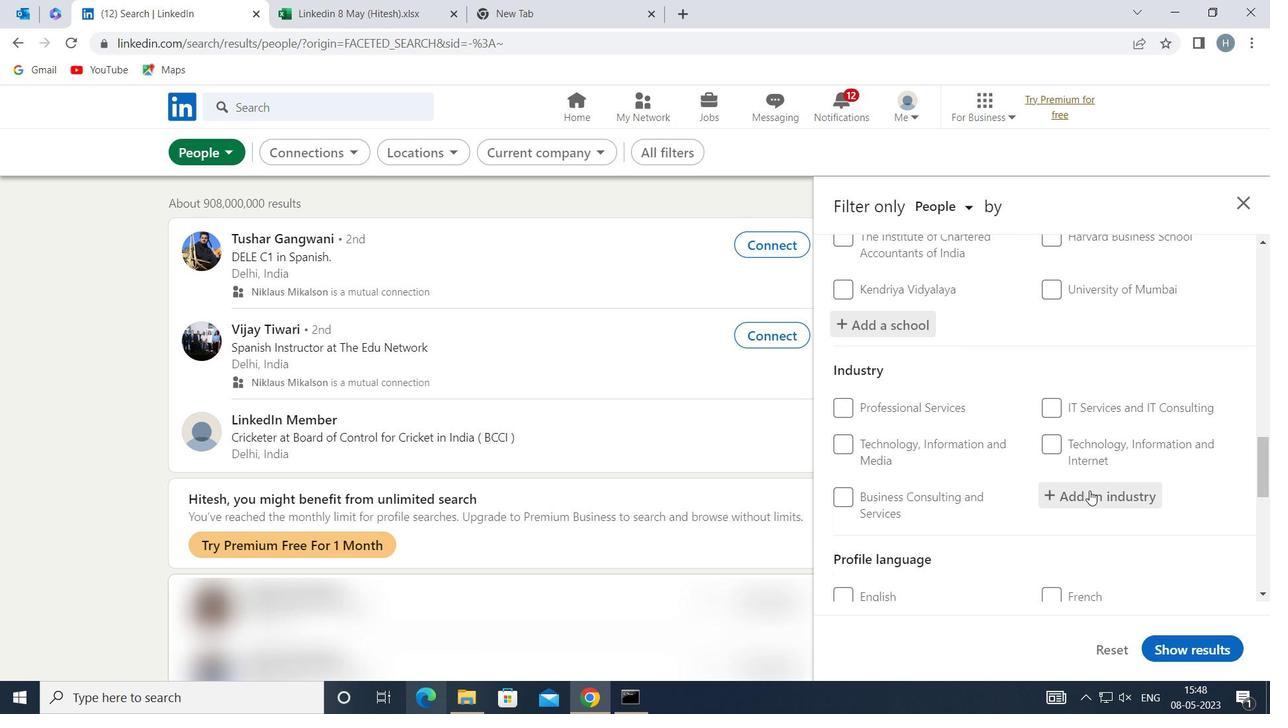 
Action: Mouse pressed left at (1089, 491)
Screenshot: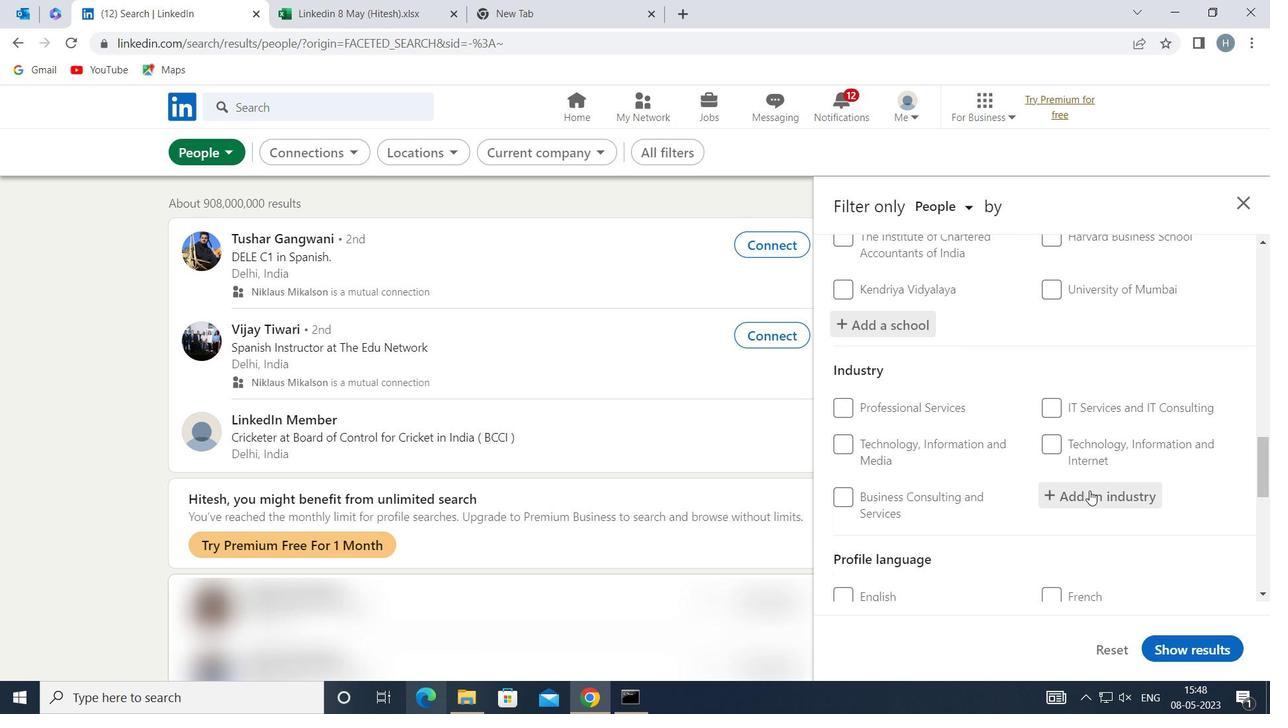 
Action: Key pressed <Key.shift>METAL<Key.space><Key.shift>VALVE<Key.space>
Screenshot: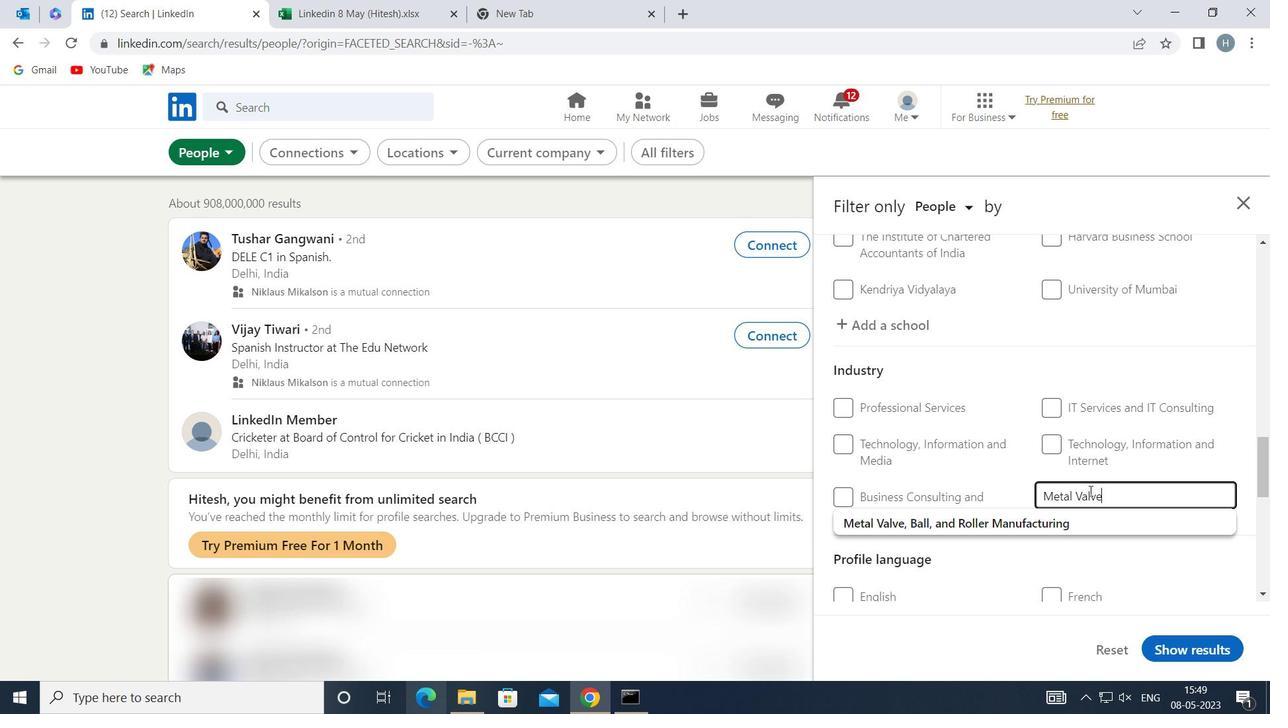 
Action: Mouse moved to (1040, 518)
Screenshot: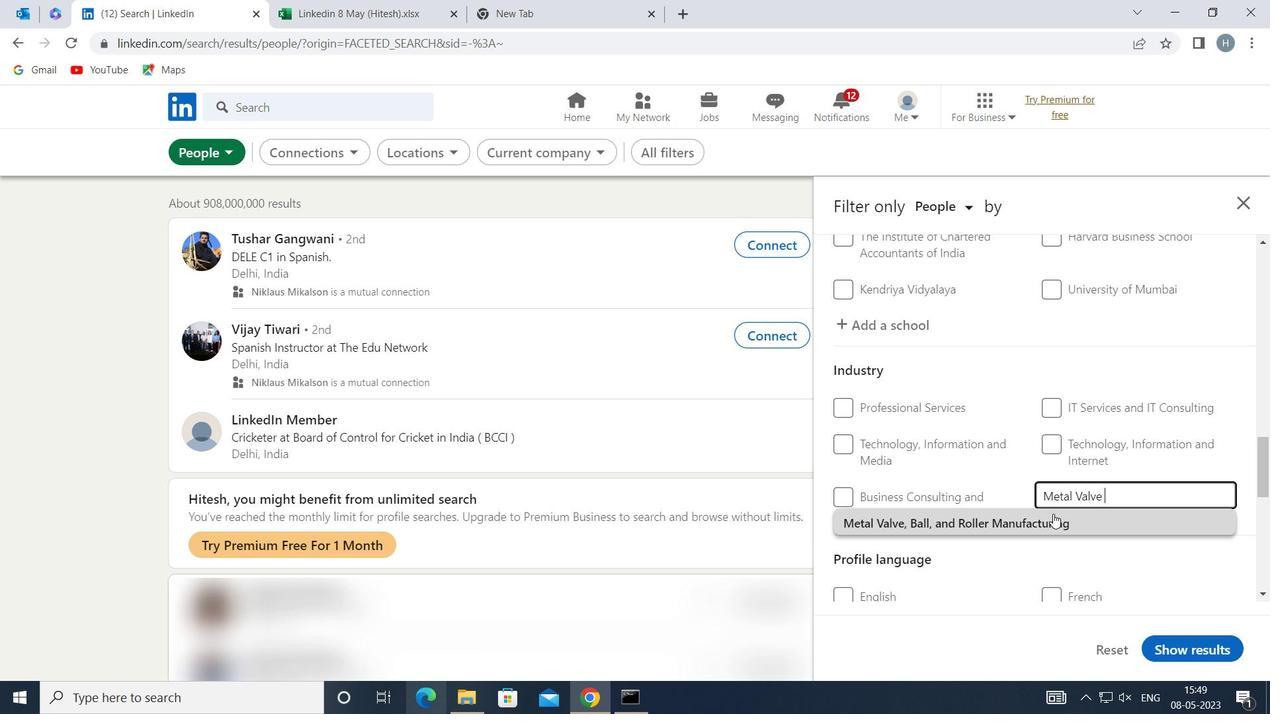 
Action: Mouse pressed left at (1040, 518)
Screenshot: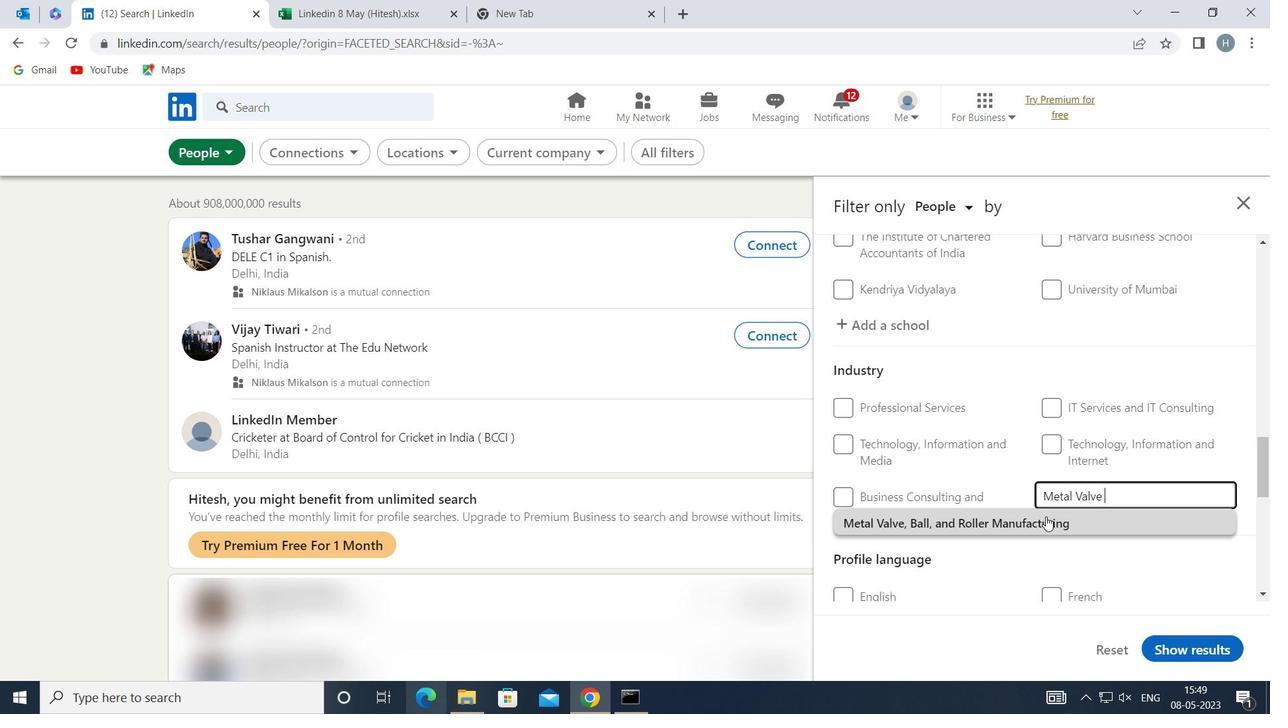 
Action: Mouse moved to (985, 473)
Screenshot: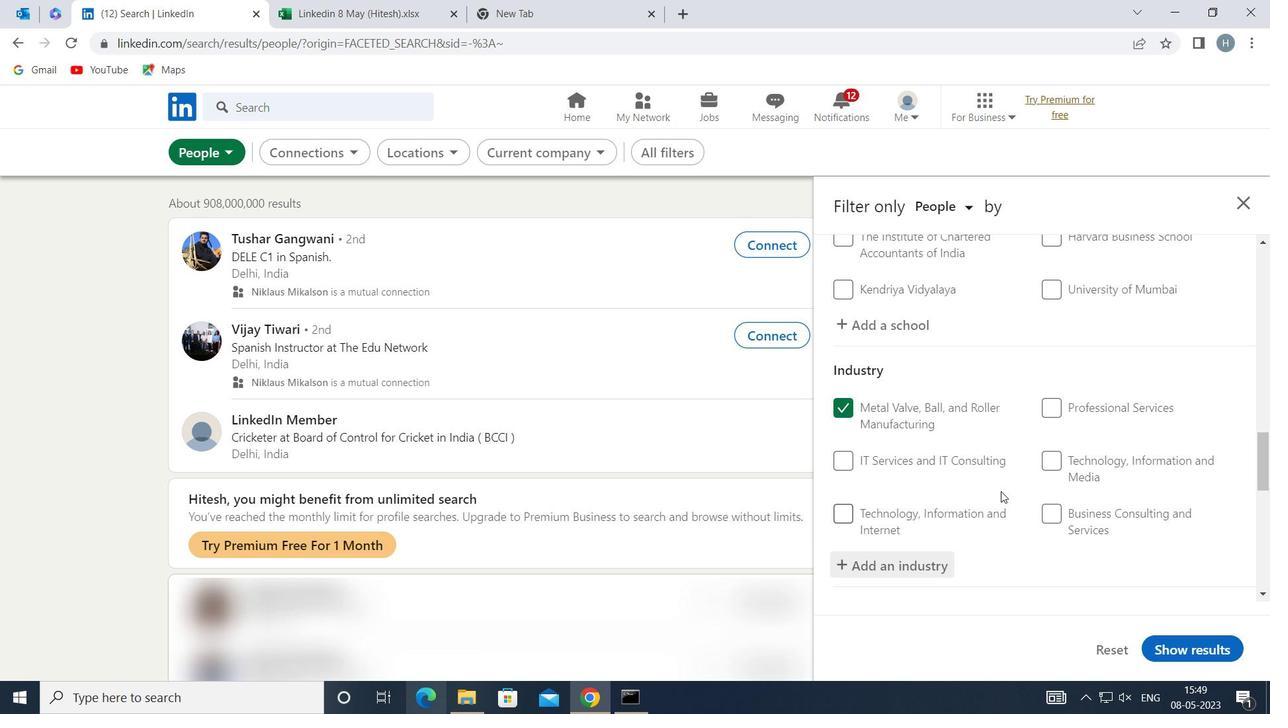 
Action: Mouse scrolled (985, 472) with delta (0, 0)
Screenshot: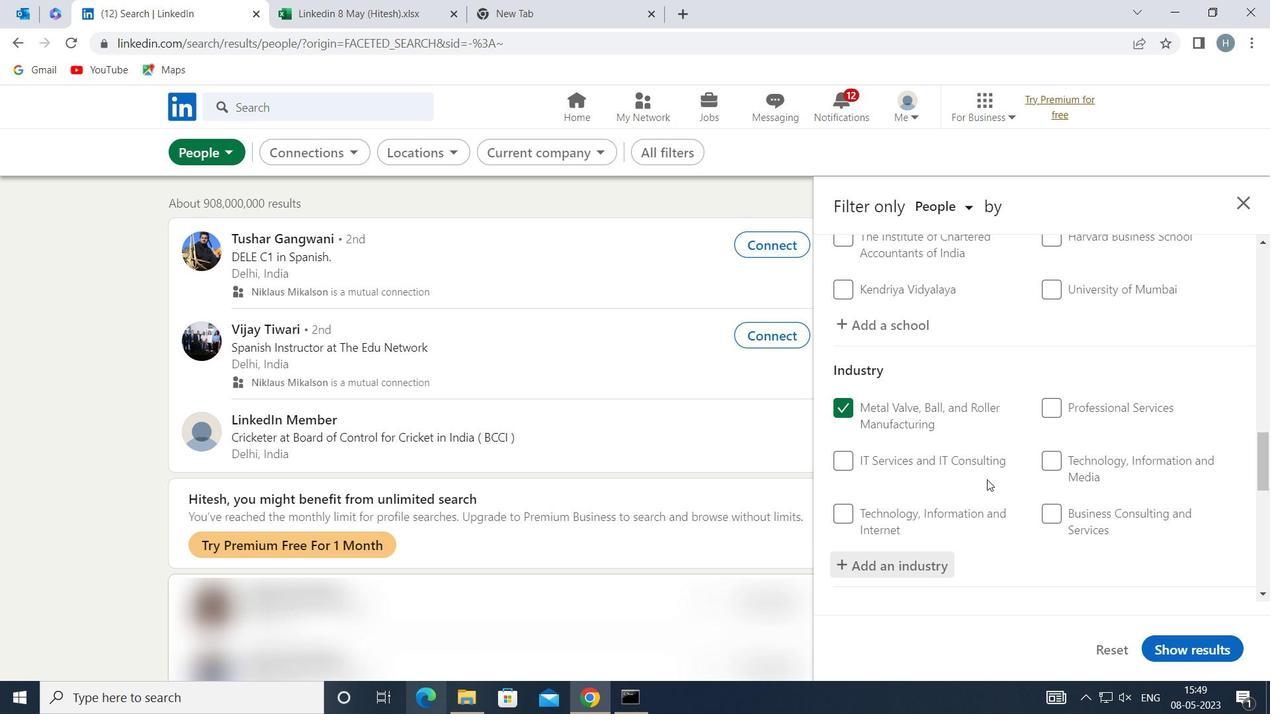 
Action: Mouse scrolled (985, 472) with delta (0, 0)
Screenshot: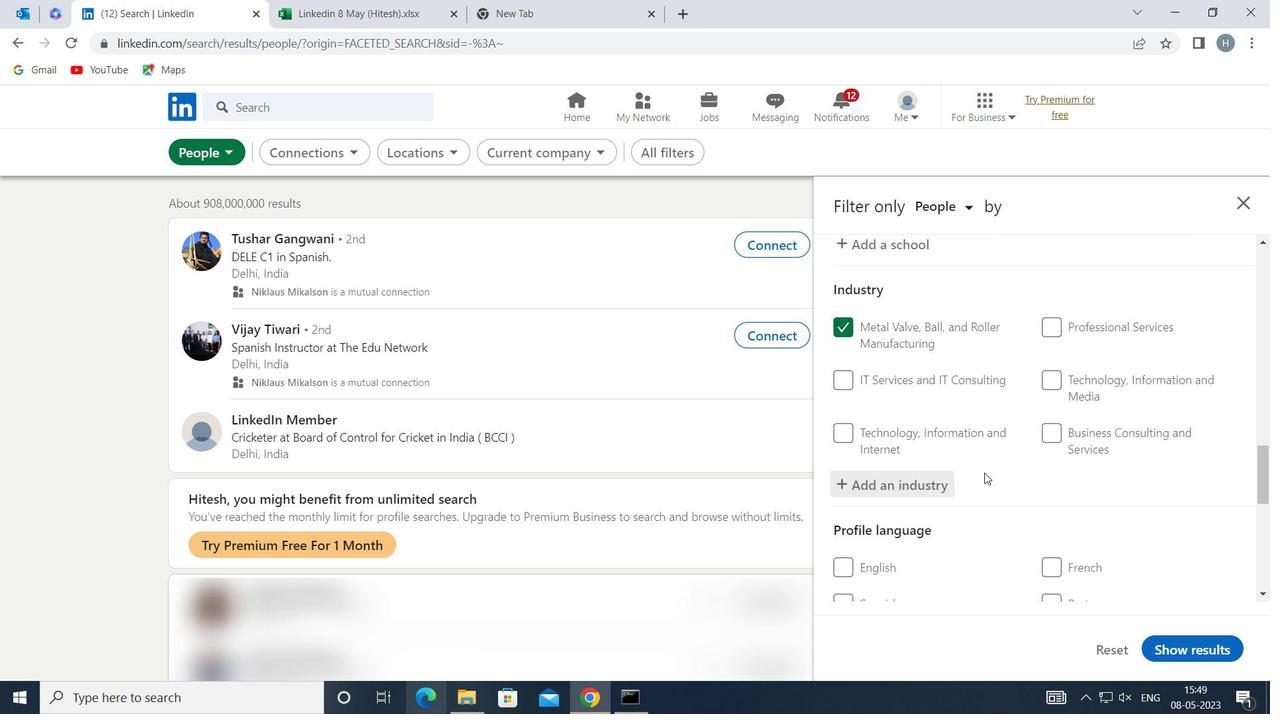 
Action: Mouse scrolled (985, 472) with delta (0, 0)
Screenshot: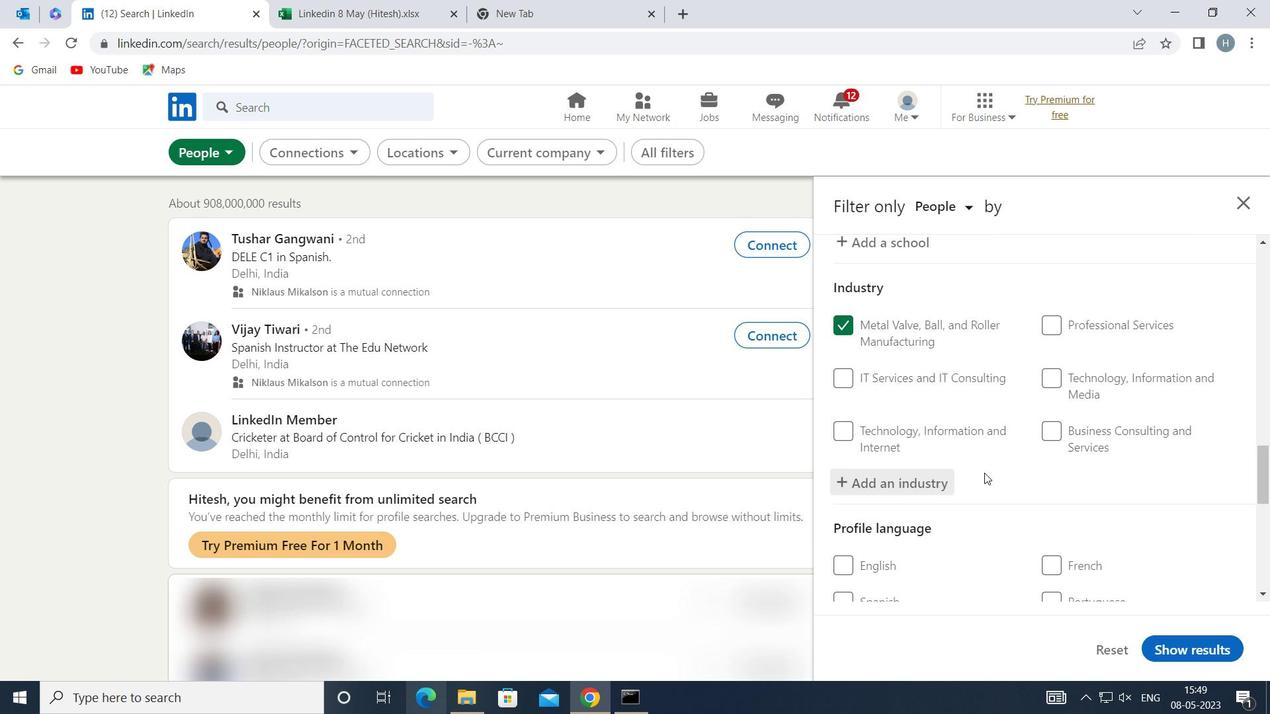 
Action: Mouse scrolled (985, 472) with delta (0, 0)
Screenshot: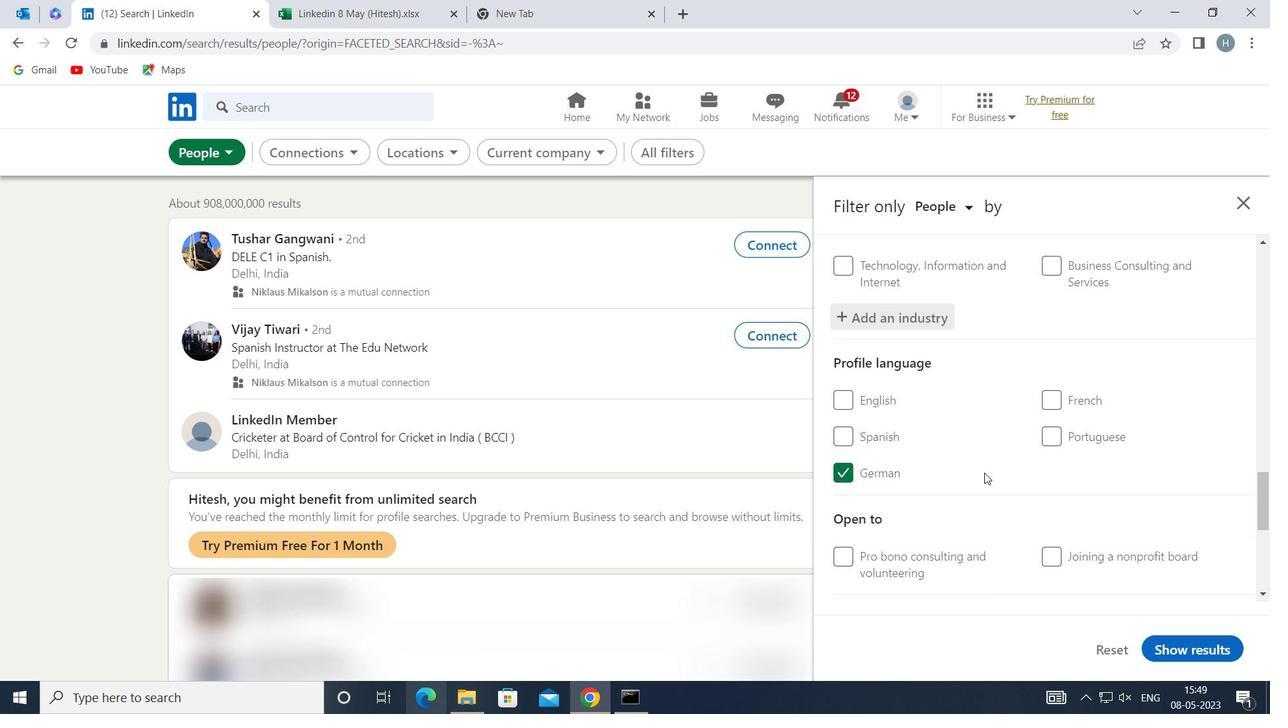 
Action: Mouse moved to (986, 472)
Screenshot: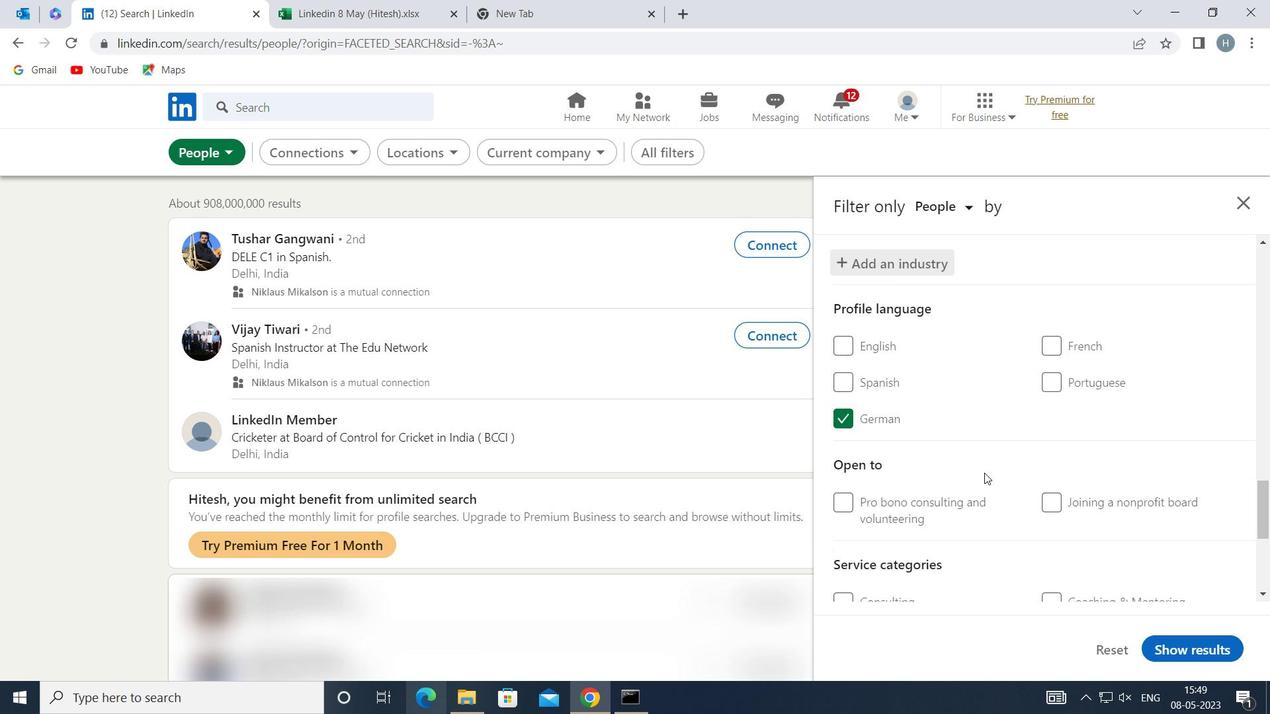 
Action: Mouse scrolled (986, 471) with delta (0, 0)
Screenshot: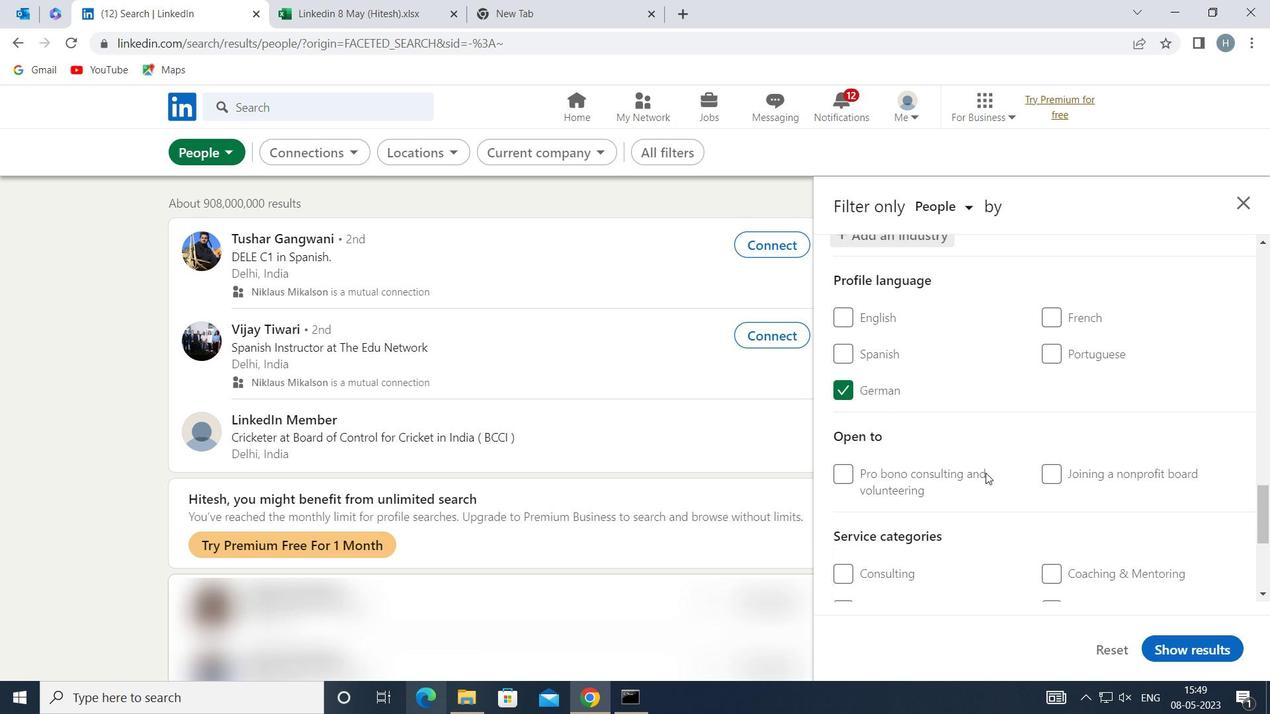 
Action: Mouse moved to (987, 471)
Screenshot: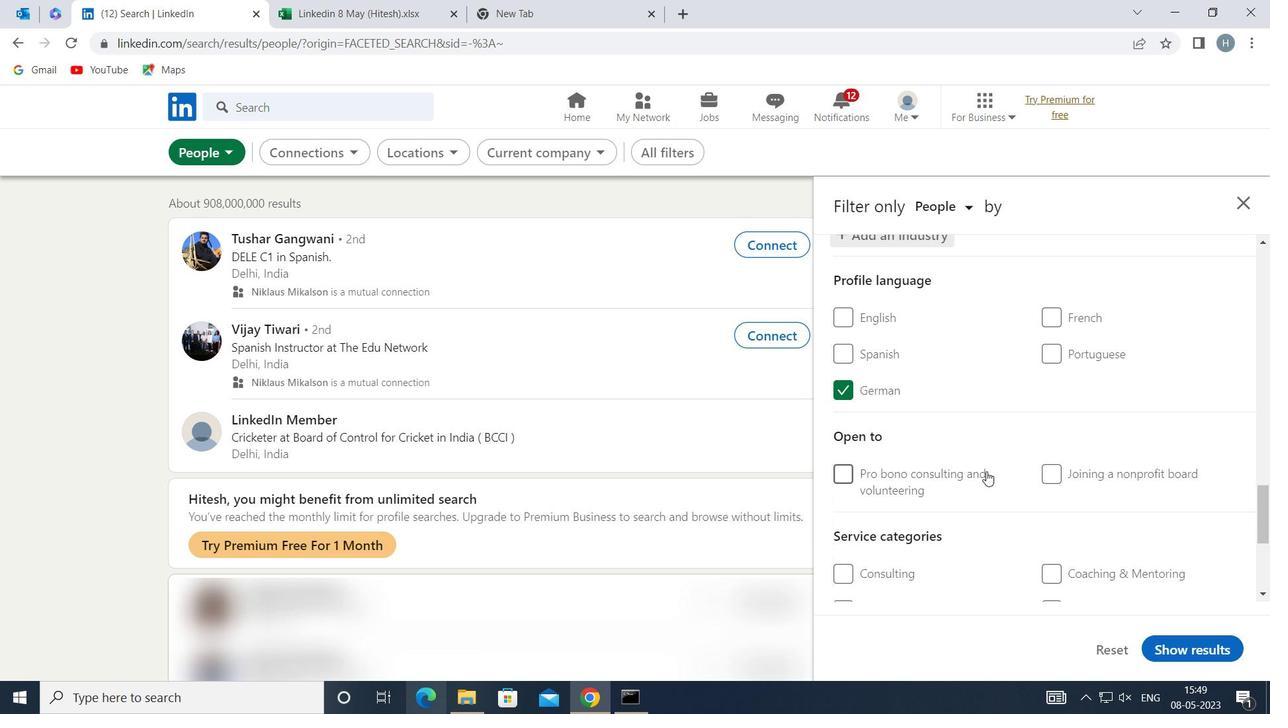
Action: Mouse scrolled (987, 470) with delta (0, 0)
Screenshot: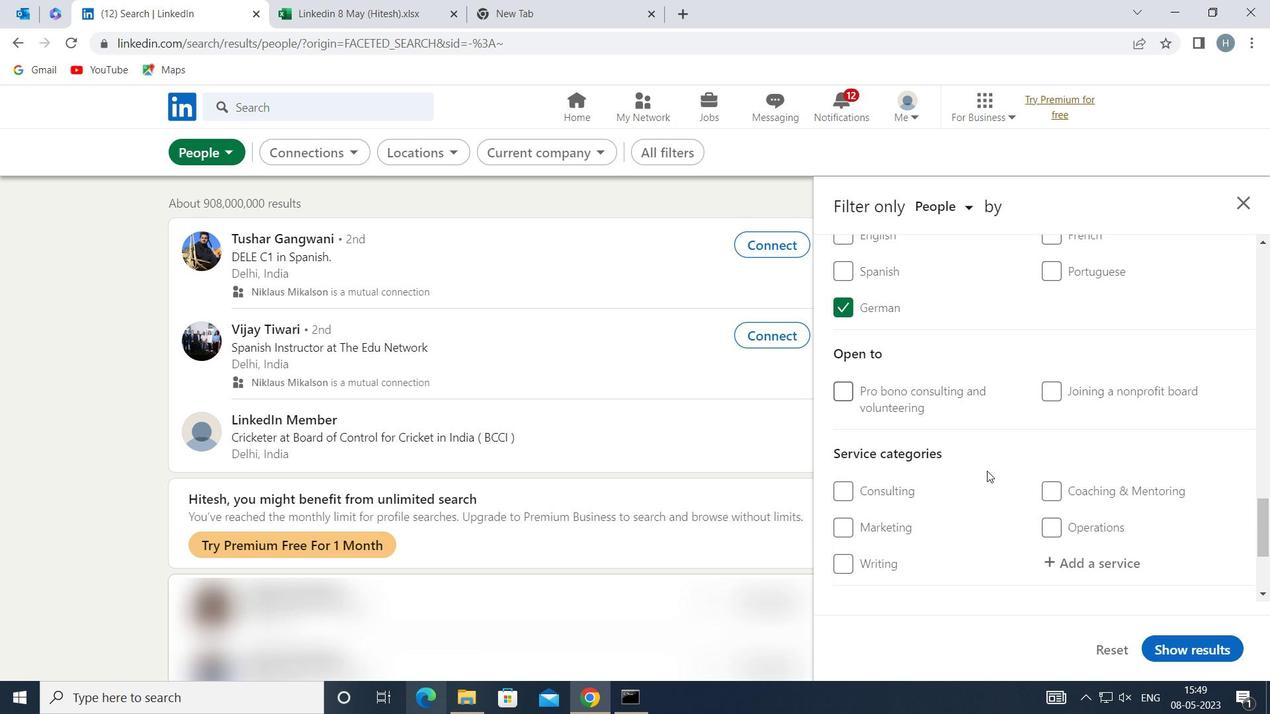 
Action: Mouse moved to (1088, 476)
Screenshot: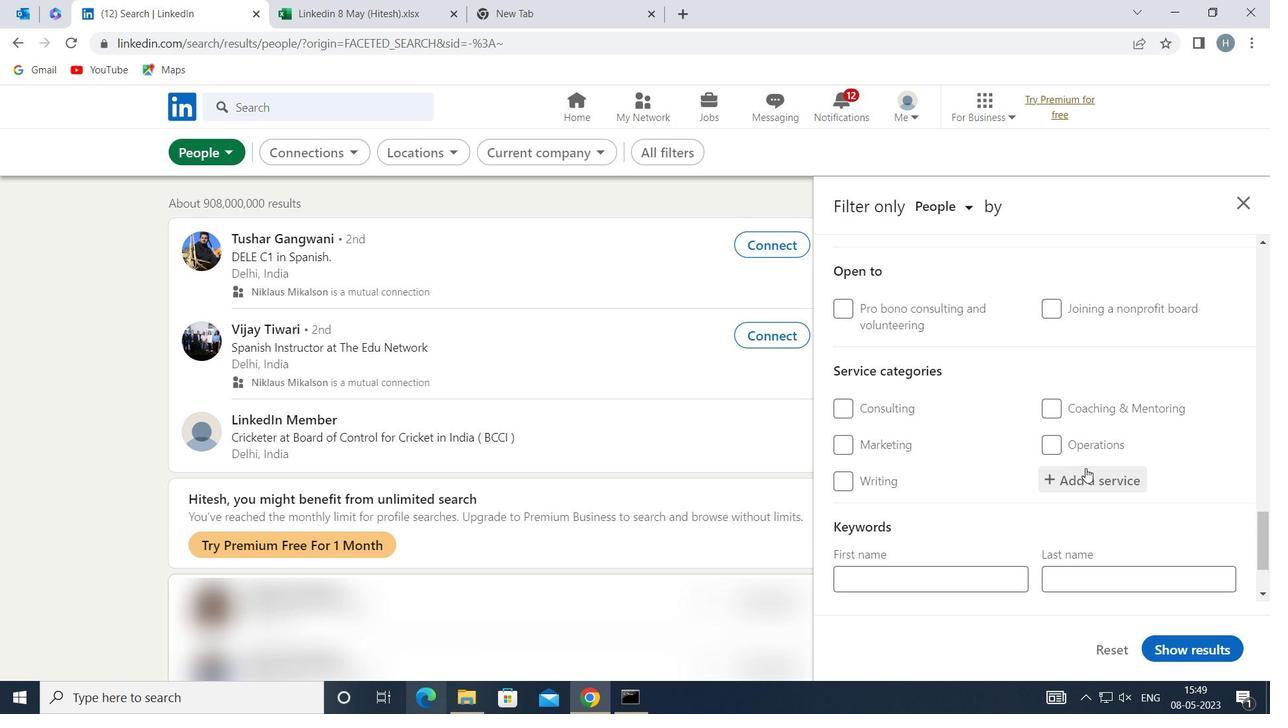 
Action: Mouse pressed left at (1088, 476)
Screenshot: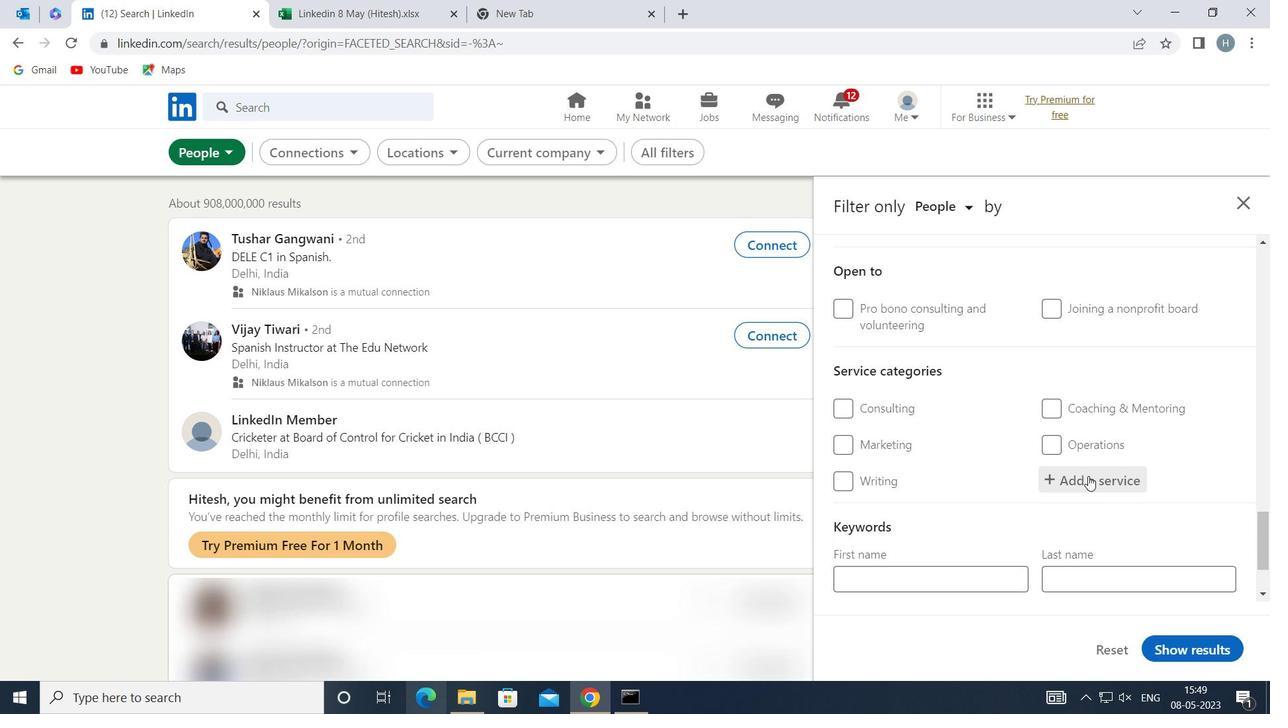 
Action: Key pressed <Key.shift>NOTARY<Key.shift>ONLINE<Key.space><Key.shift>RESEARCH<Key.space>
Screenshot: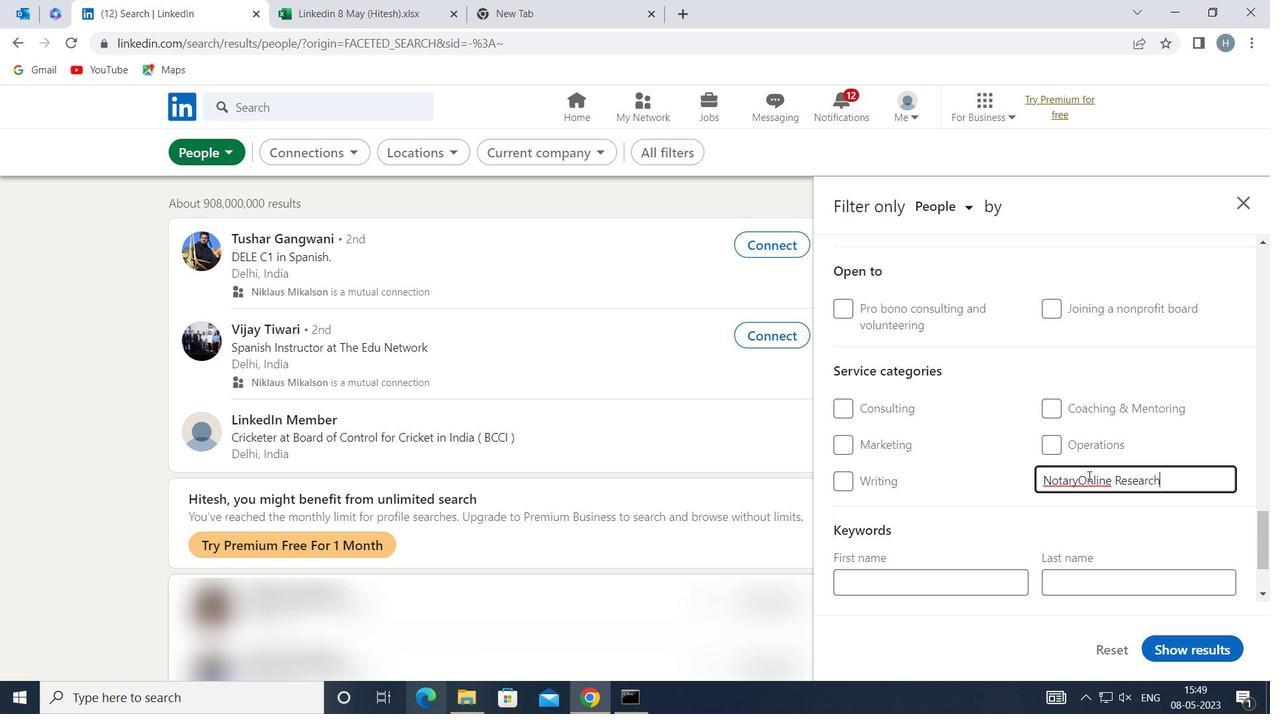 
Action: Mouse moved to (1111, 510)
Screenshot: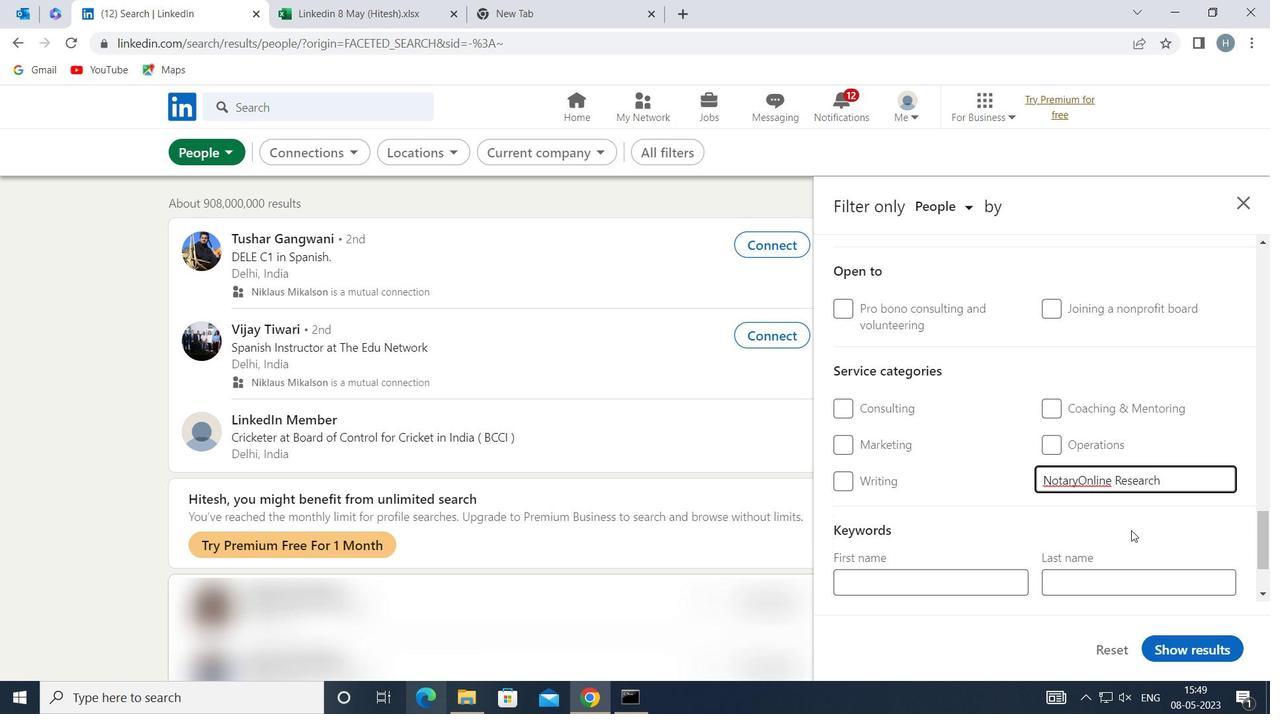 
Action: Mouse pressed left at (1111, 510)
Screenshot: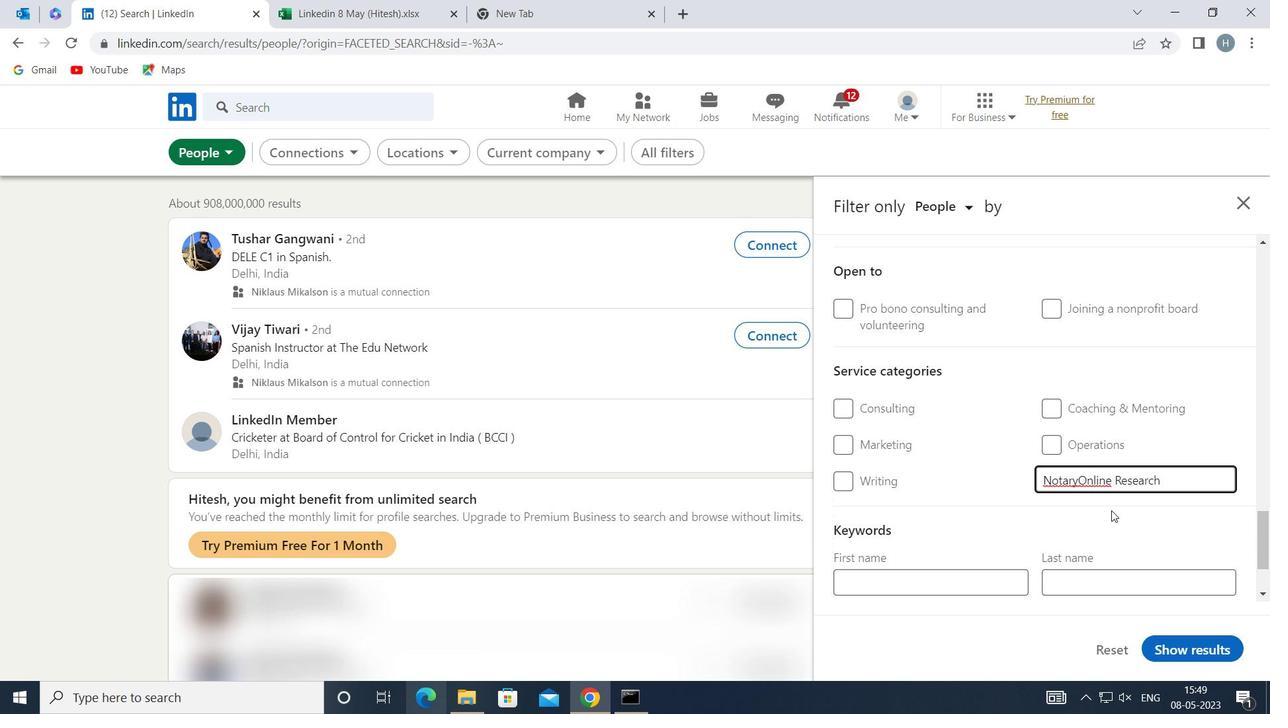 
Action: Mouse moved to (1007, 528)
Screenshot: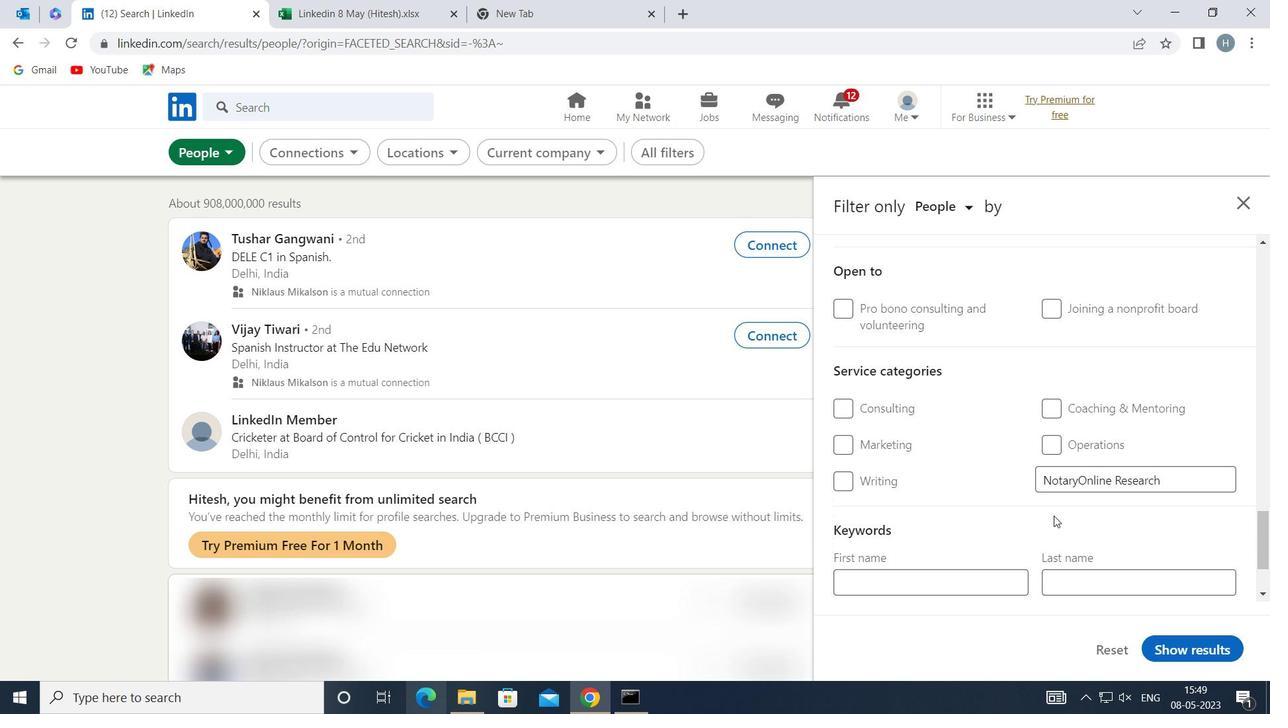 
Action: Mouse scrolled (1007, 527) with delta (0, 0)
Screenshot: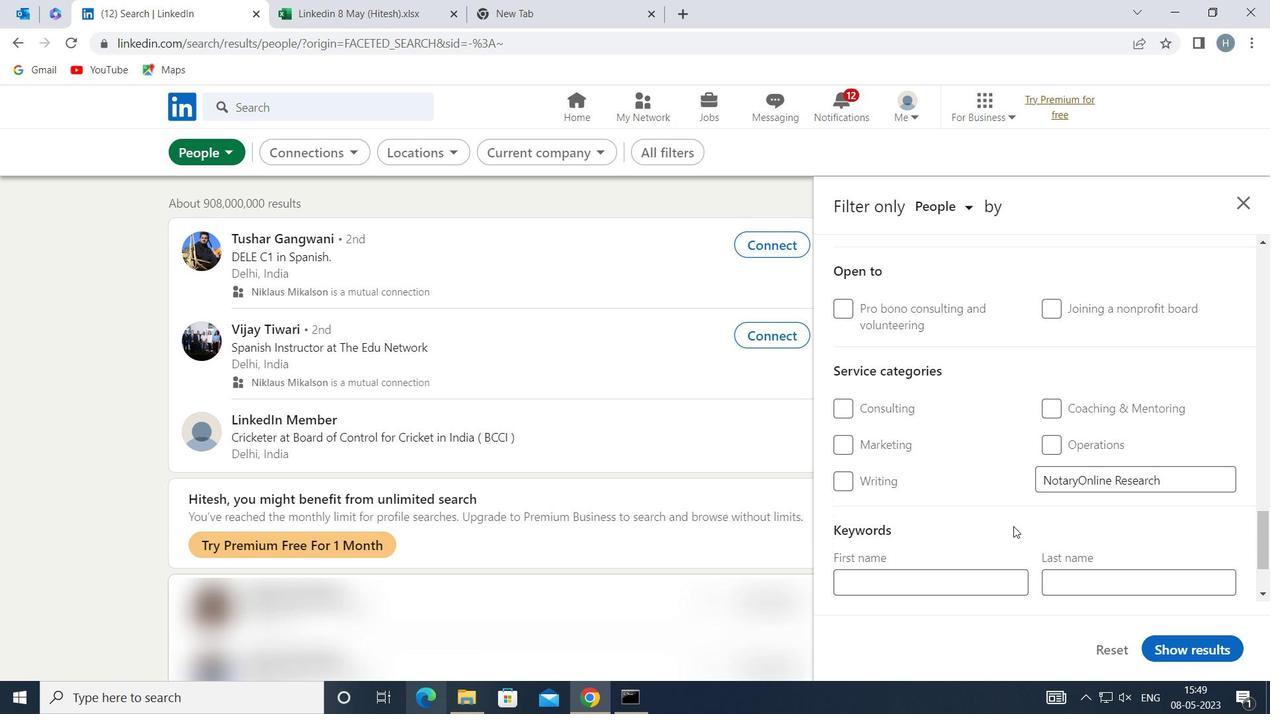 
Action: Mouse moved to (1006, 528)
Screenshot: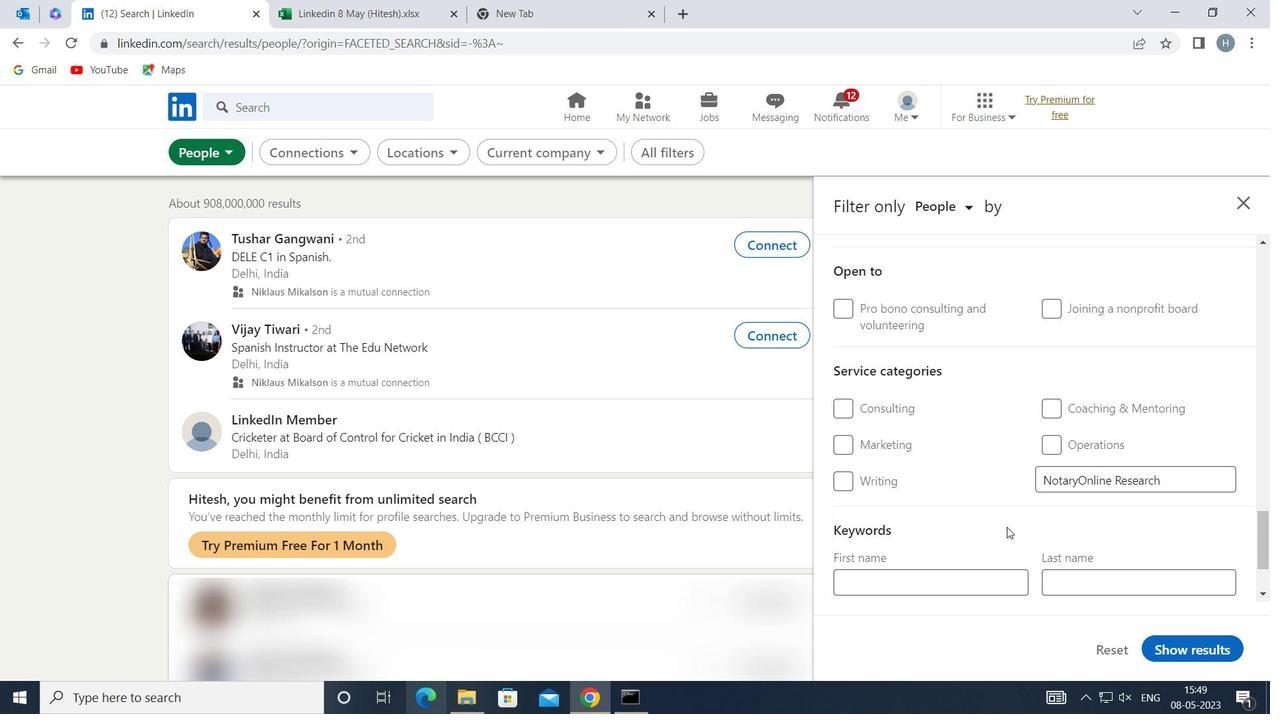 
Action: Mouse scrolled (1006, 527) with delta (0, 0)
Screenshot: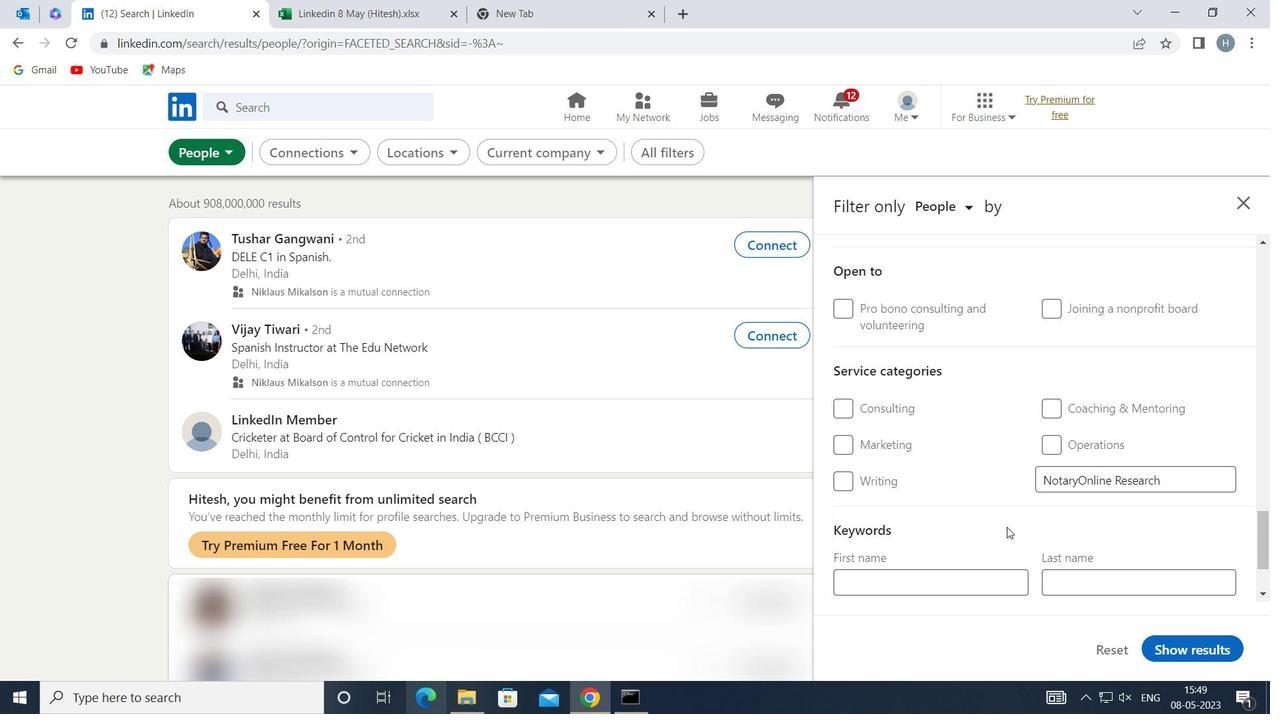 
Action: Mouse moved to (987, 529)
Screenshot: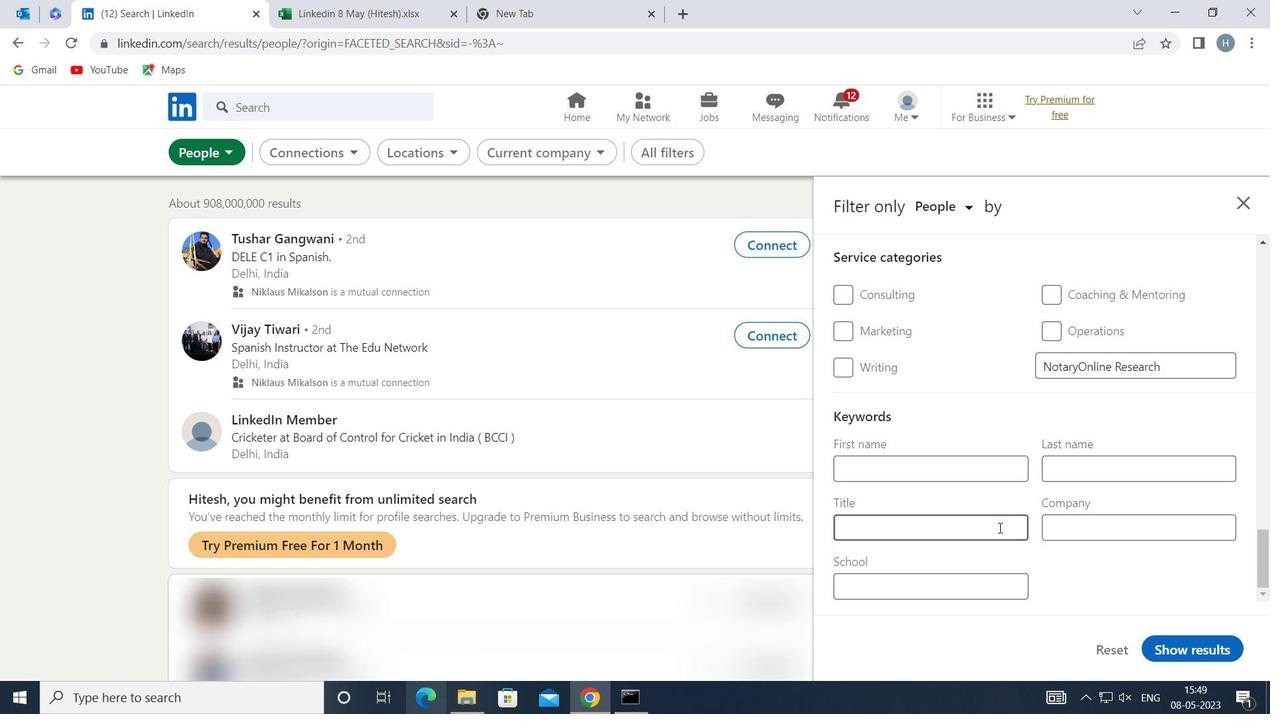 
Action: Mouse pressed left at (987, 529)
Screenshot: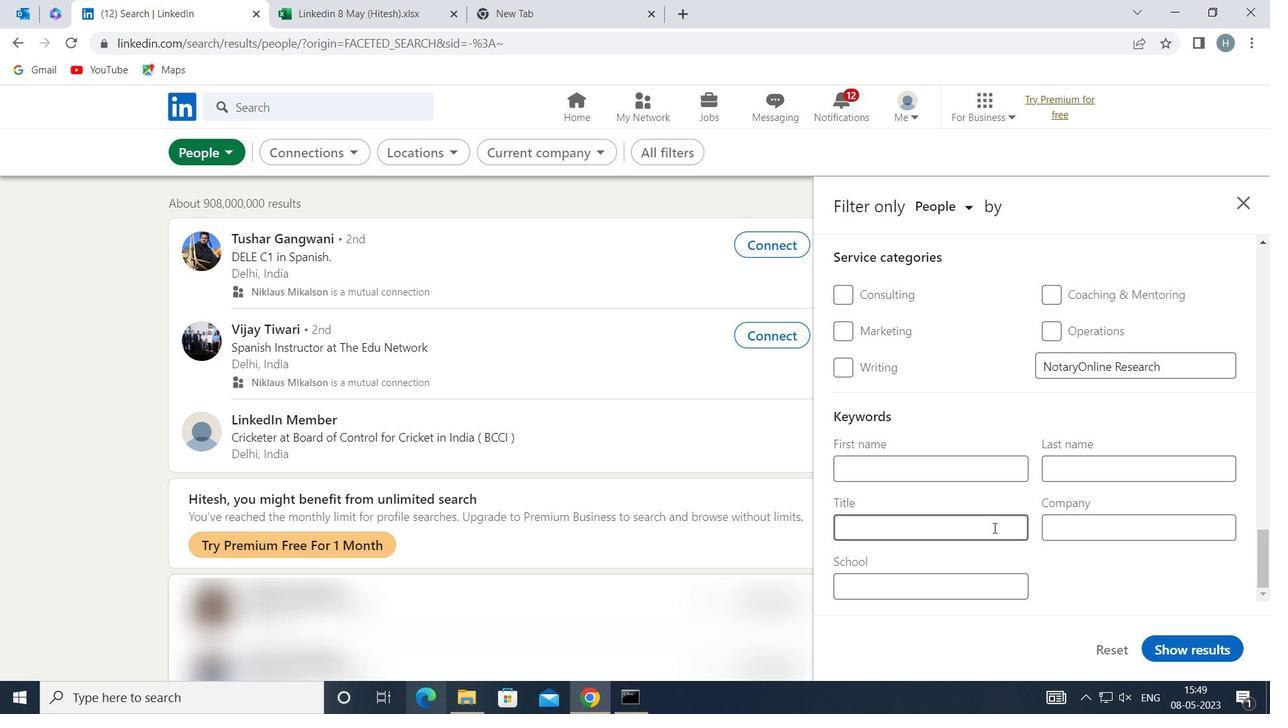 
Action: Mouse moved to (984, 529)
Screenshot: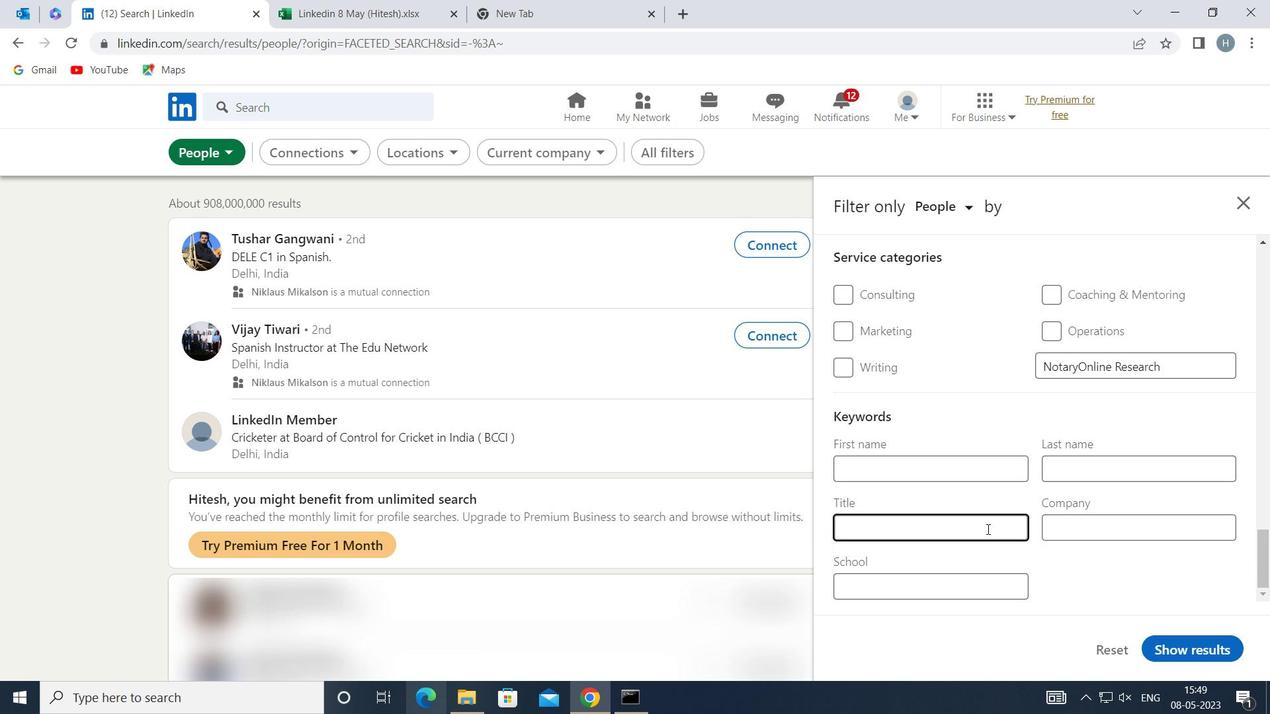 
Action: Key pressed <Key.shift>FINANCIAL<Key.space><Key.shift>SERVICES<Key.space><Key.shift>REPRESENTATIVE
Screenshot: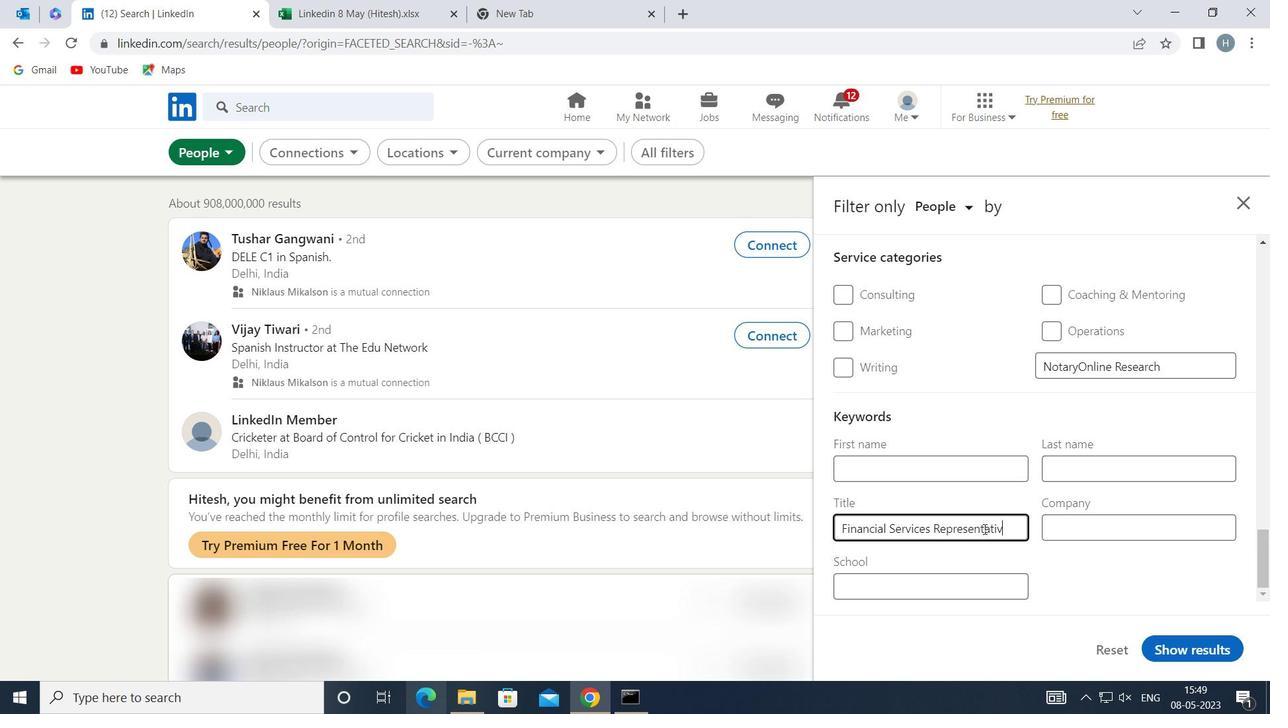 
Action: Mouse moved to (1184, 644)
Screenshot: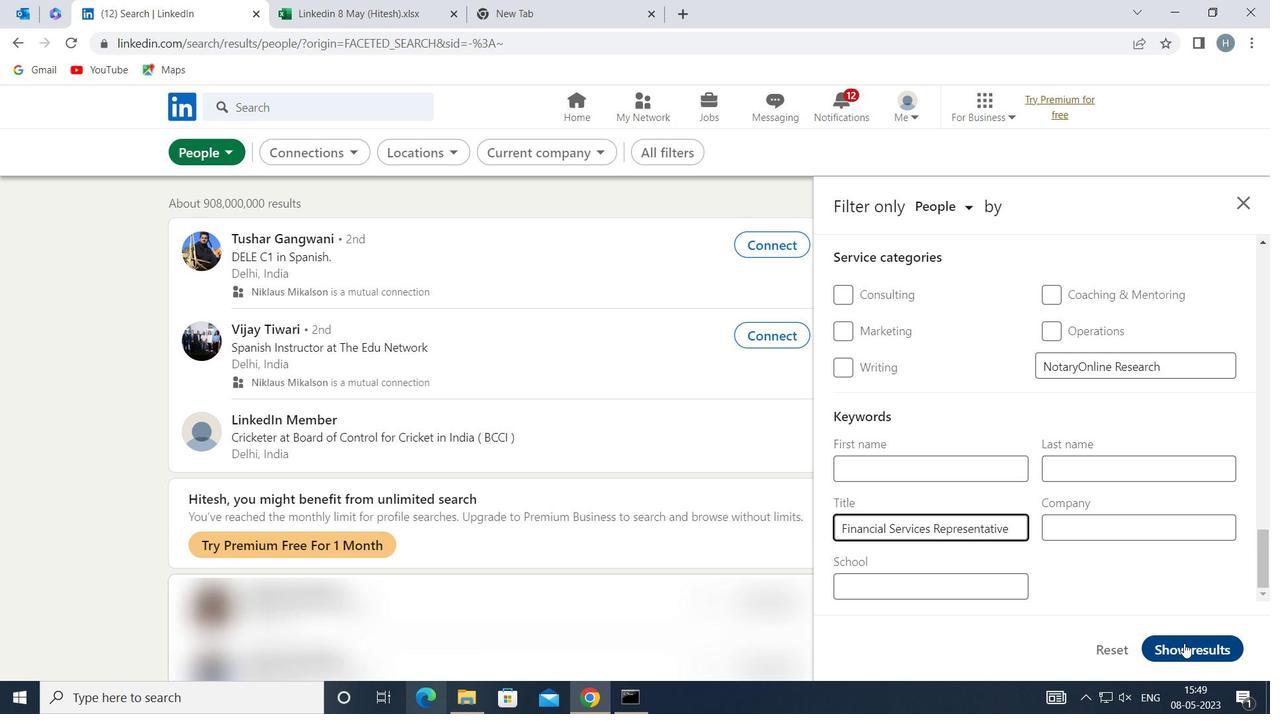 
Action: Mouse pressed left at (1184, 644)
Screenshot: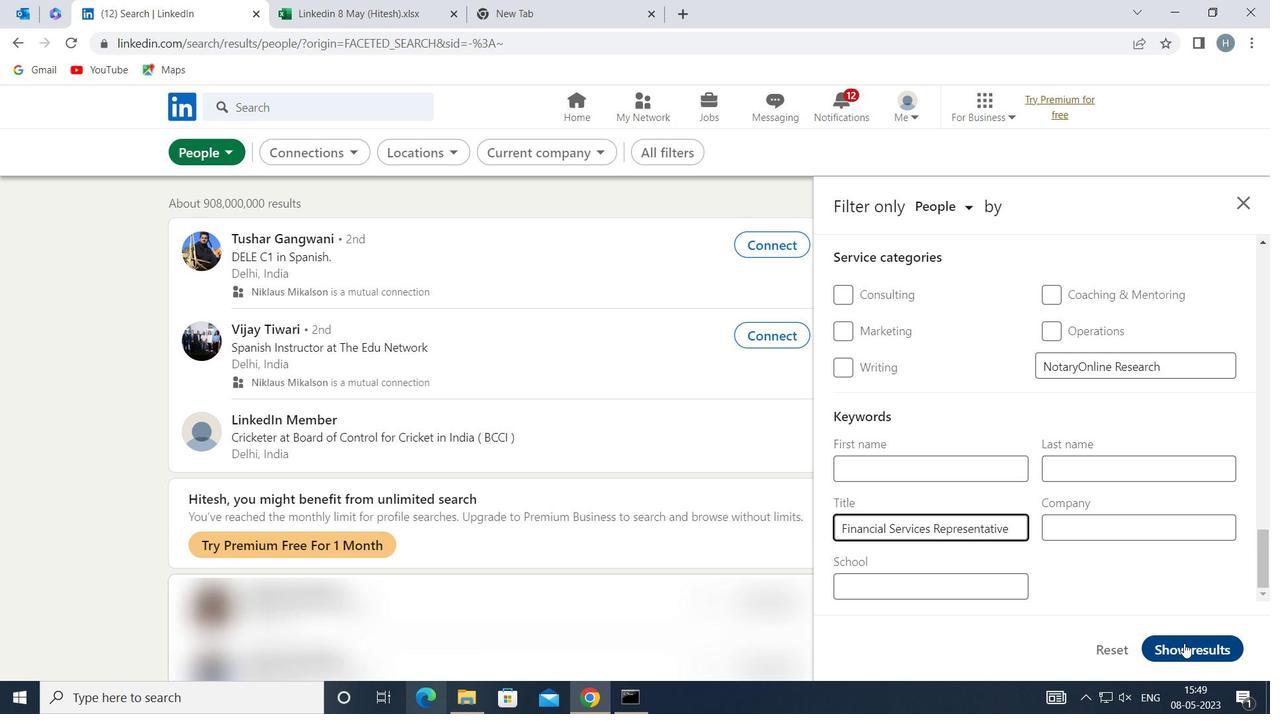 
Action: Mouse moved to (898, 363)
Screenshot: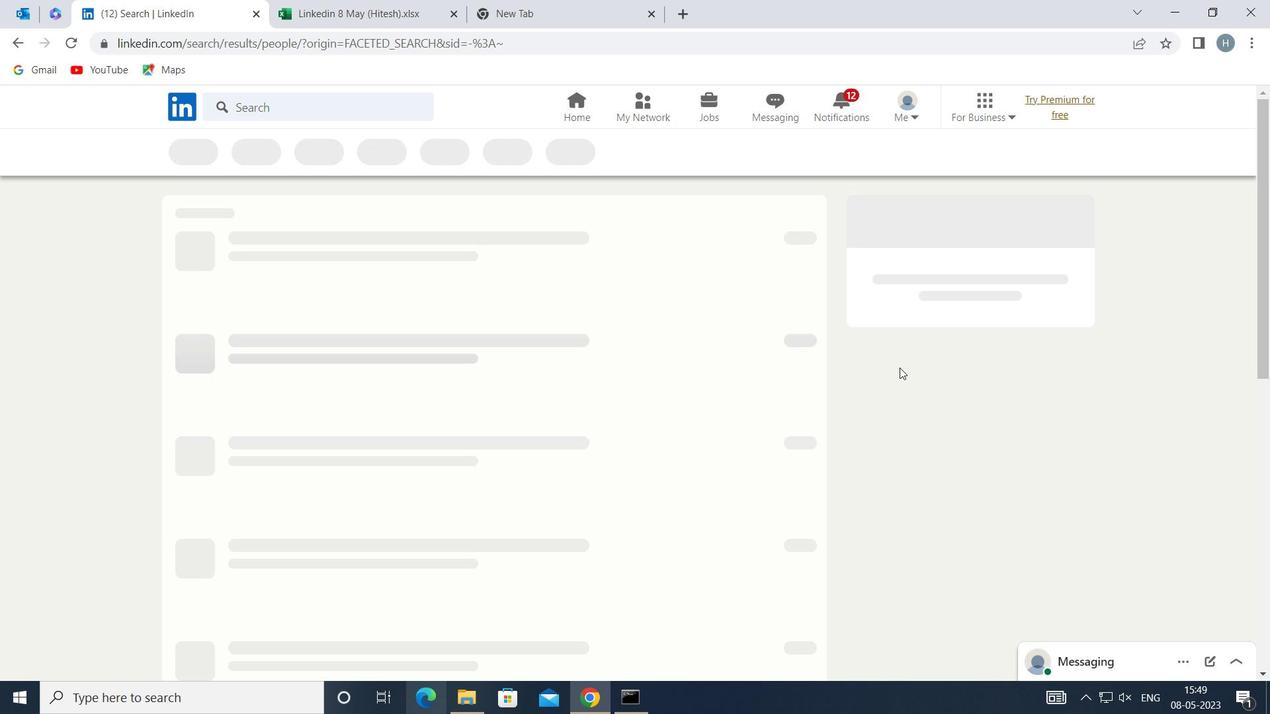 
